 Task: Find connections with filter location Bretten with filter topic #sharktankwith filter profile language French with filter current company Instant Info Solutions - IIS INDIA with filter school Jitesh Vlog  with filter industry Writing and Editing with filter service category Writing with filter keywords title Financial Analyst
Action: Mouse moved to (704, 91)
Screenshot: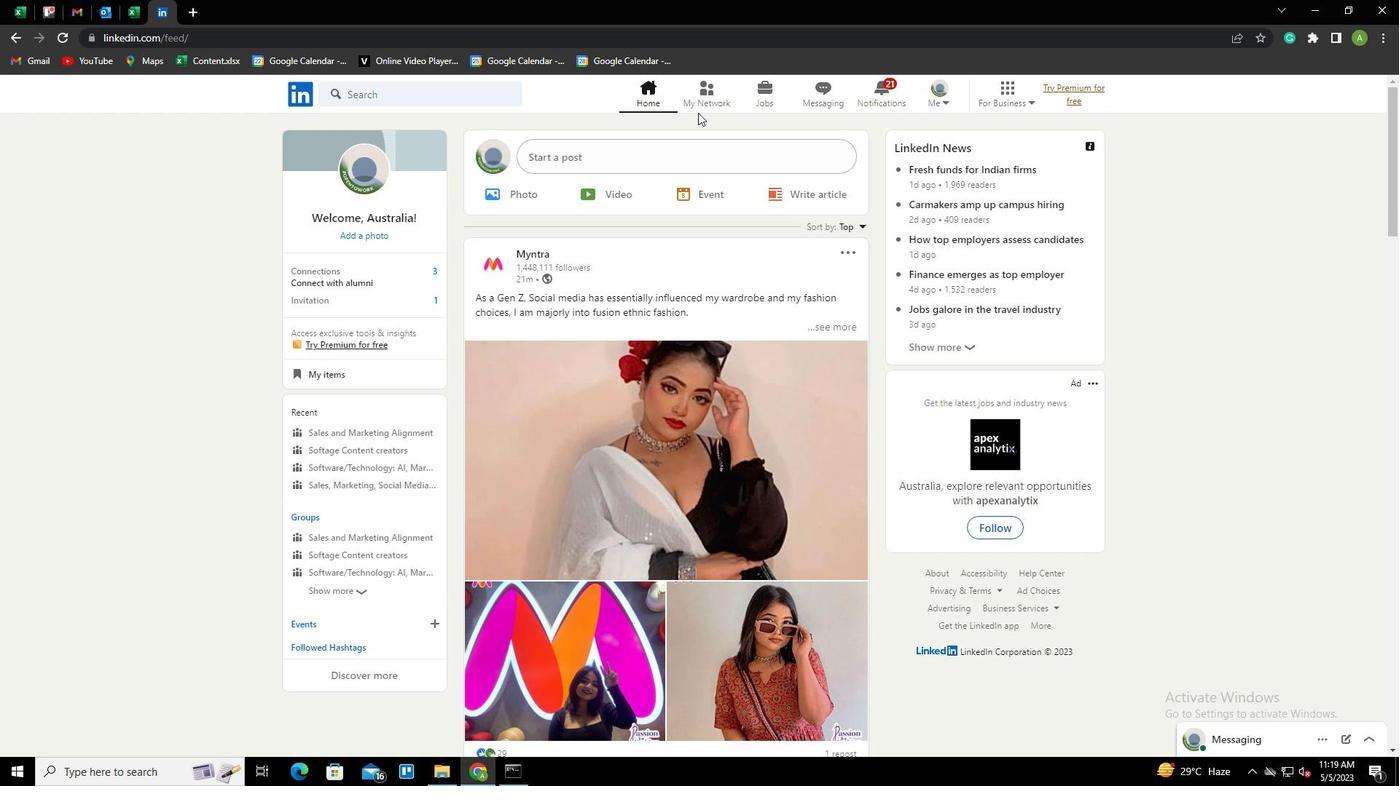 
Action: Mouse pressed left at (704, 91)
Screenshot: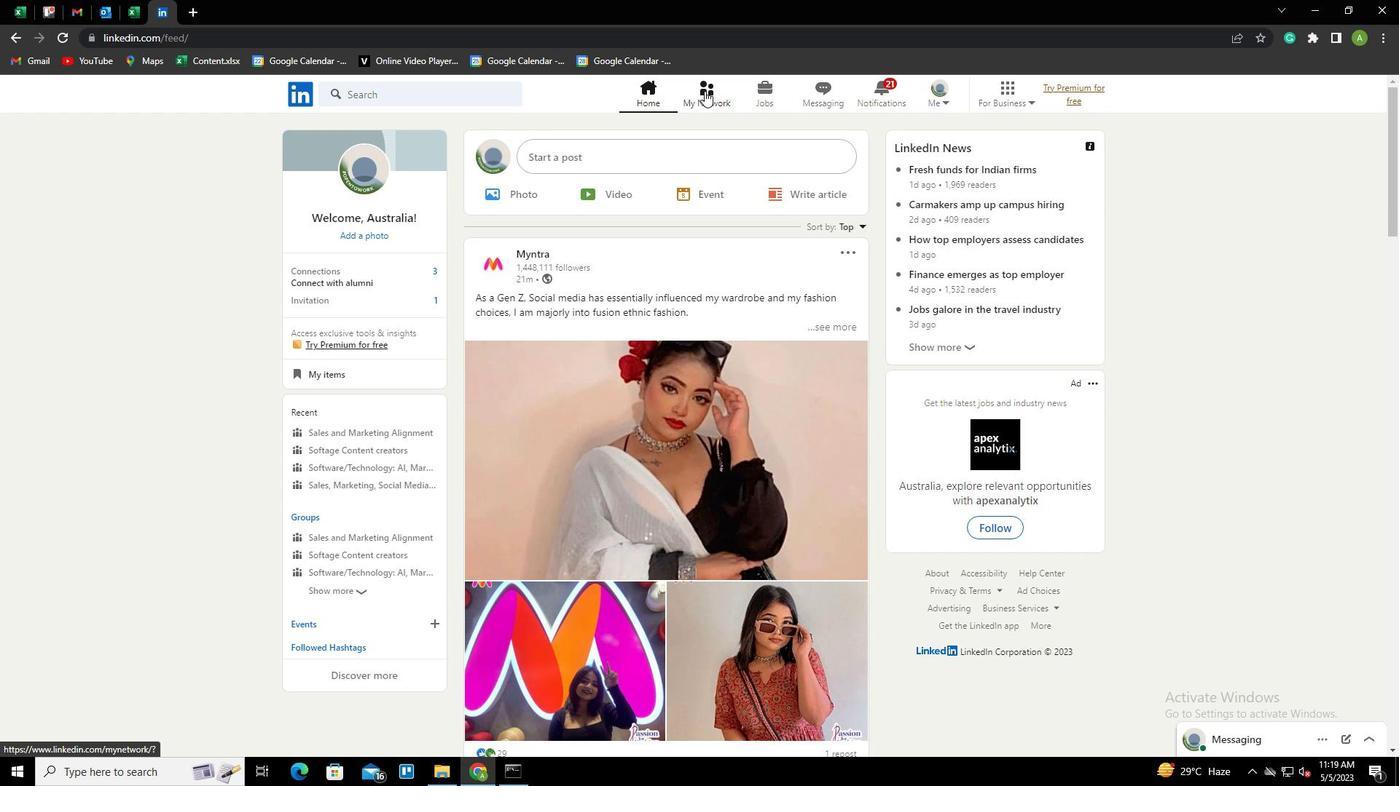 
Action: Mouse moved to (418, 174)
Screenshot: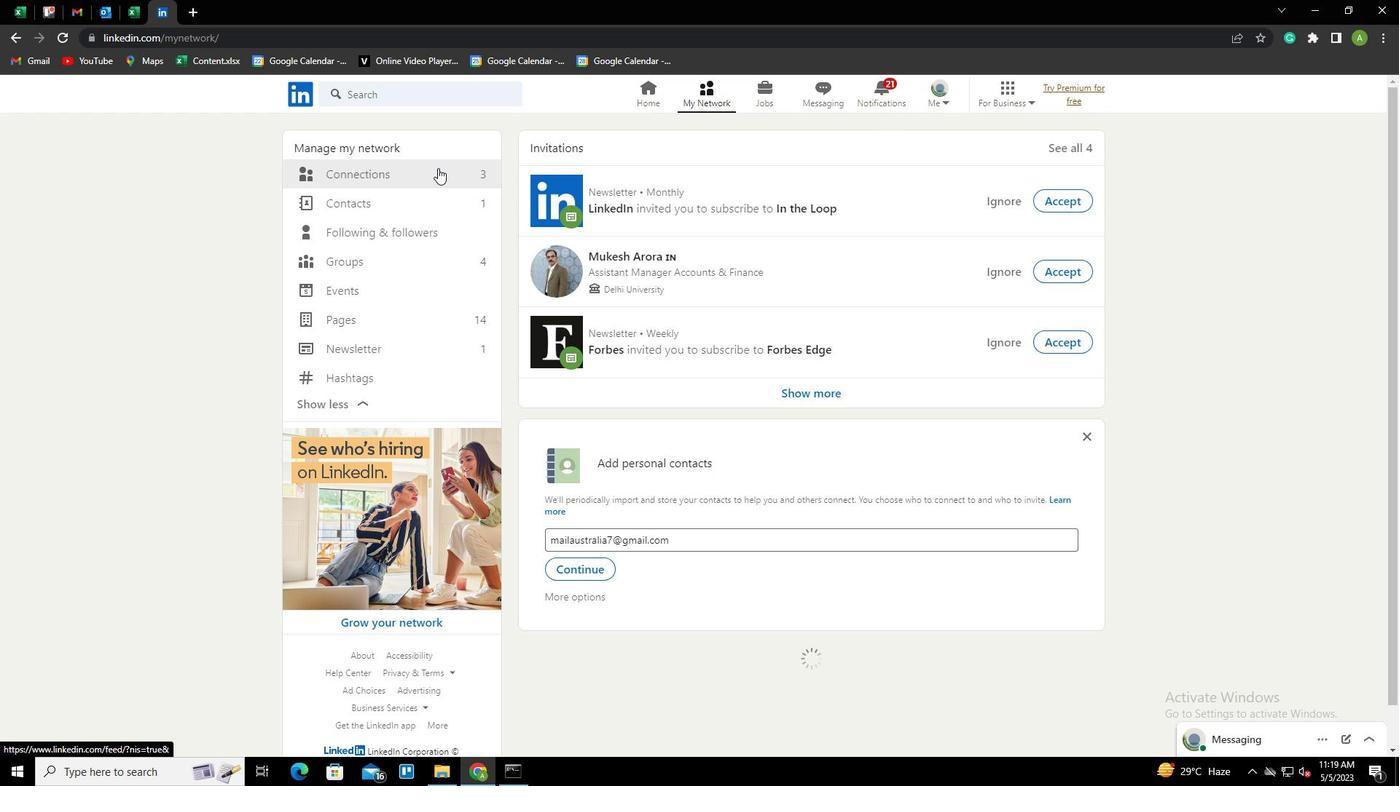 
Action: Mouse pressed left at (418, 174)
Screenshot: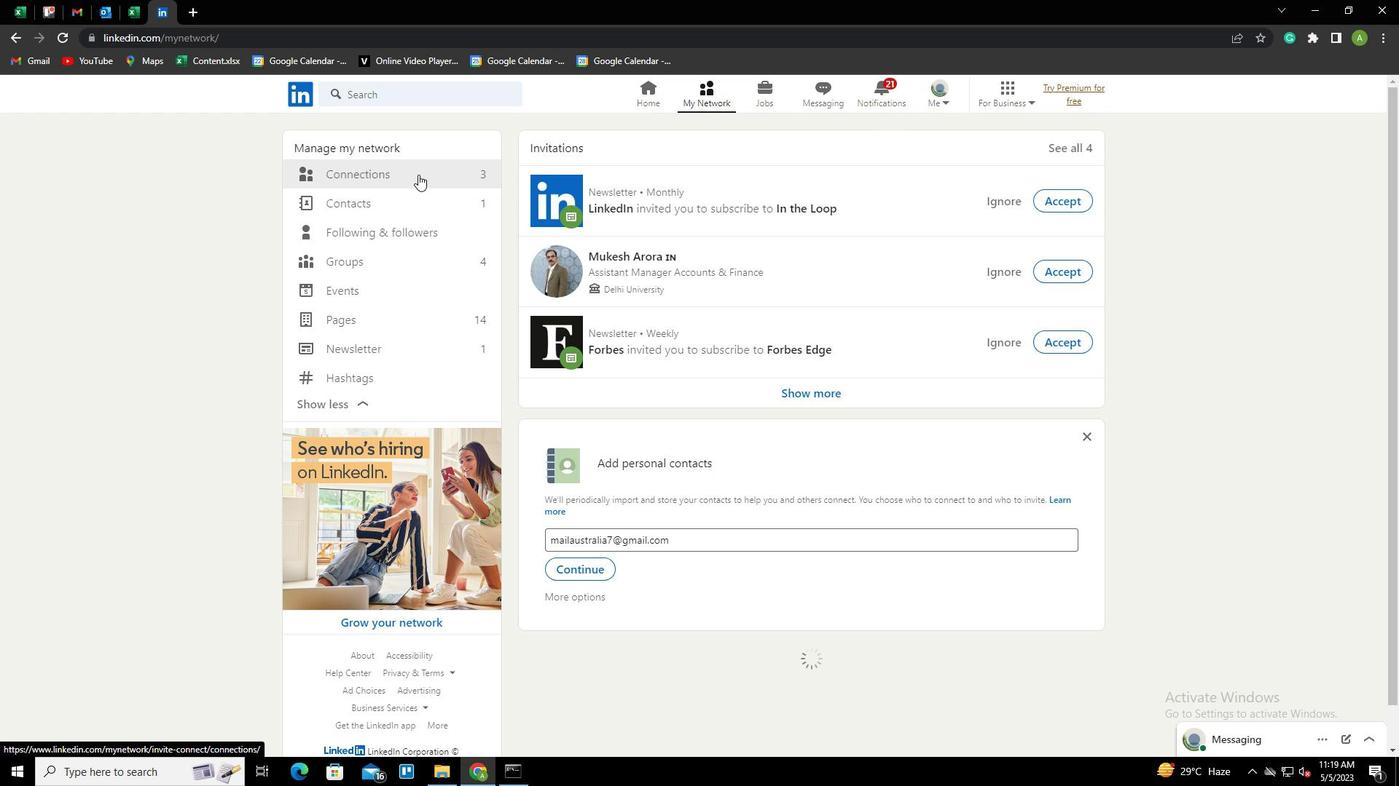 
Action: Mouse moved to (813, 177)
Screenshot: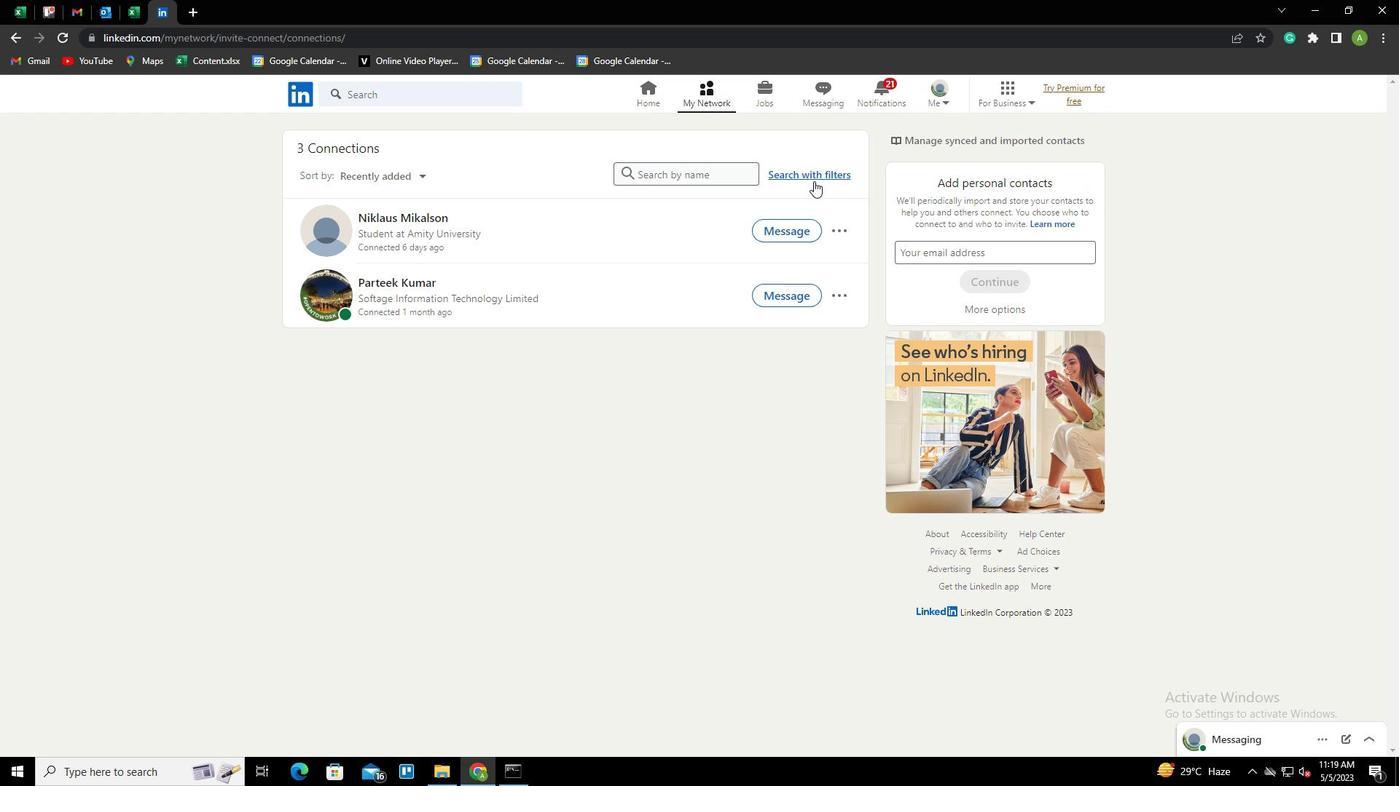 
Action: Mouse pressed left at (813, 177)
Screenshot: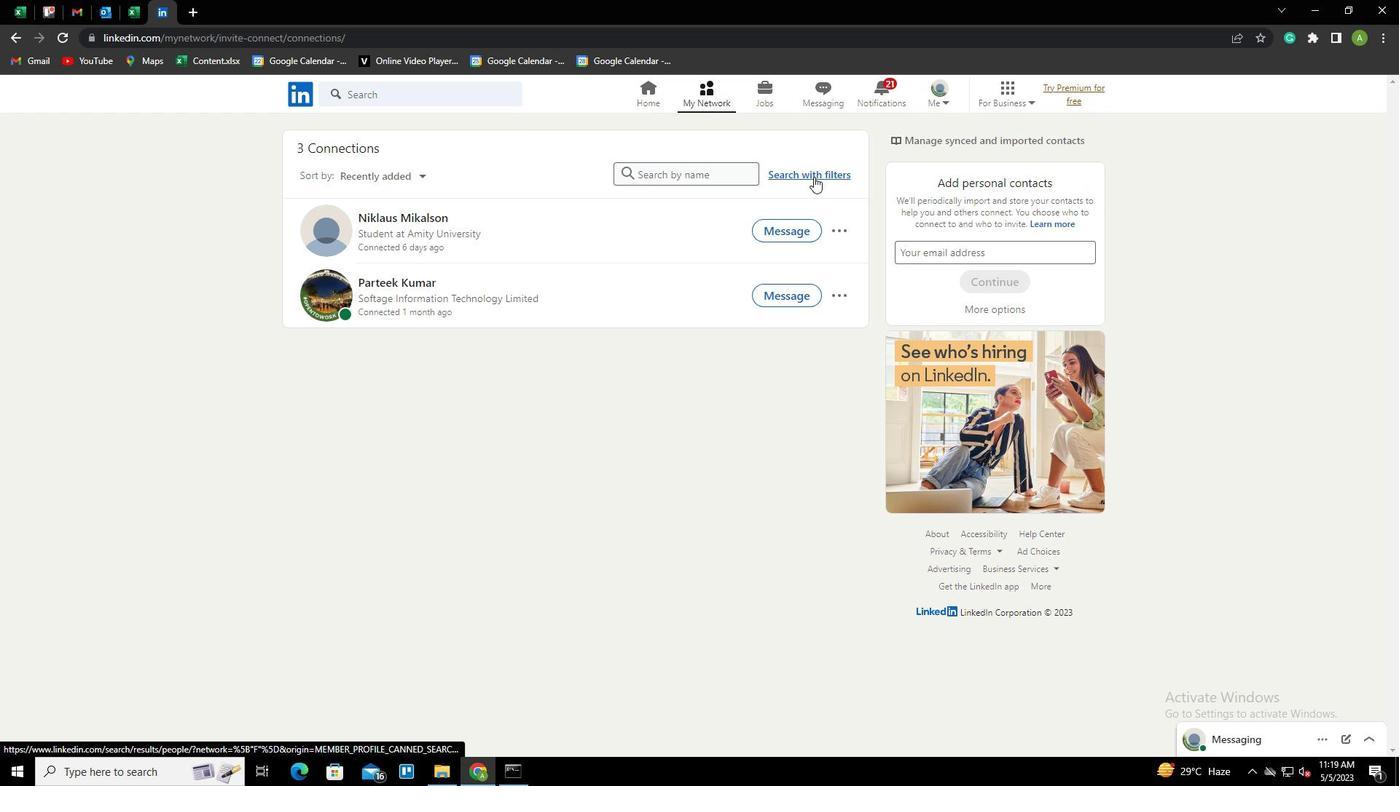 
Action: Mouse moved to (744, 136)
Screenshot: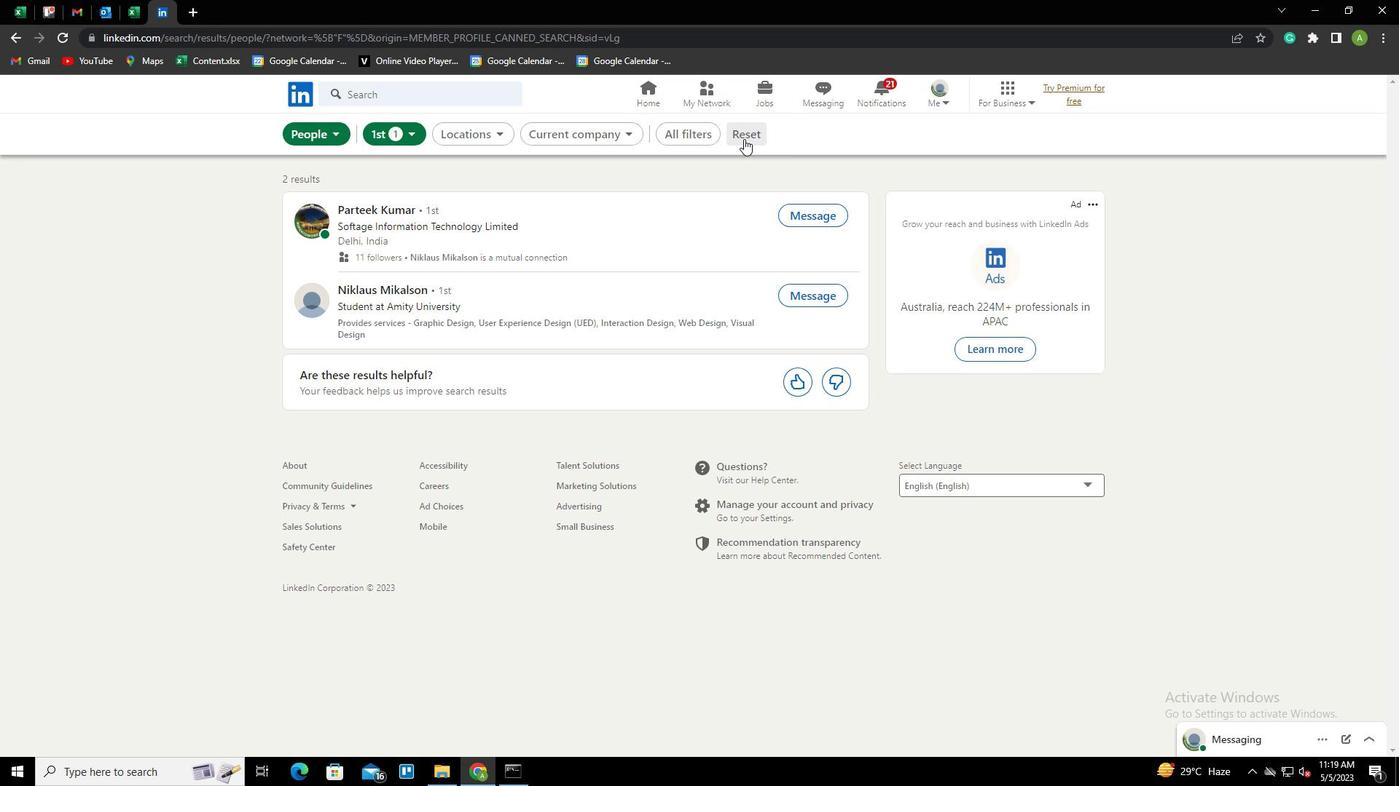
Action: Mouse pressed left at (744, 136)
Screenshot: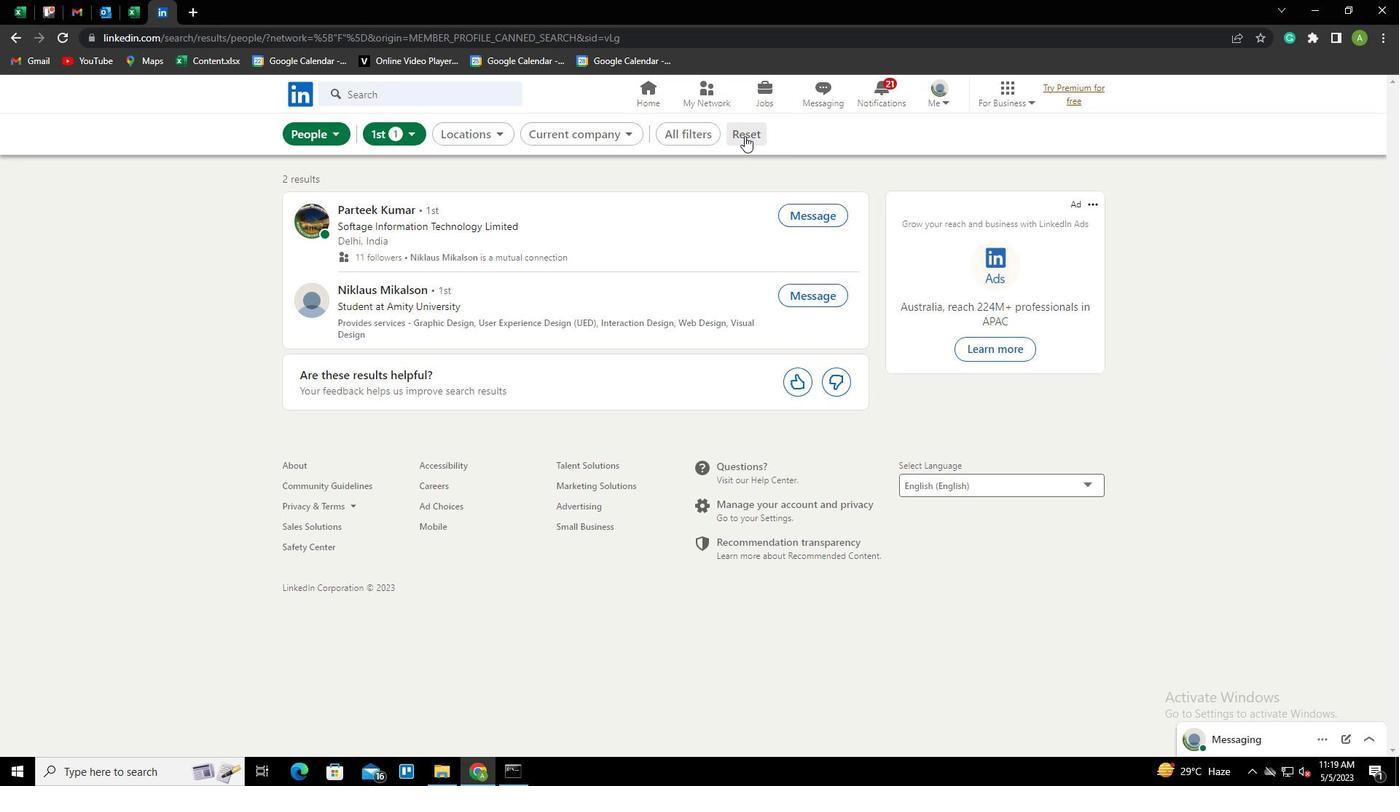 
Action: Mouse pressed left at (744, 136)
Screenshot: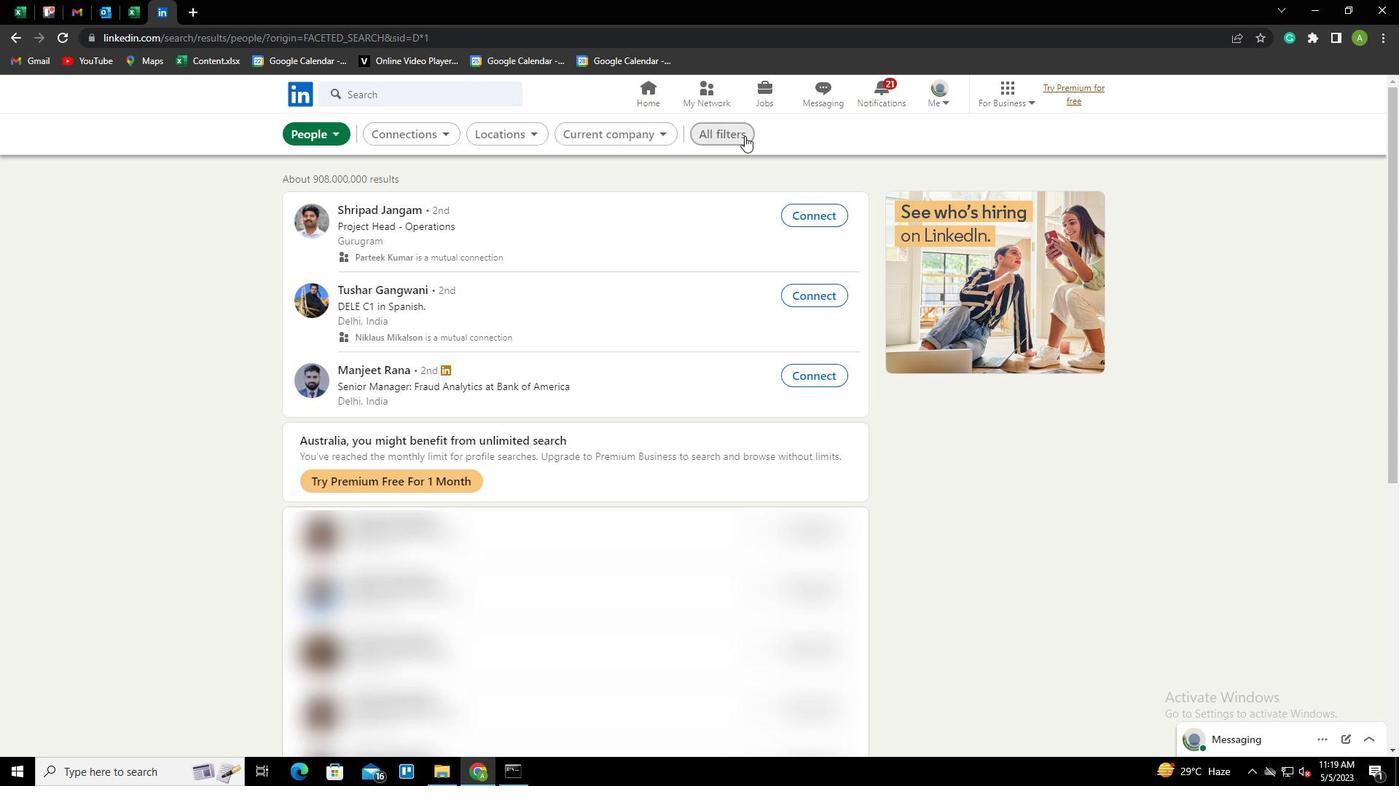 
Action: Mouse moved to (1111, 434)
Screenshot: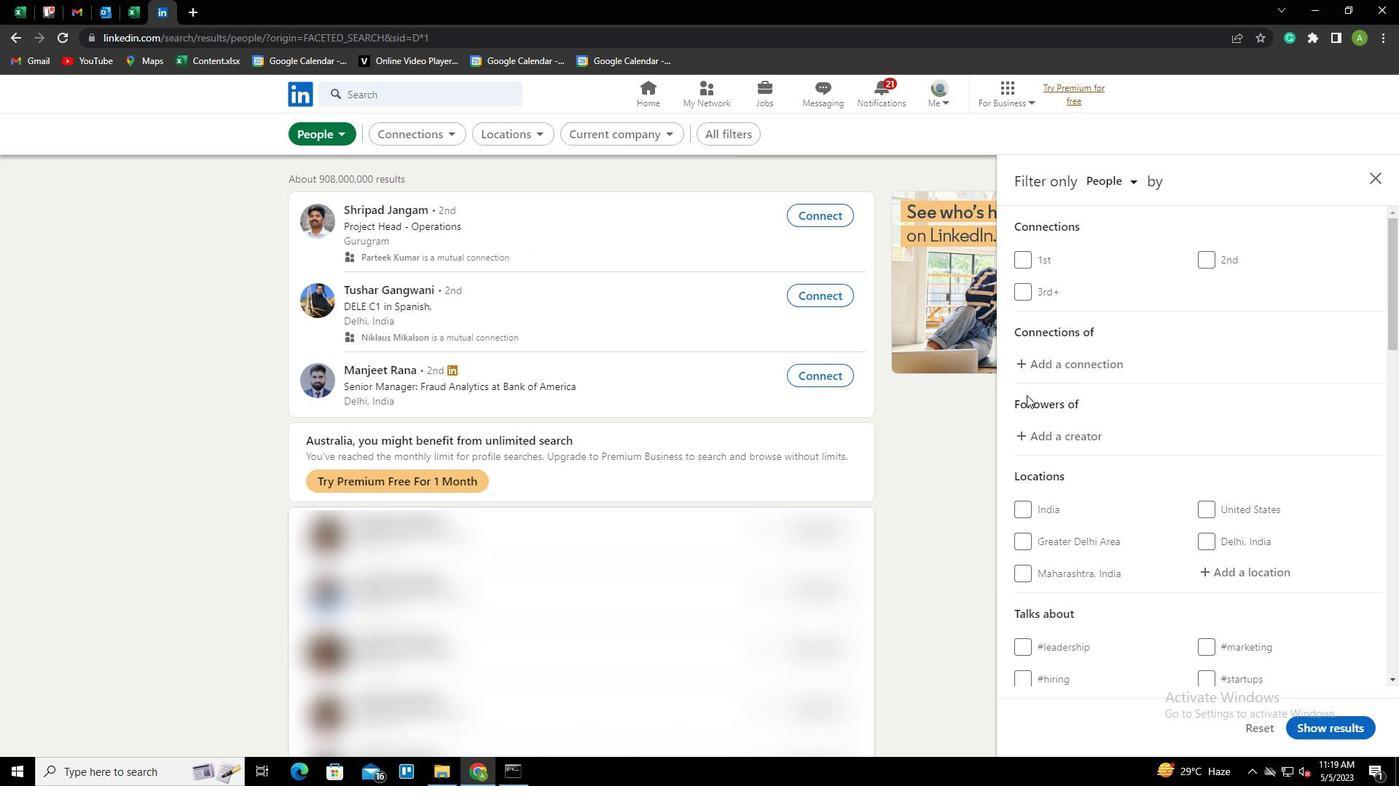 
Action: Mouse scrolled (1111, 433) with delta (0, 0)
Screenshot: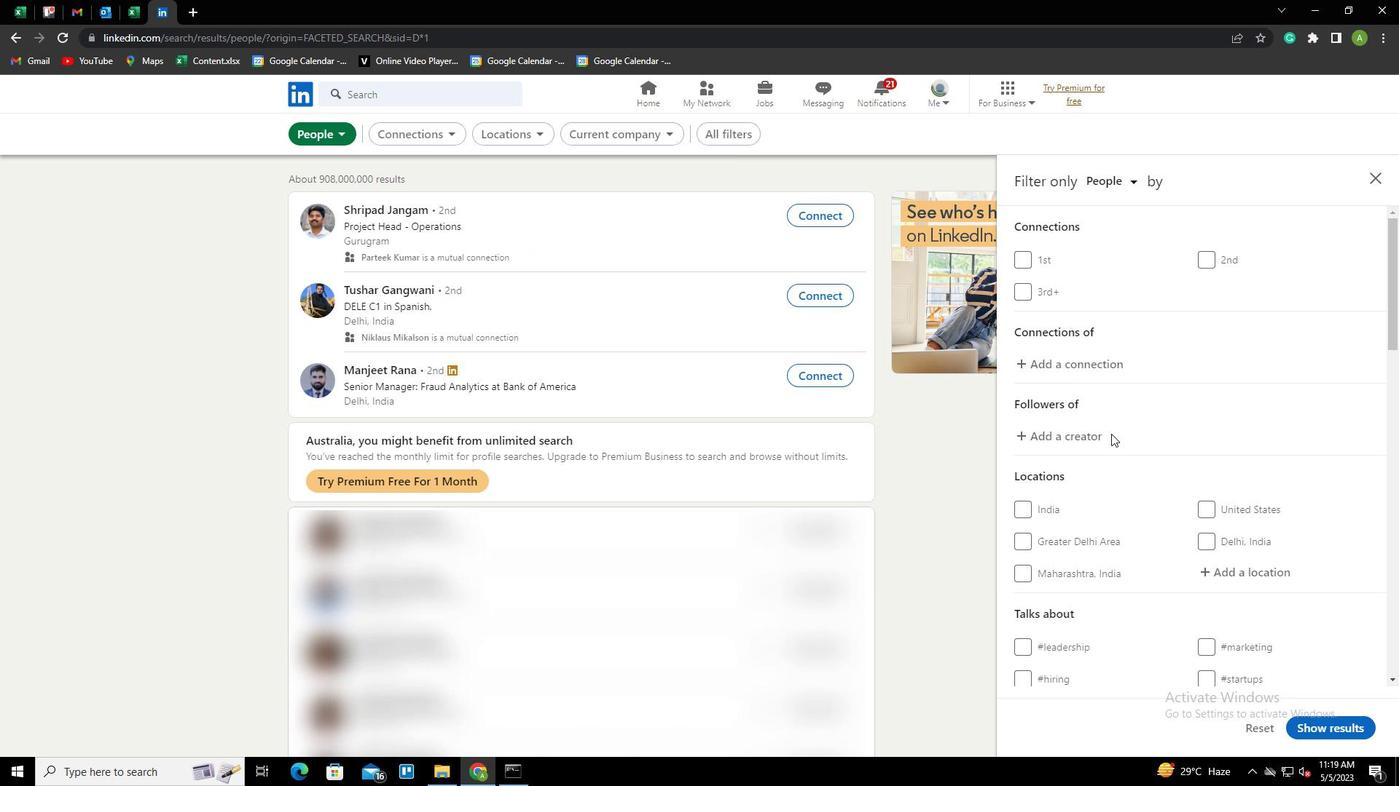 
Action: Mouse scrolled (1111, 433) with delta (0, 0)
Screenshot: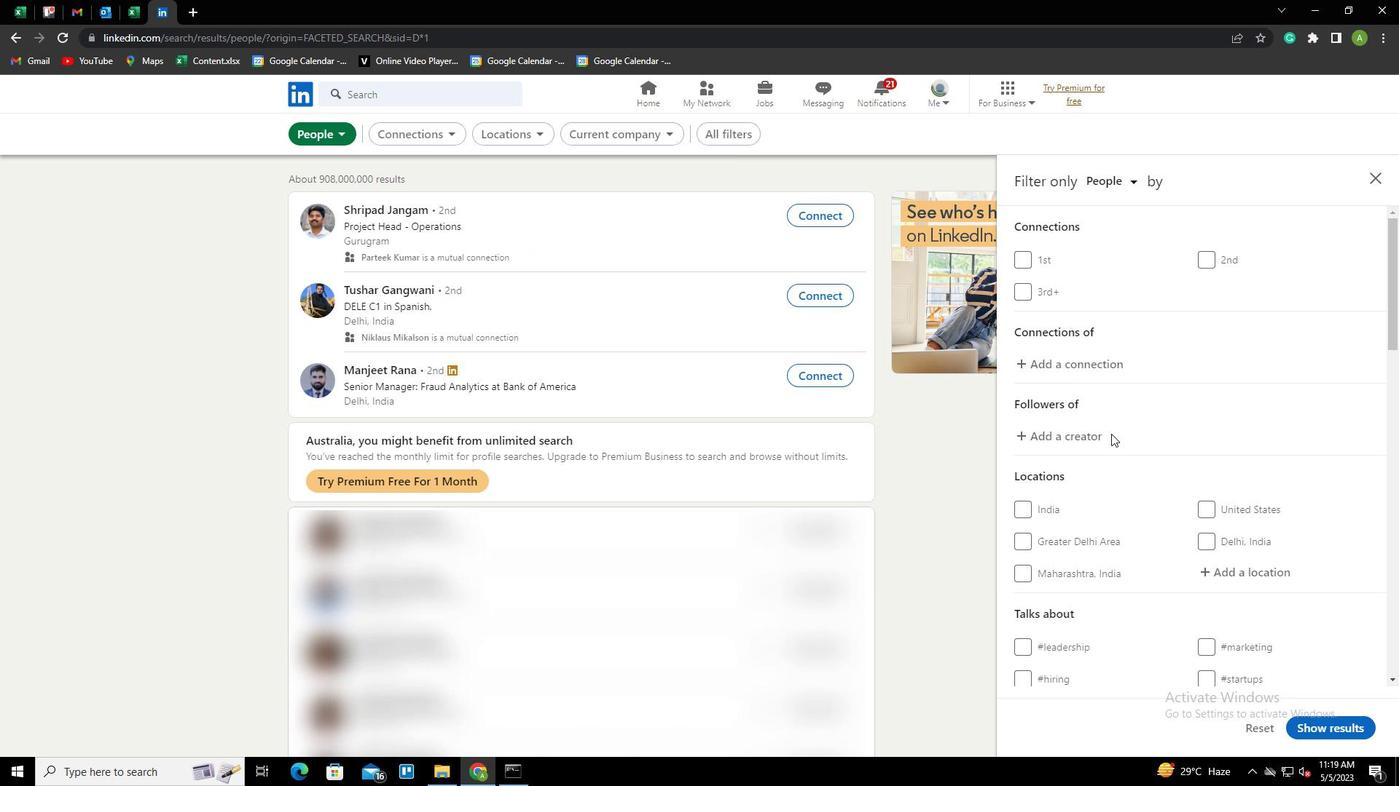
Action: Mouse moved to (1216, 426)
Screenshot: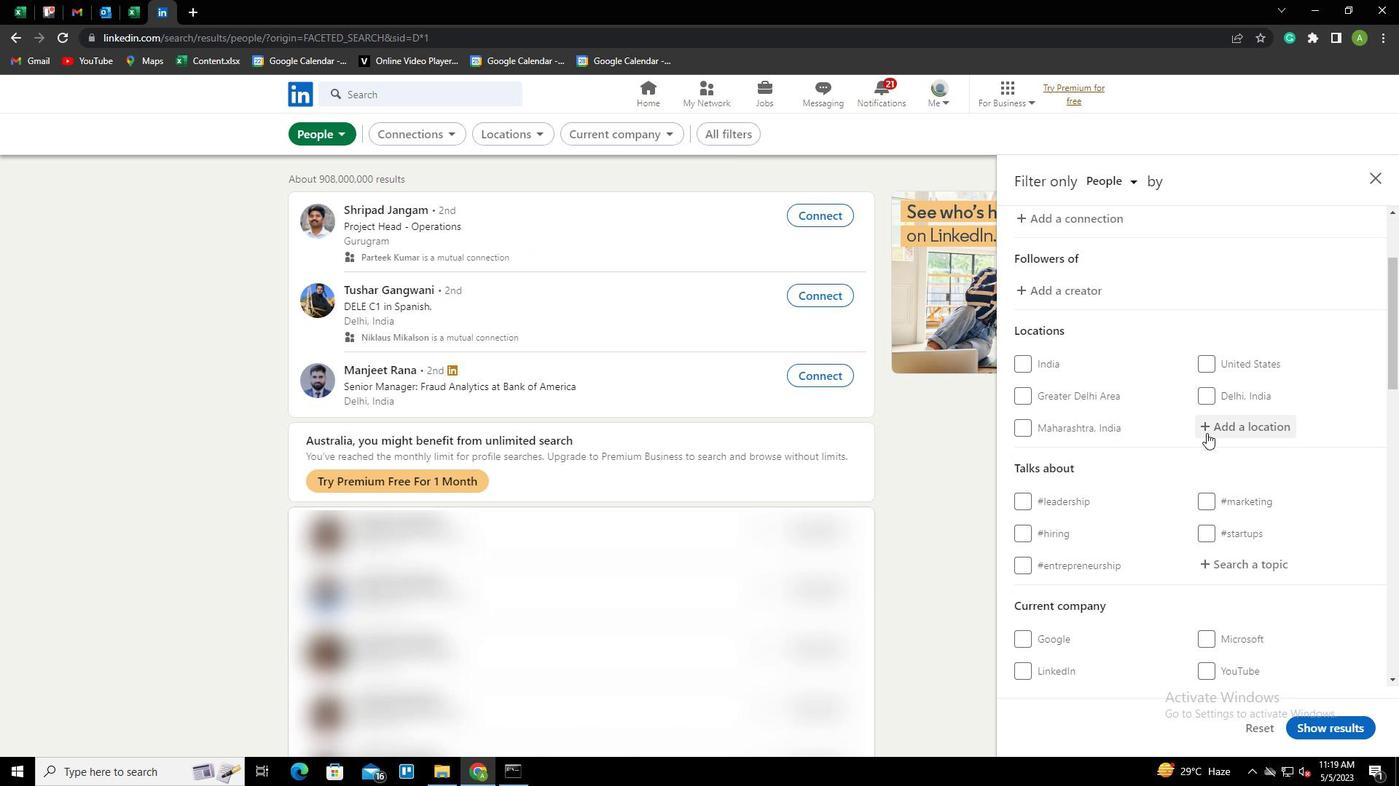 
Action: Mouse pressed left at (1216, 426)
Screenshot: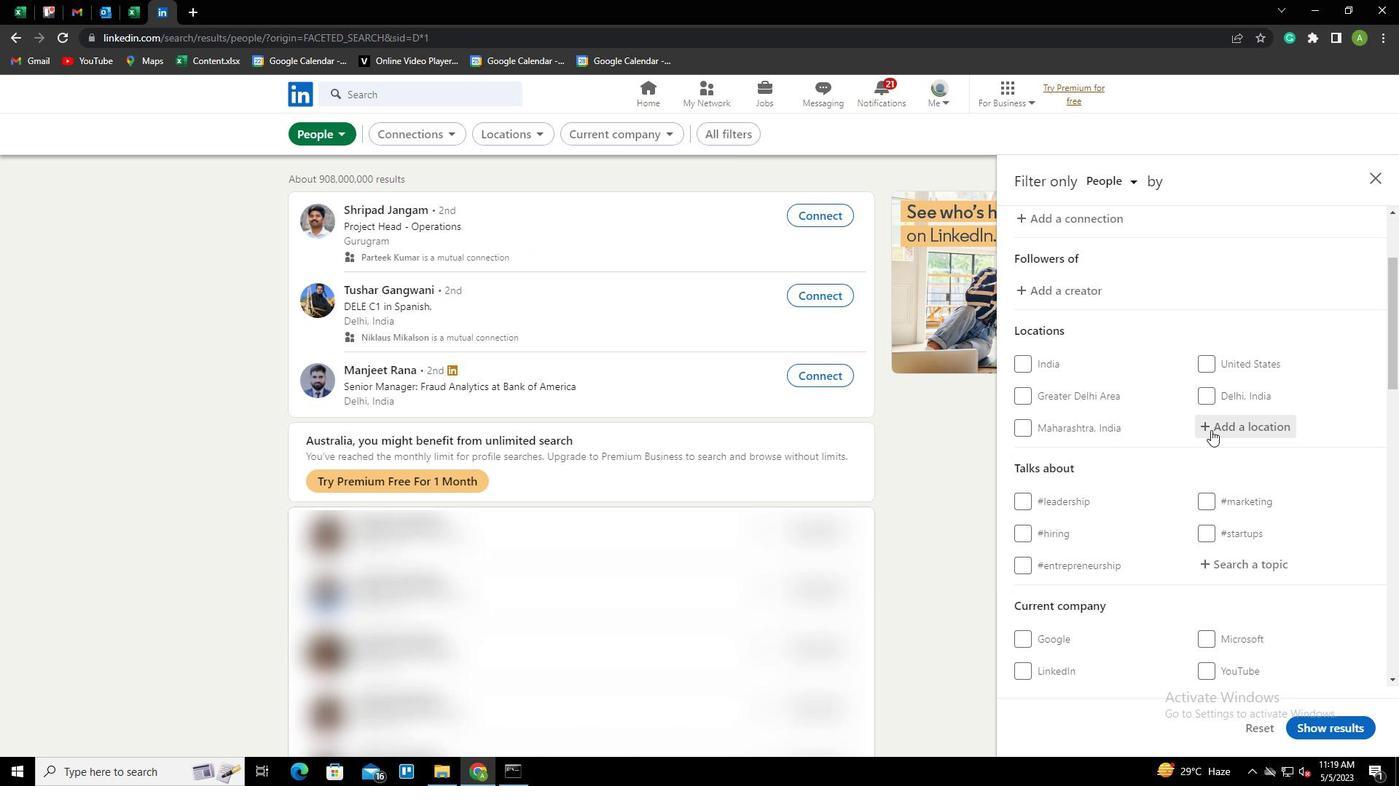 
Action: Key pressed <Key.shift>BRETTEN<Key.down><Key.enter>
Screenshot: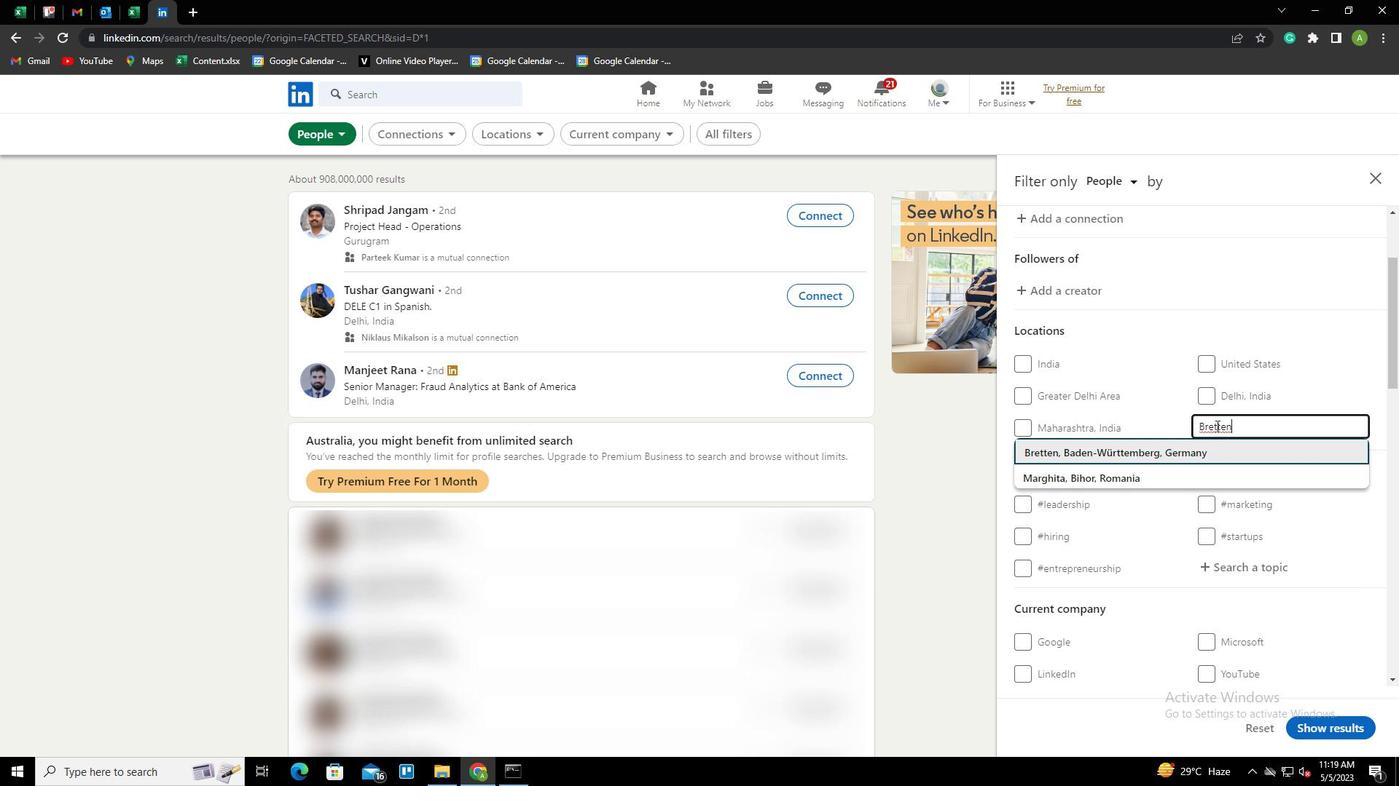 
Action: Mouse scrolled (1216, 425) with delta (0, 0)
Screenshot: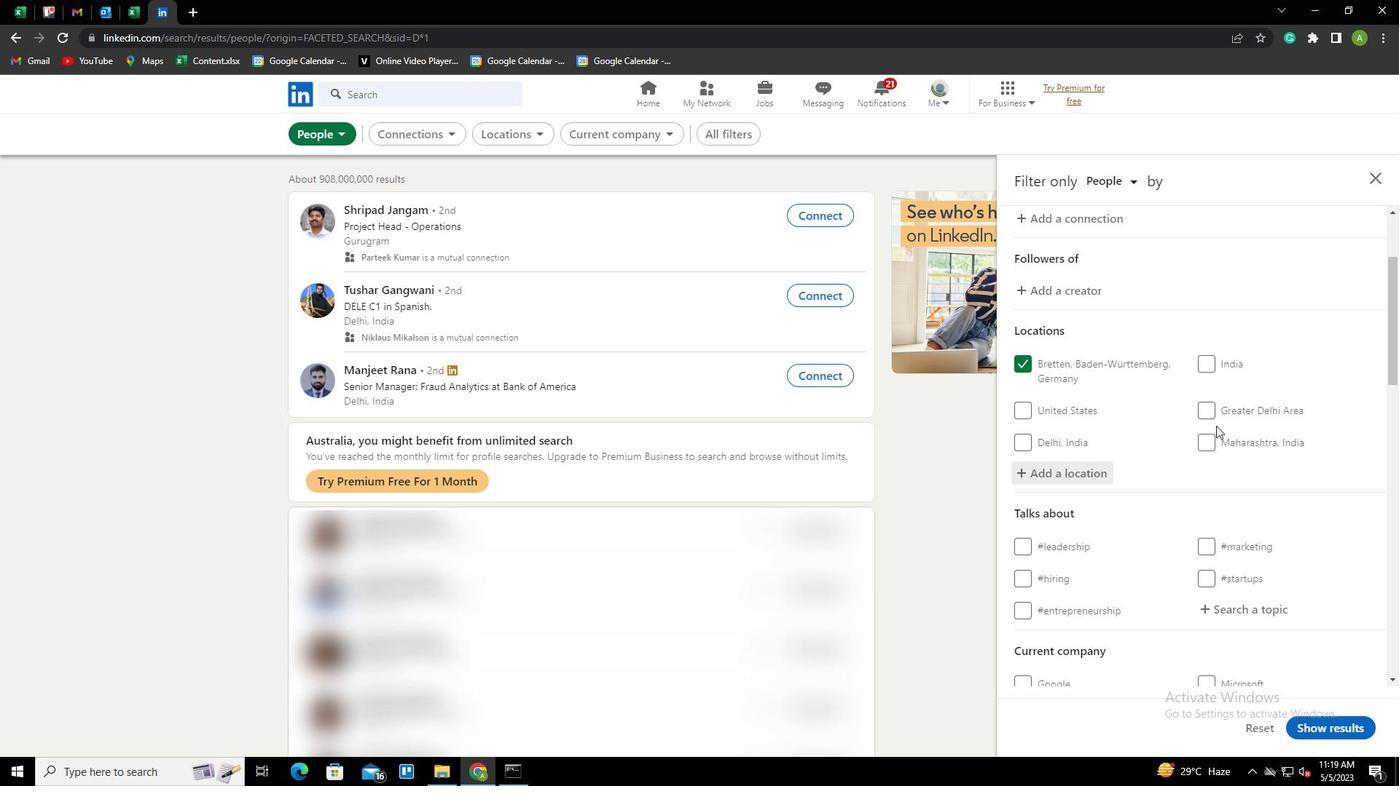
Action: Mouse scrolled (1216, 425) with delta (0, 0)
Screenshot: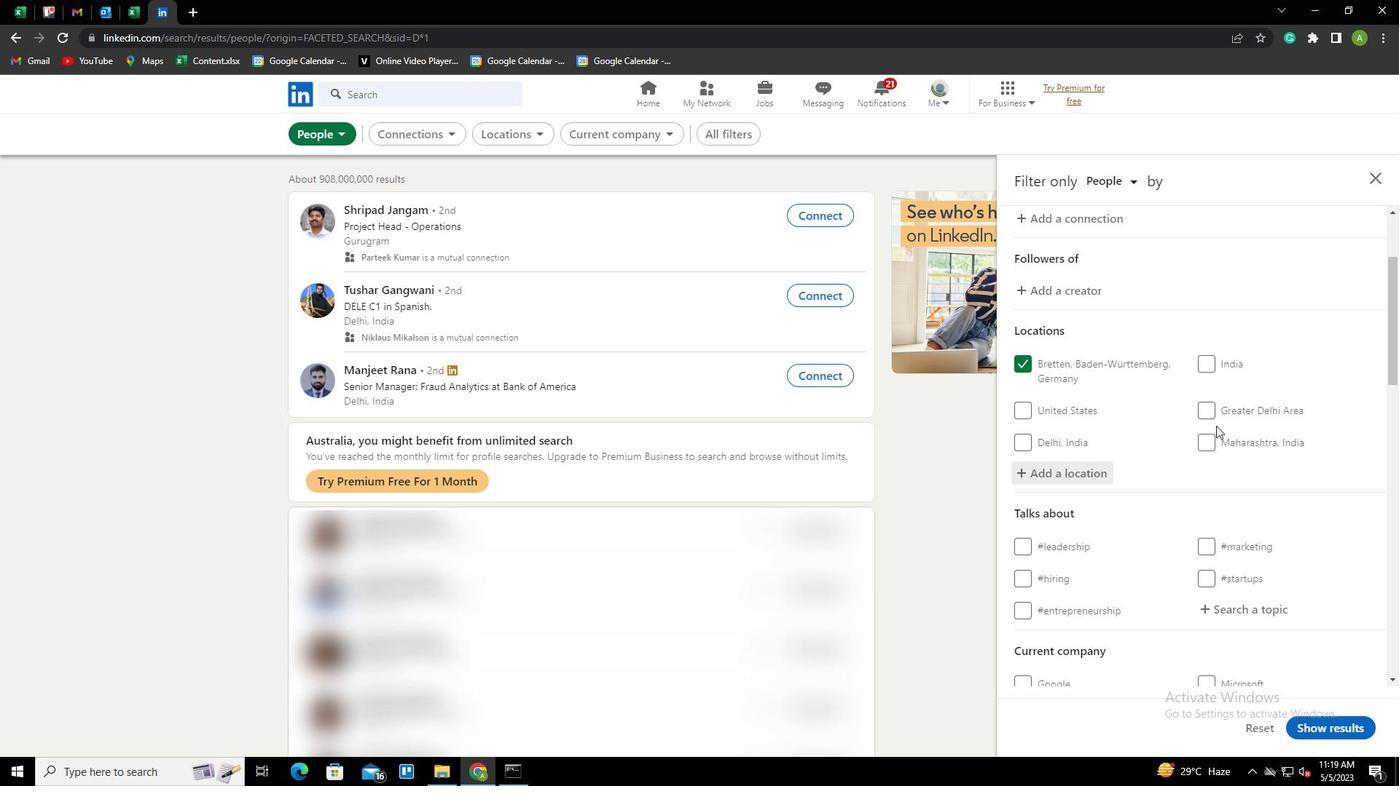 
Action: Mouse scrolled (1216, 425) with delta (0, 0)
Screenshot: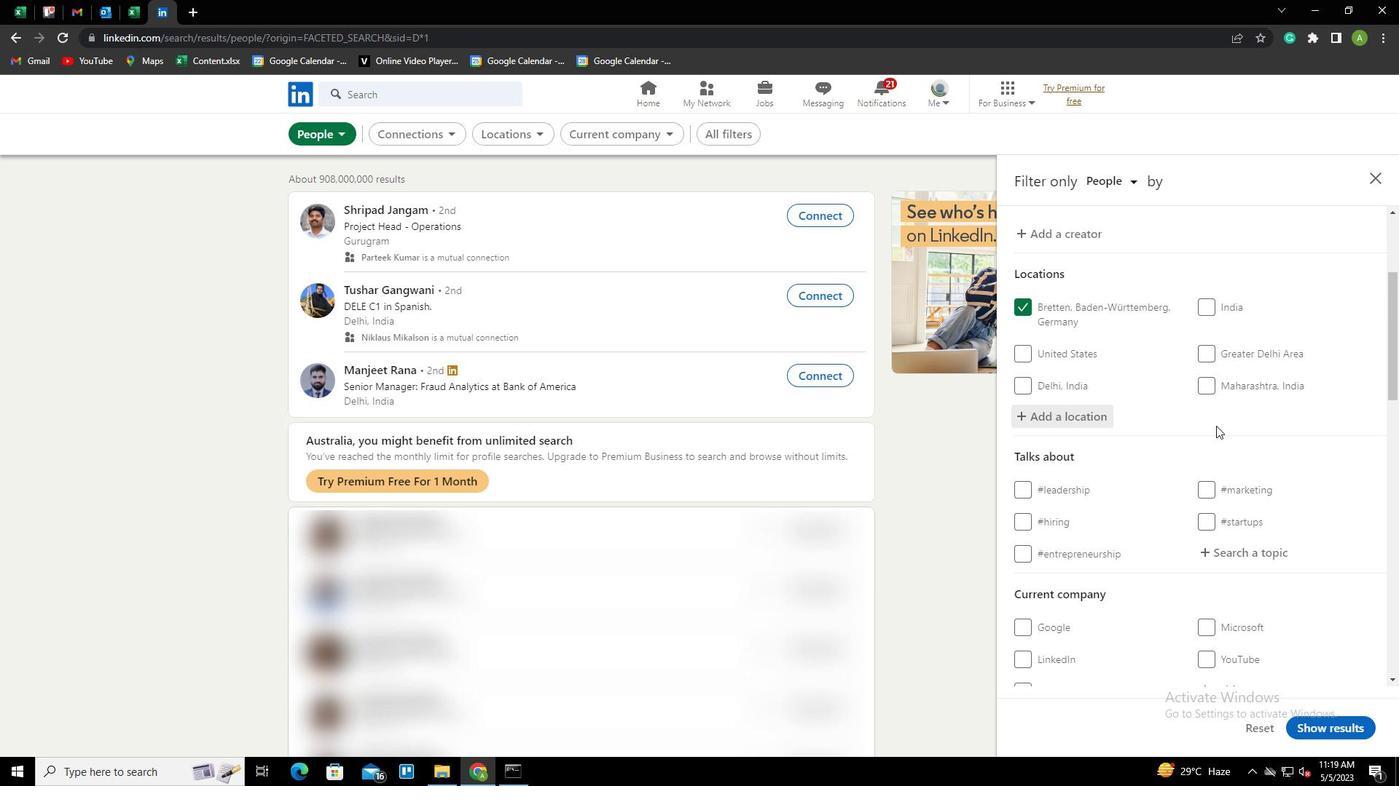 
Action: Mouse moved to (1218, 399)
Screenshot: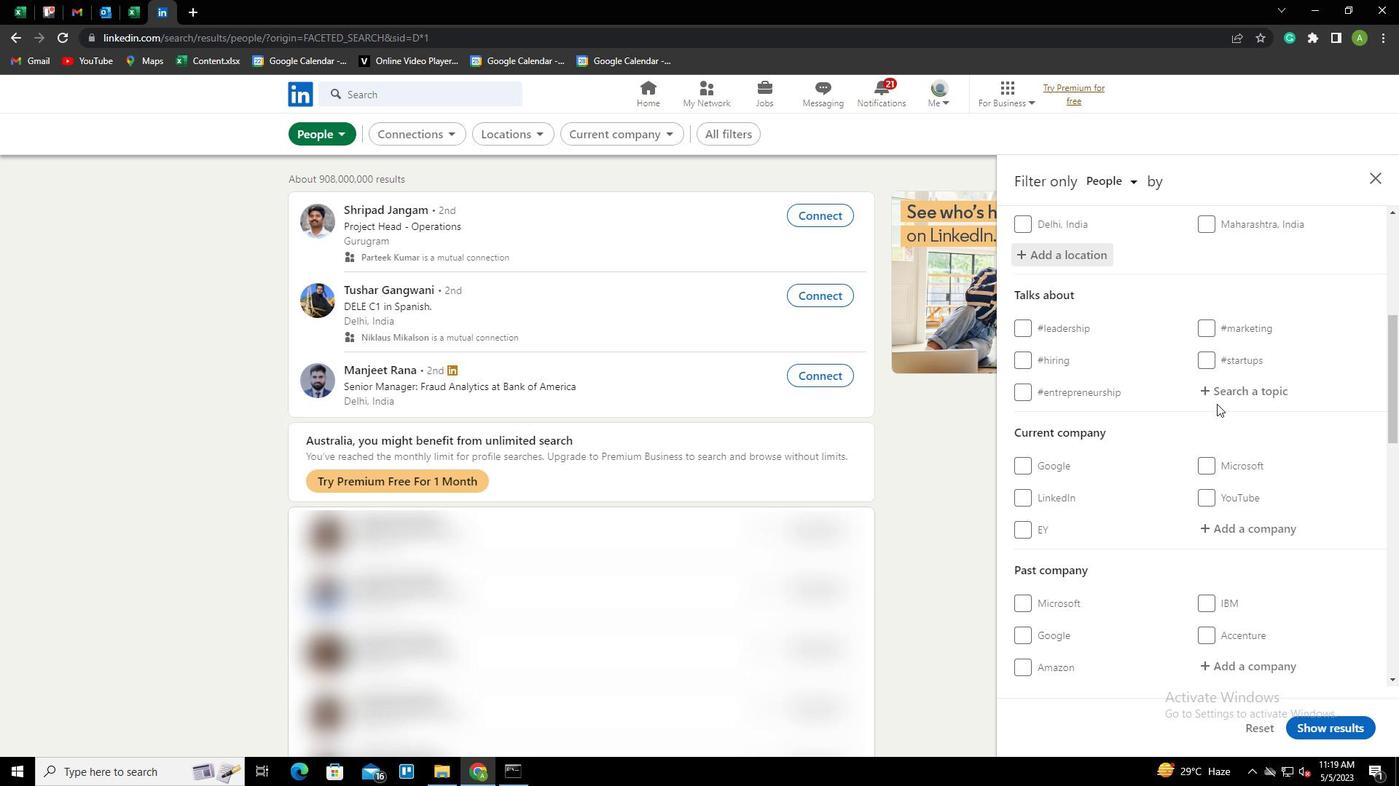 
Action: Mouse pressed left at (1218, 399)
Screenshot: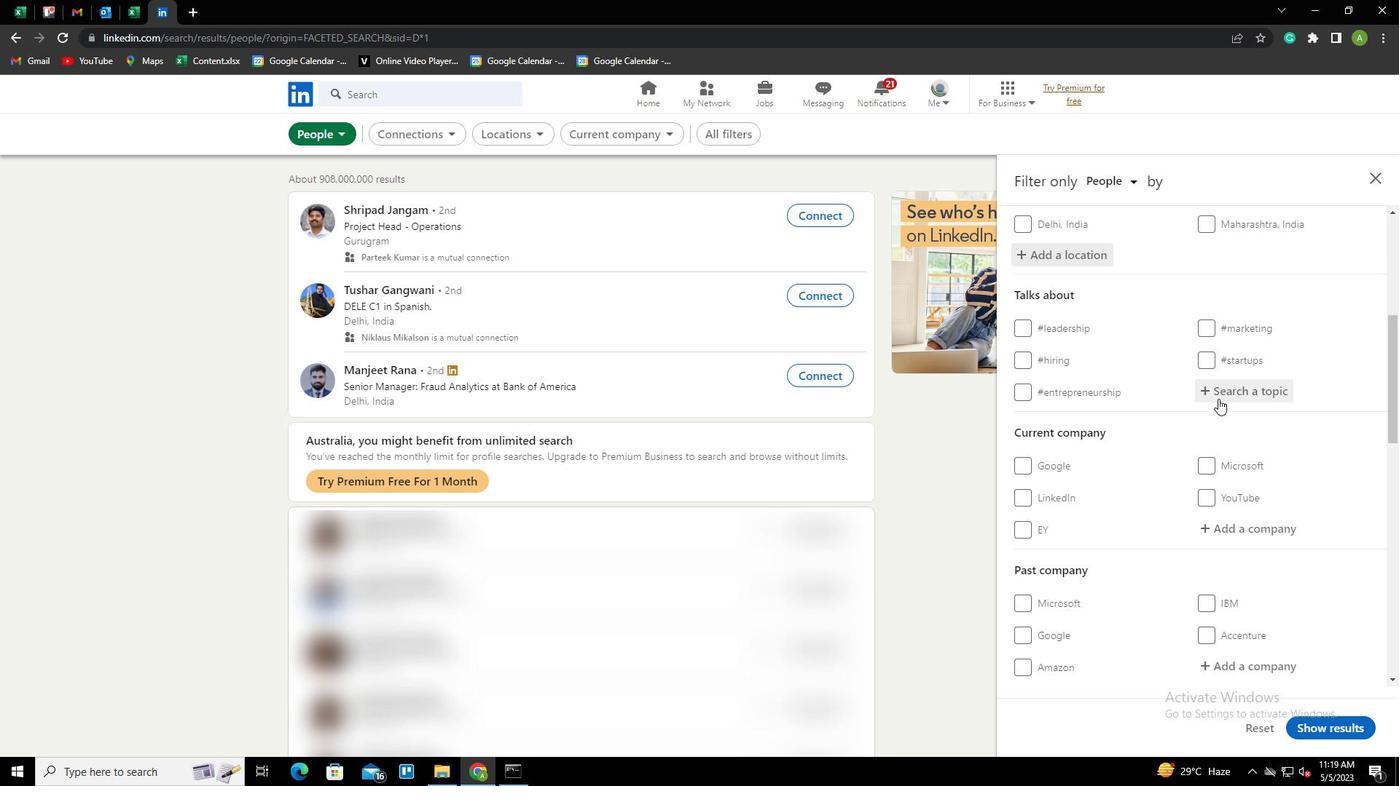 
Action: Key pressed SHARKTANK<Key.down><Key.enter>
Screenshot: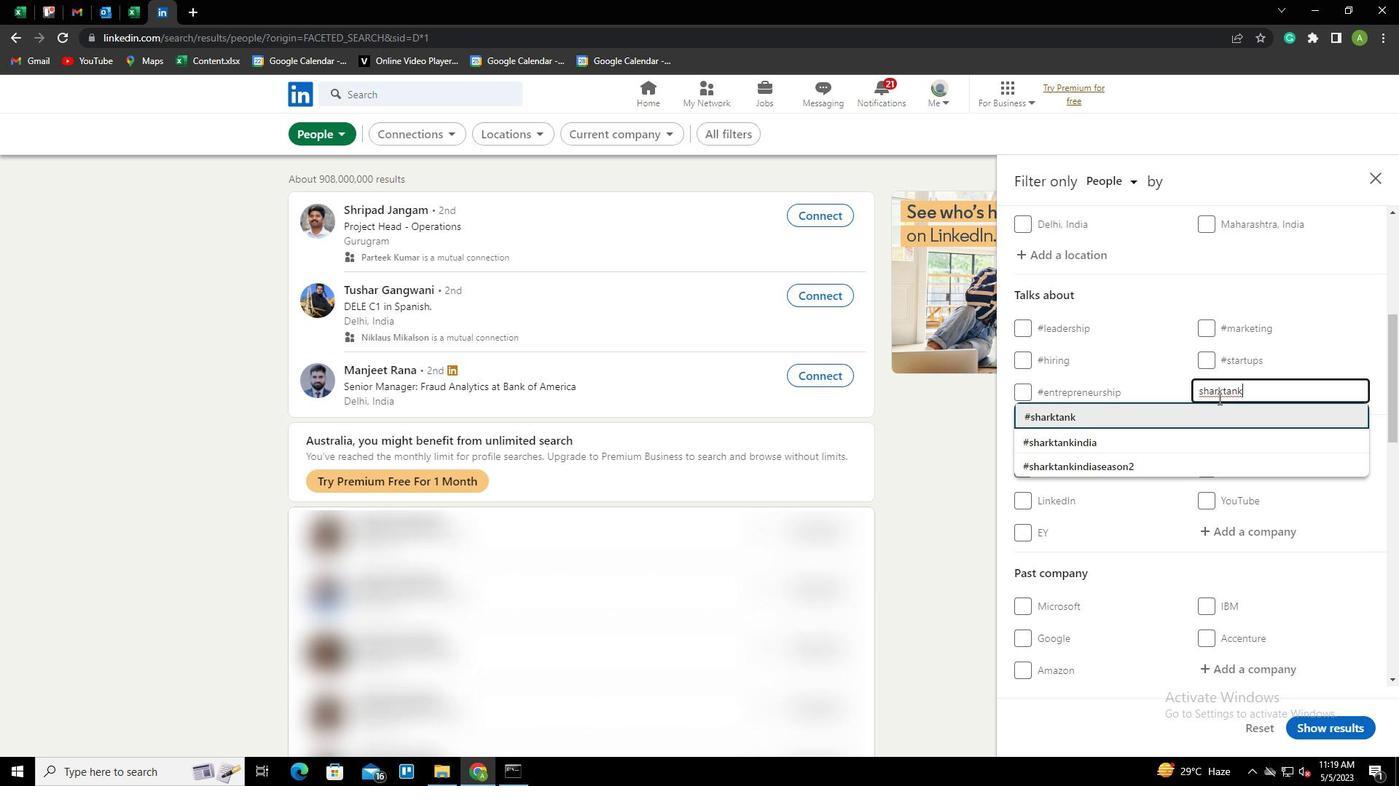 
Action: Mouse scrolled (1218, 398) with delta (0, 0)
Screenshot: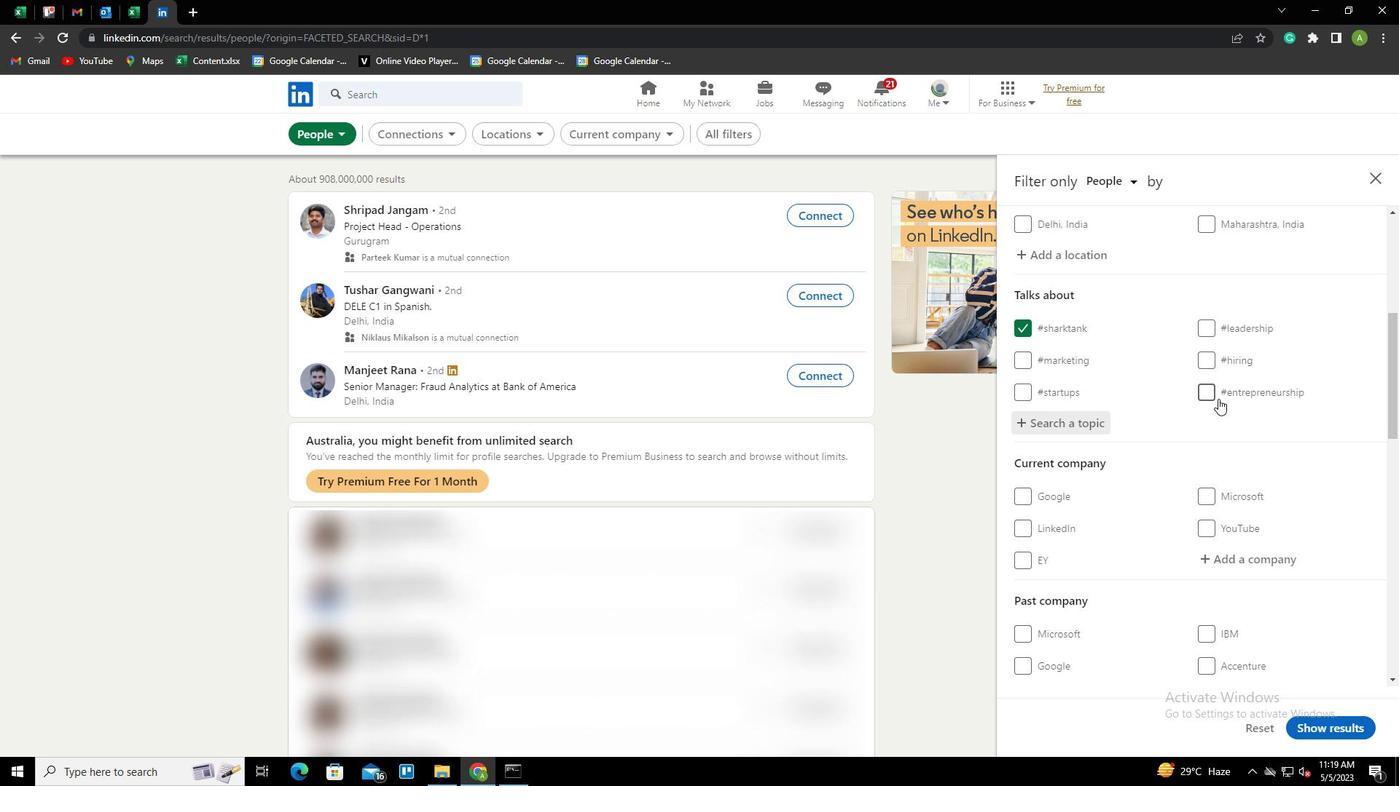 
Action: Mouse scrolled (1218, 398) with delta (0, 0)
Screenshot: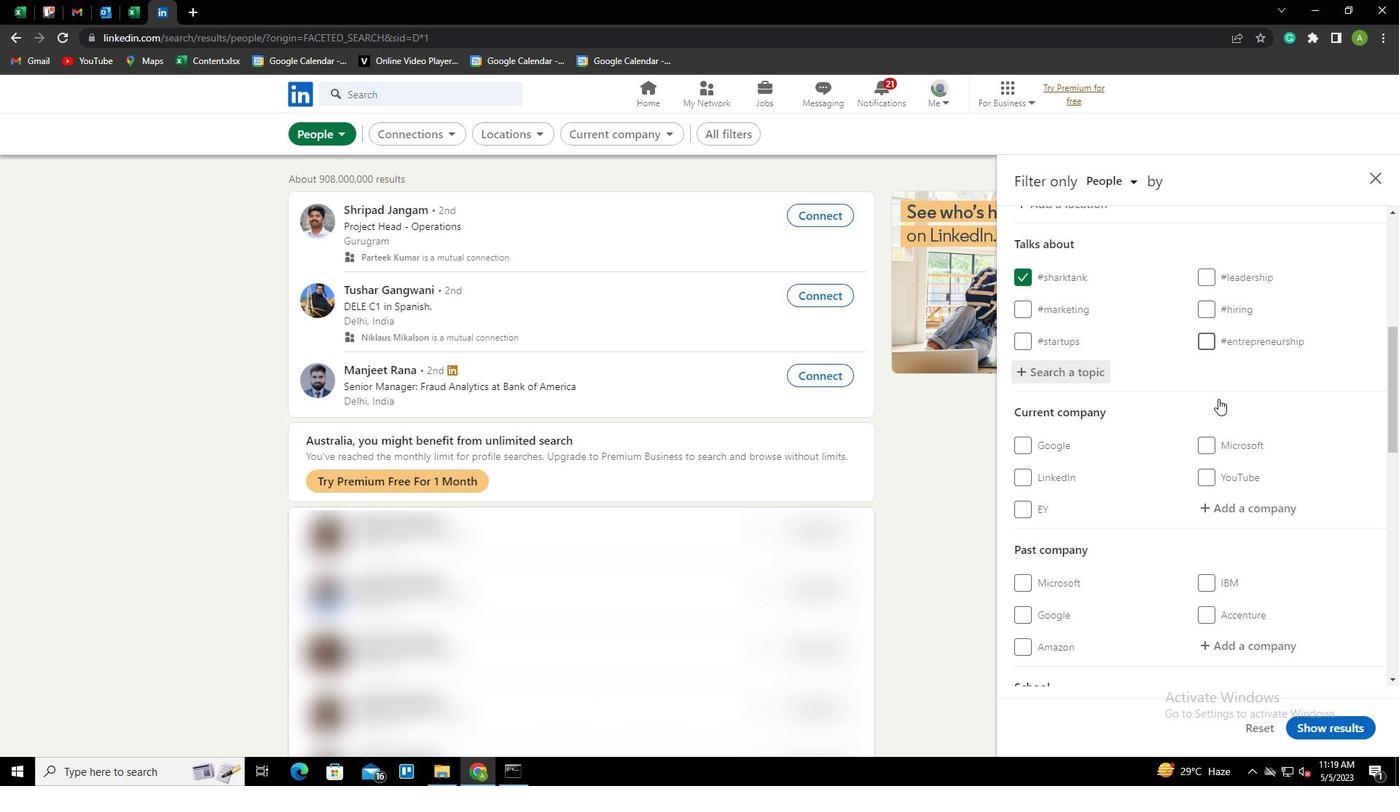 
Action: Mouse scrolled (1218, 398) with delta (0, 0)
Screenshot: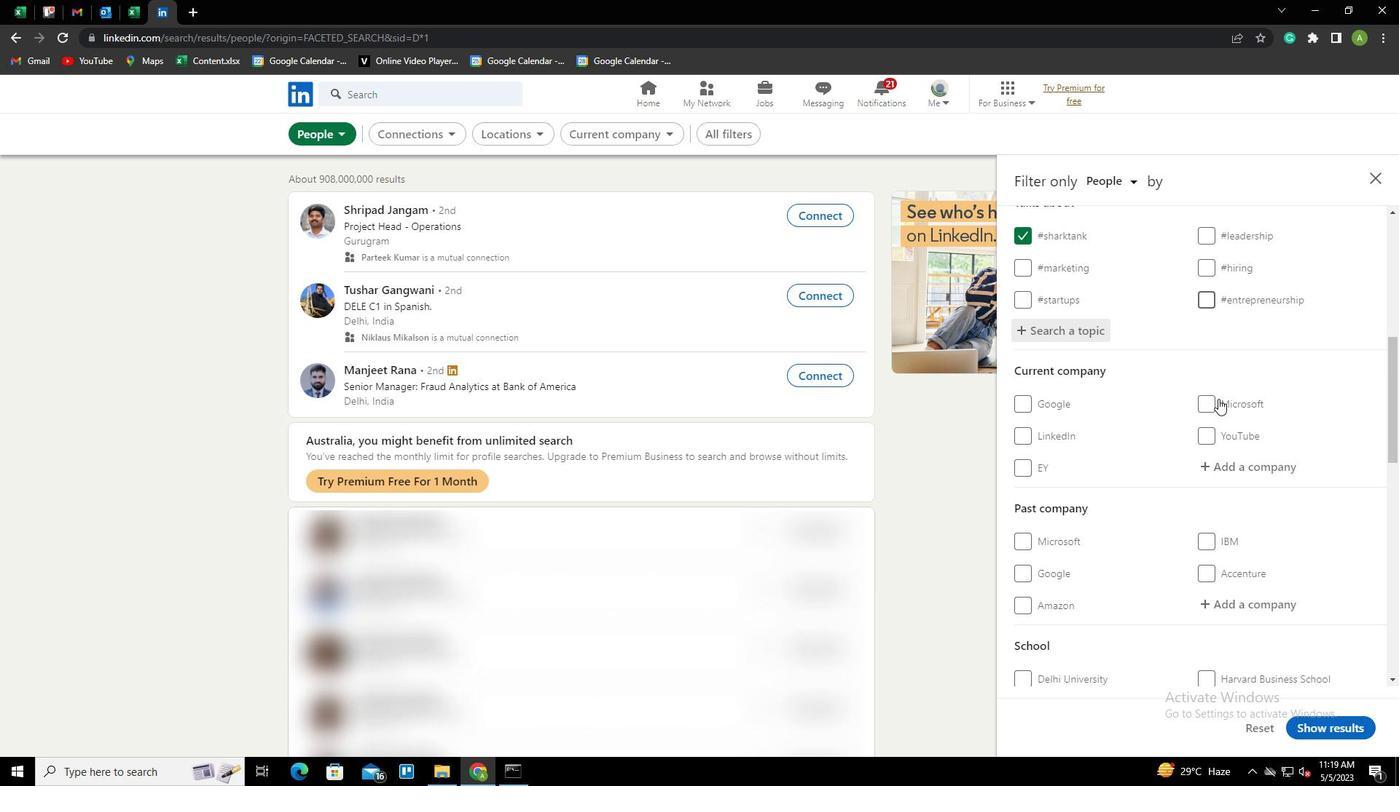 
Action: Mouse scrolled (1218, 398) with delta (0, 0)
Screenshot: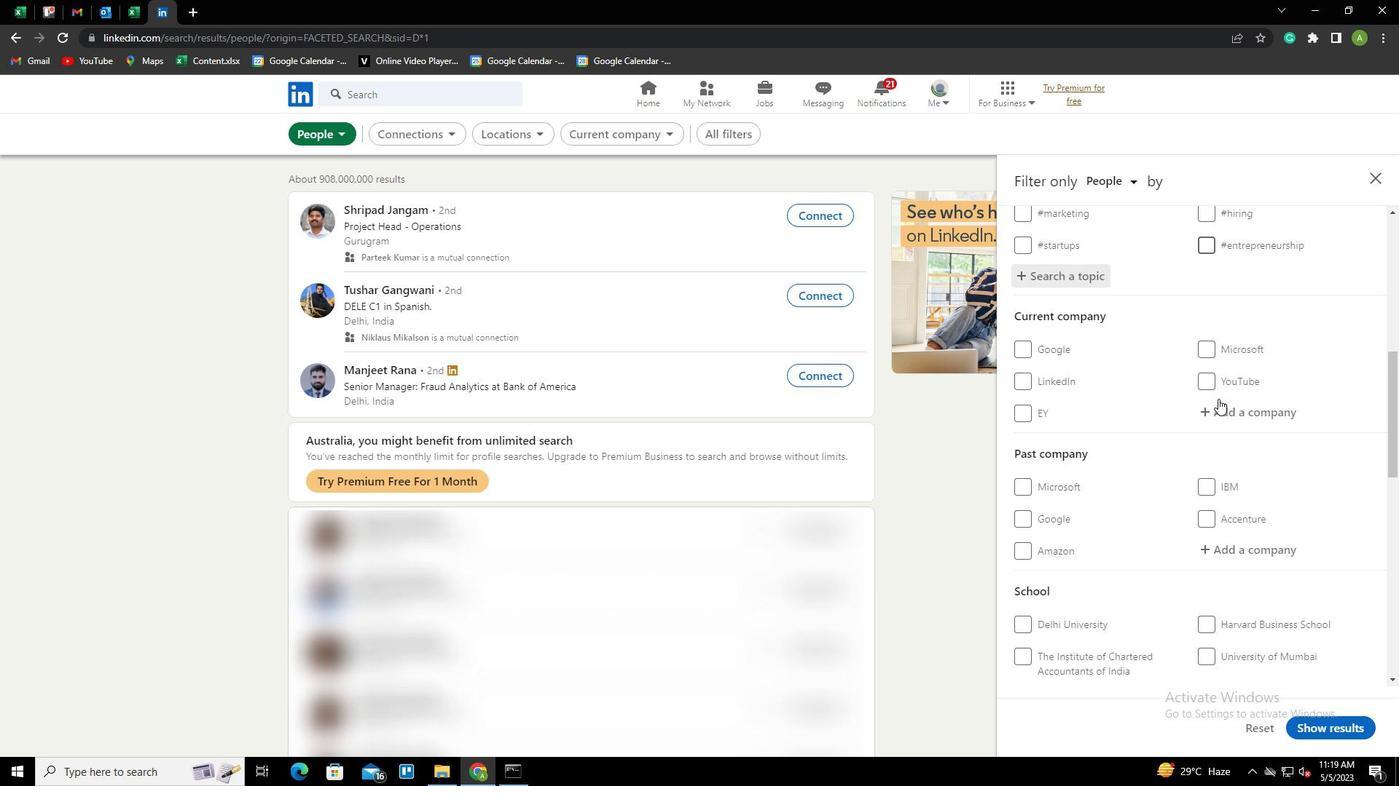 
Action: Mouse scrolled (1218, 398) with delta (0, 0)
Screenshot: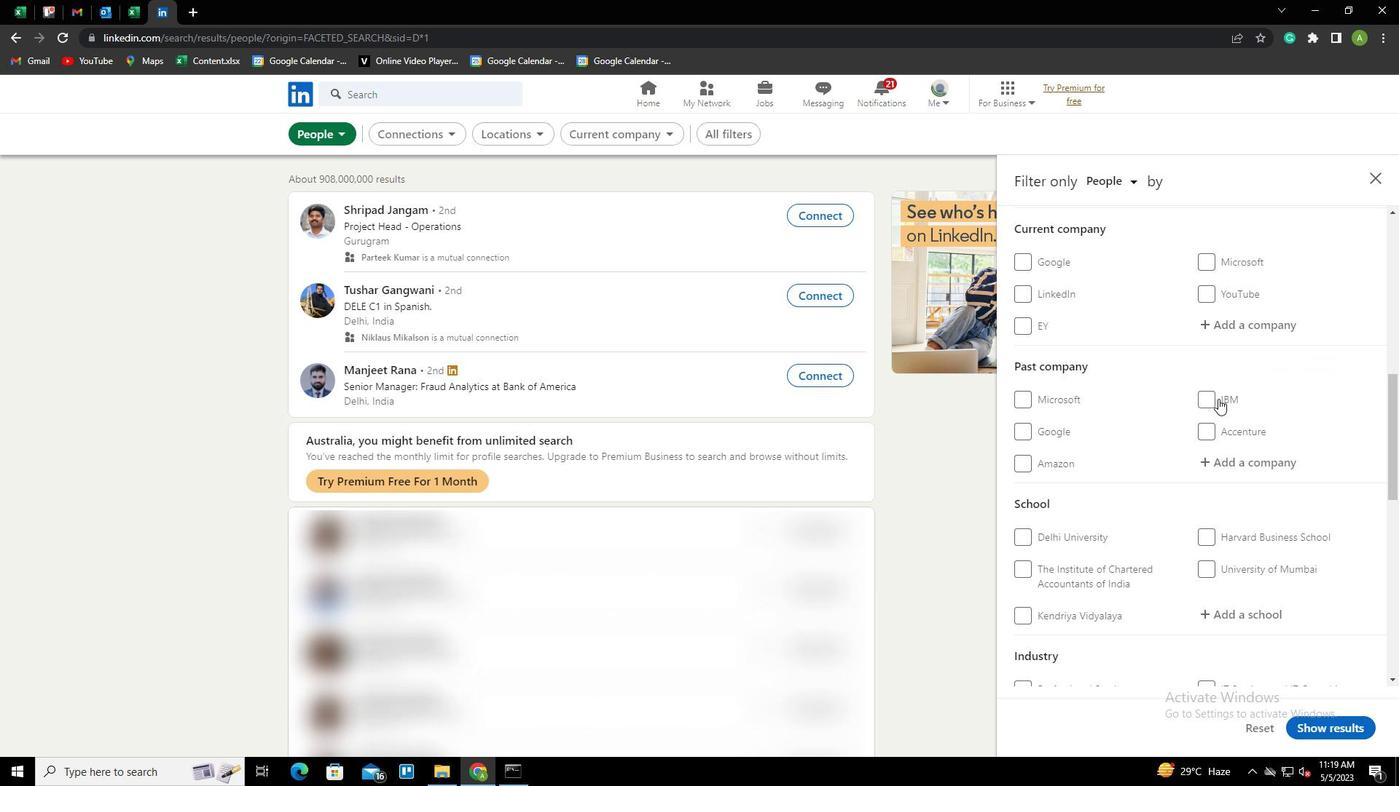 
Action: Mouse scrolled (1218, 398) with delta (0, 0)
Screenshot: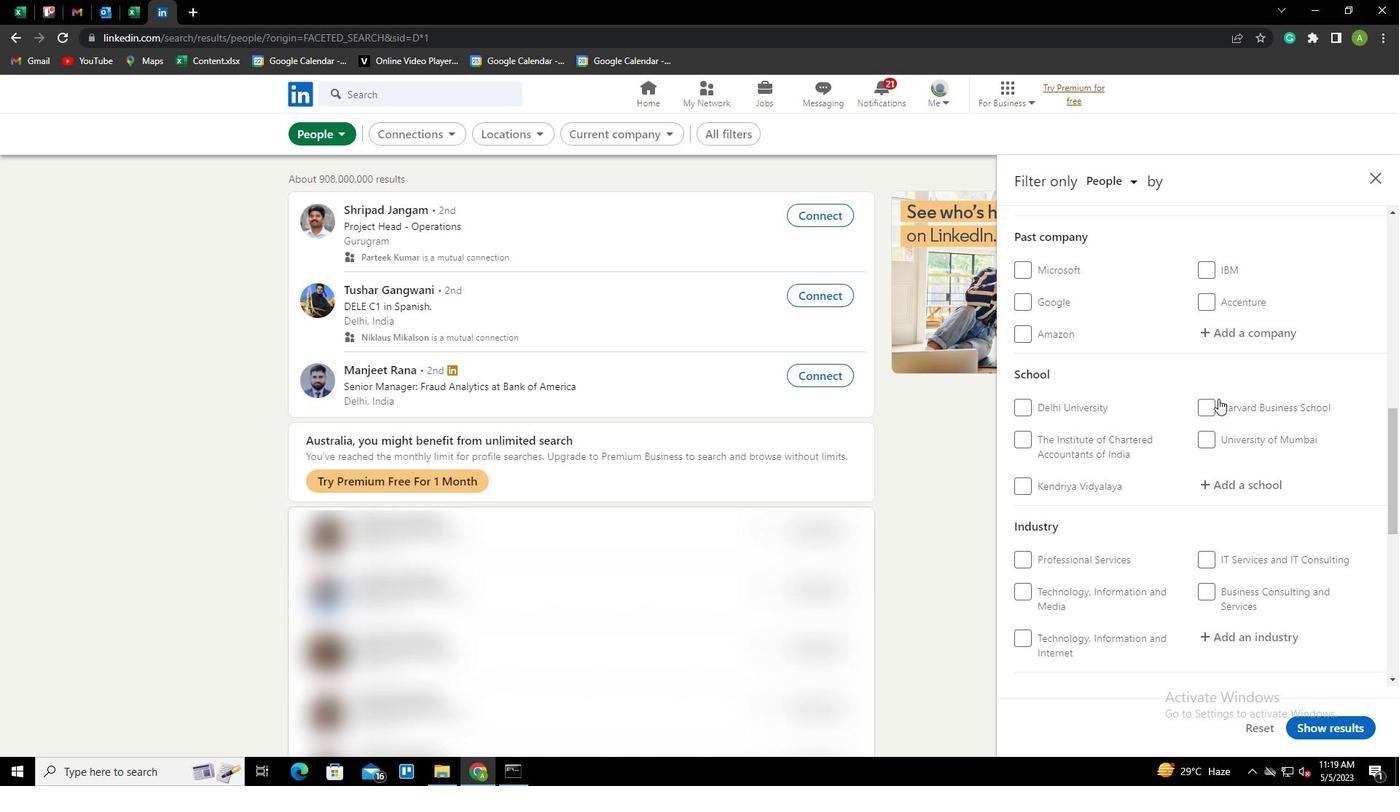 
Action: Mouse scrolled (1218, 398) with delta (0, 0)
Screenshot: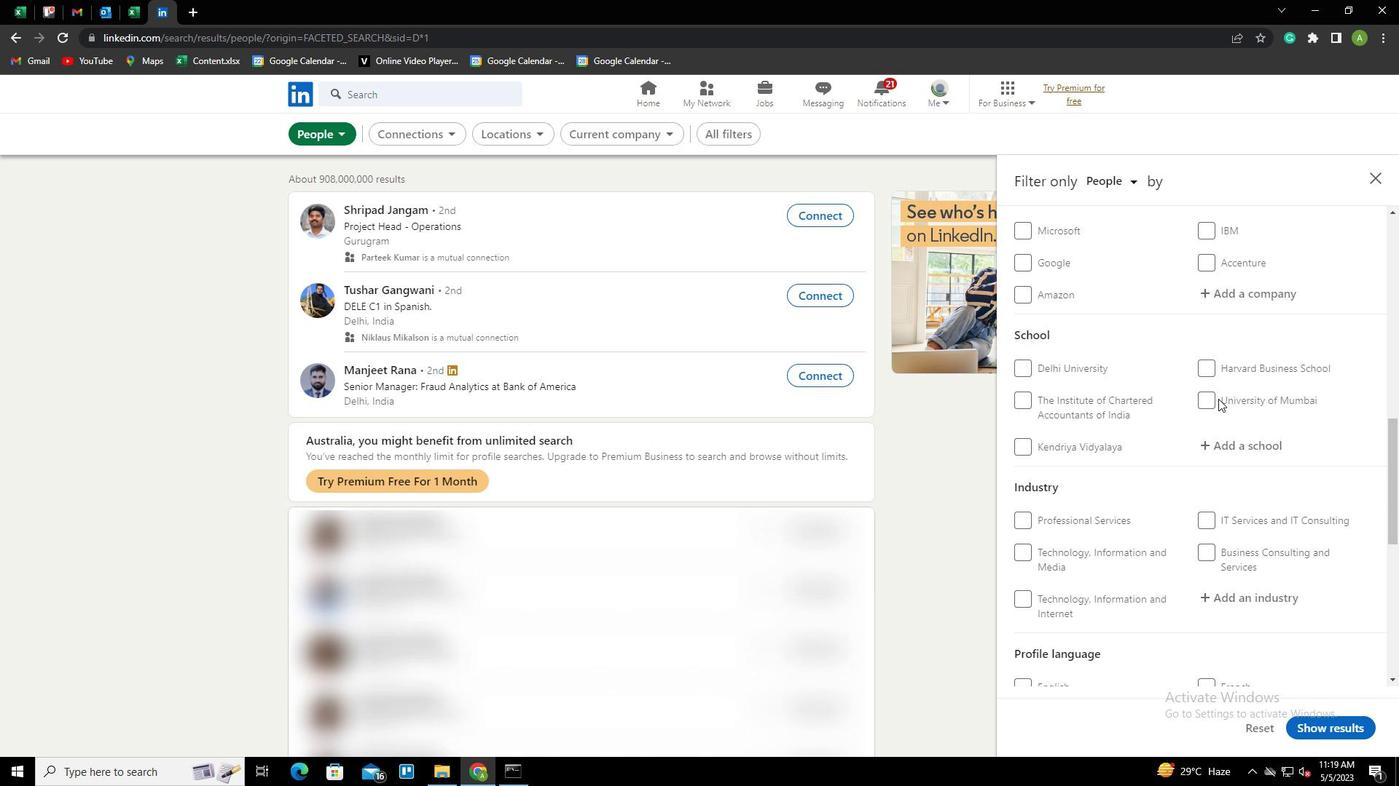 
Action: Mouse scrolled (1218, 398) with delta (0, 0)
Screenshot: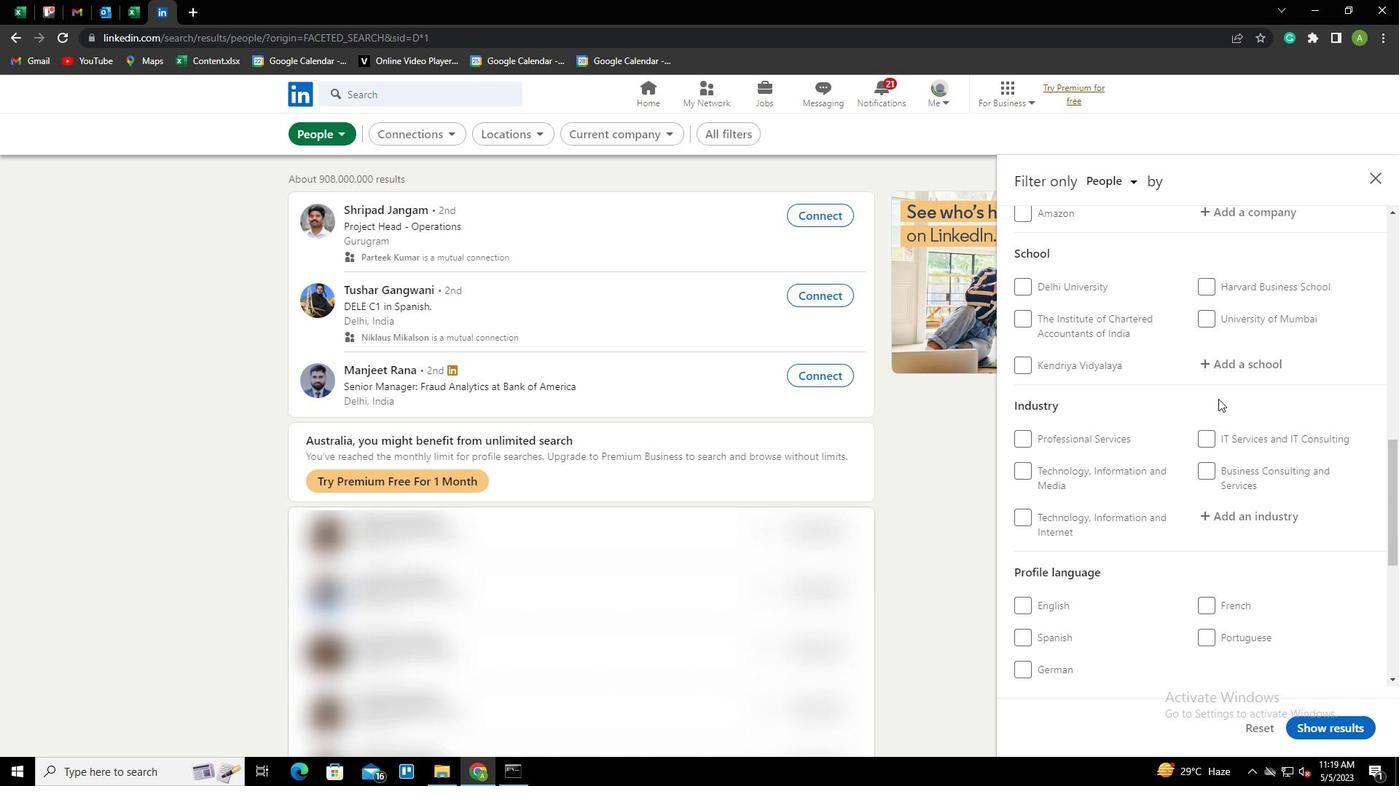 
Action: Mouse moved to (1214, 511)
Screenshot: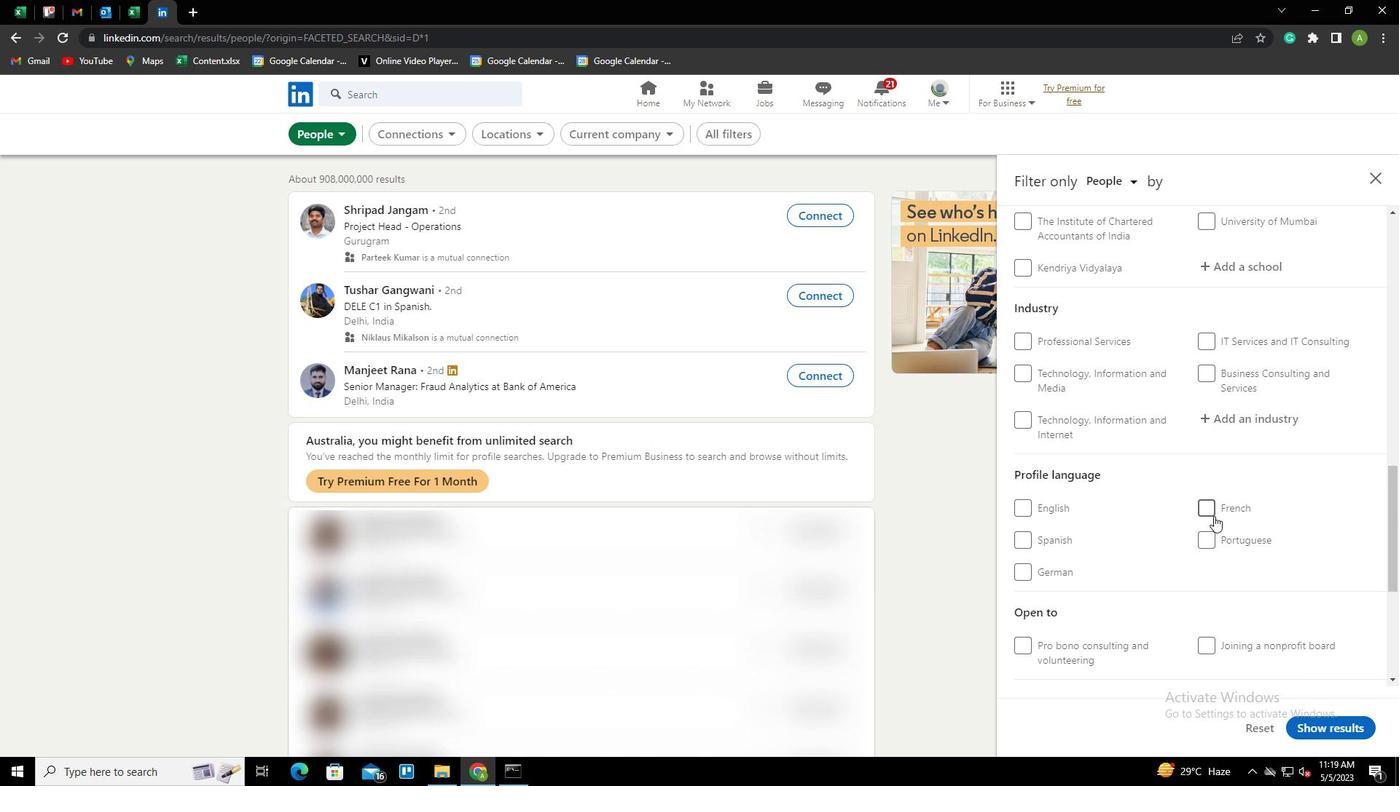 
Action: Mouse pressed left at (1214, 511)
Screenshot: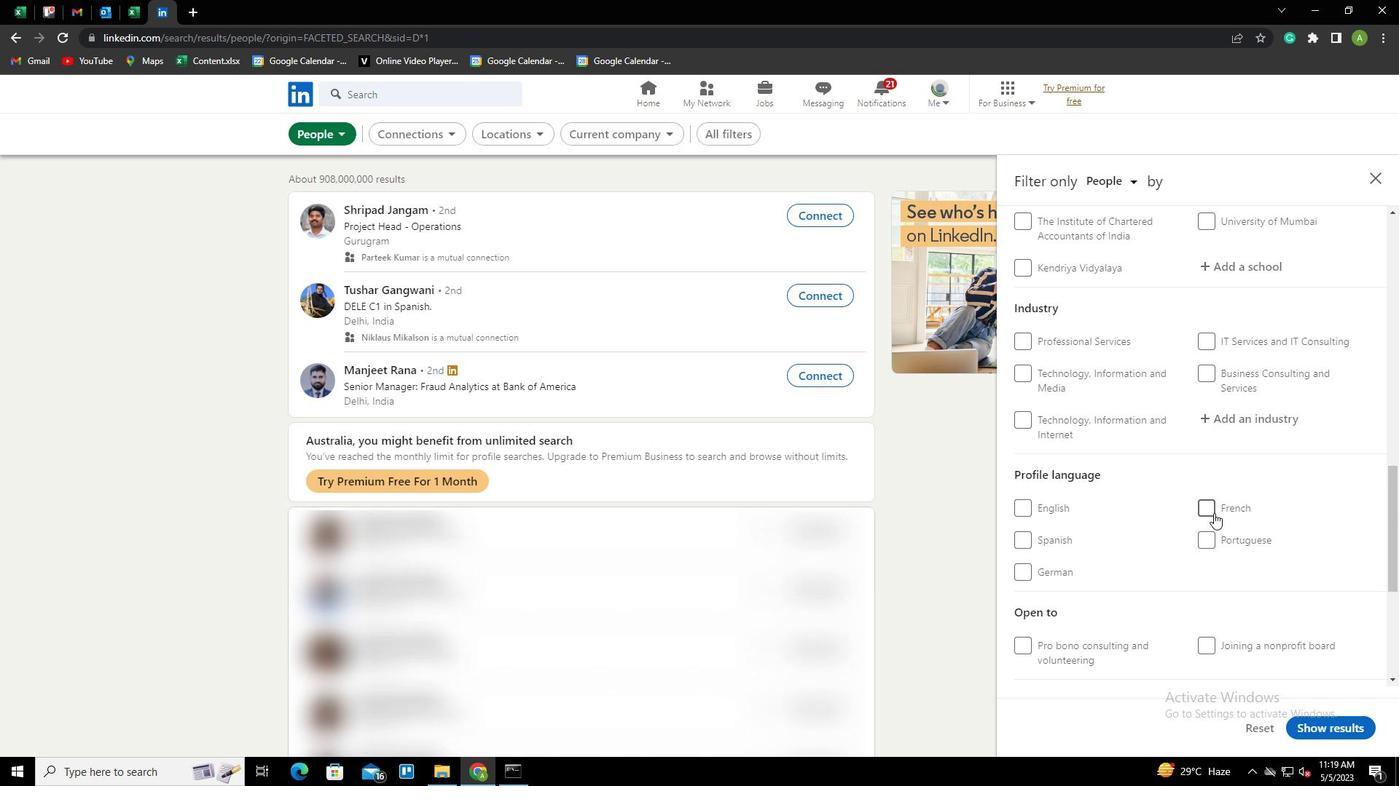 
Action: Mouse moved to (1247, 494)
Screenshot: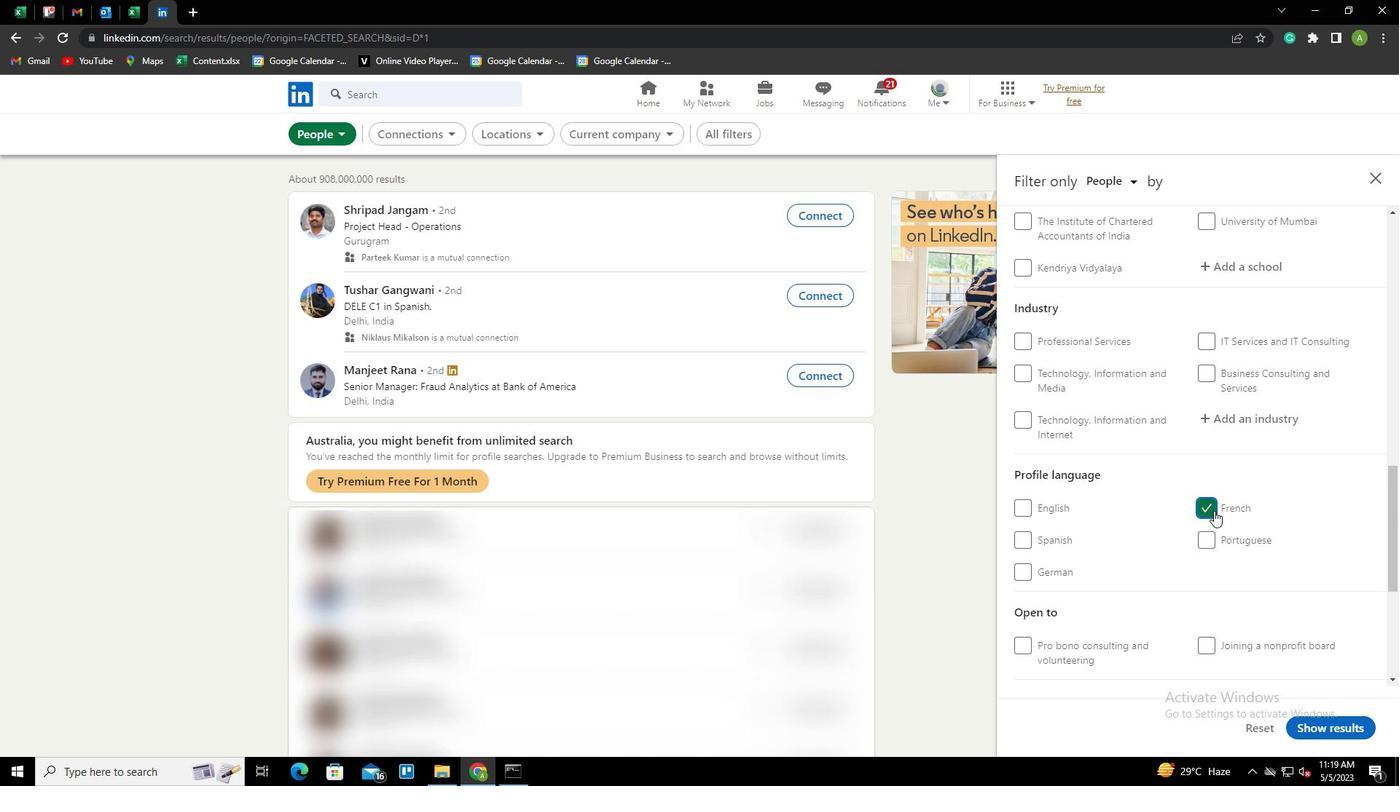 
Action: Mouse scrolled (1247, 494) with delta (0, 0)
Screenshot: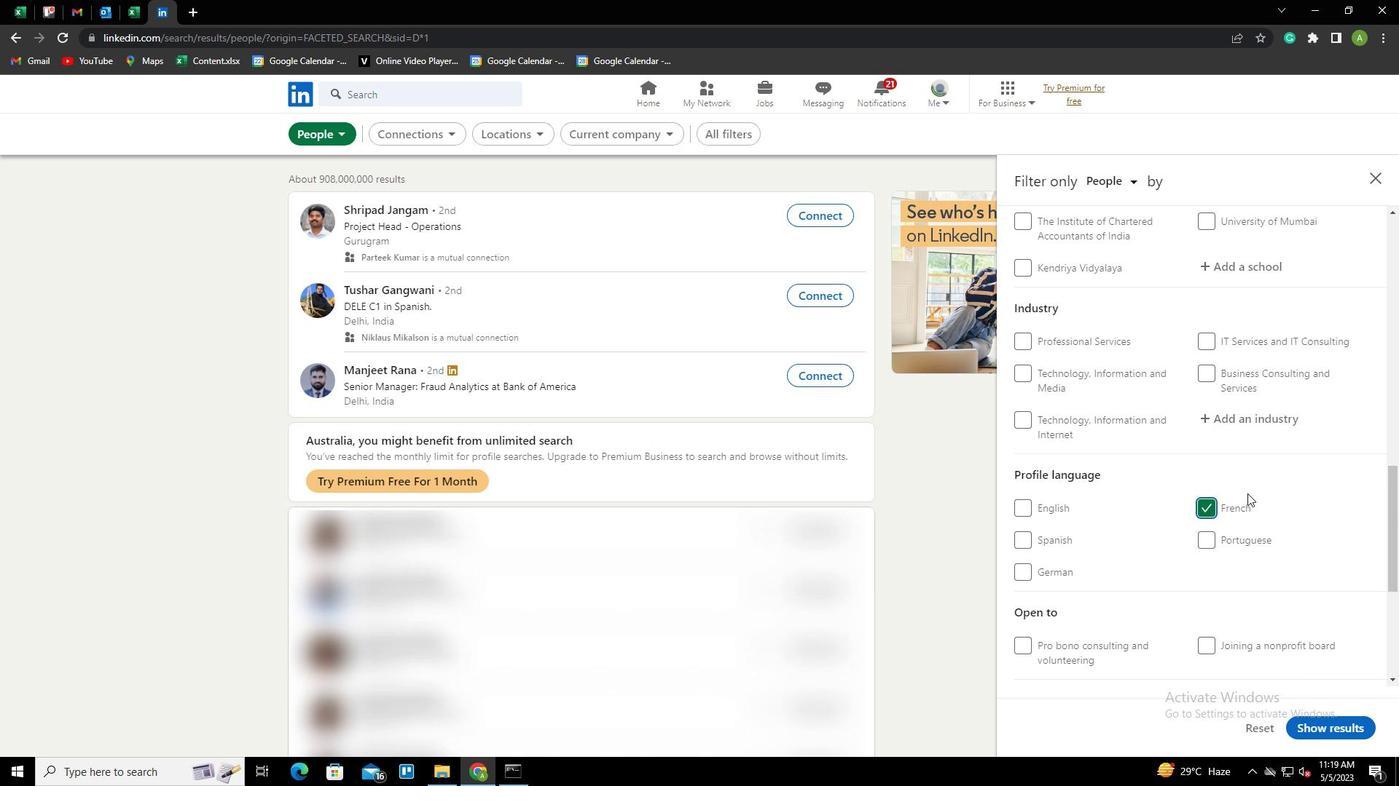 
Action: Mouse scrolled (1247, 494) with delta (0, 0)
Screenshot: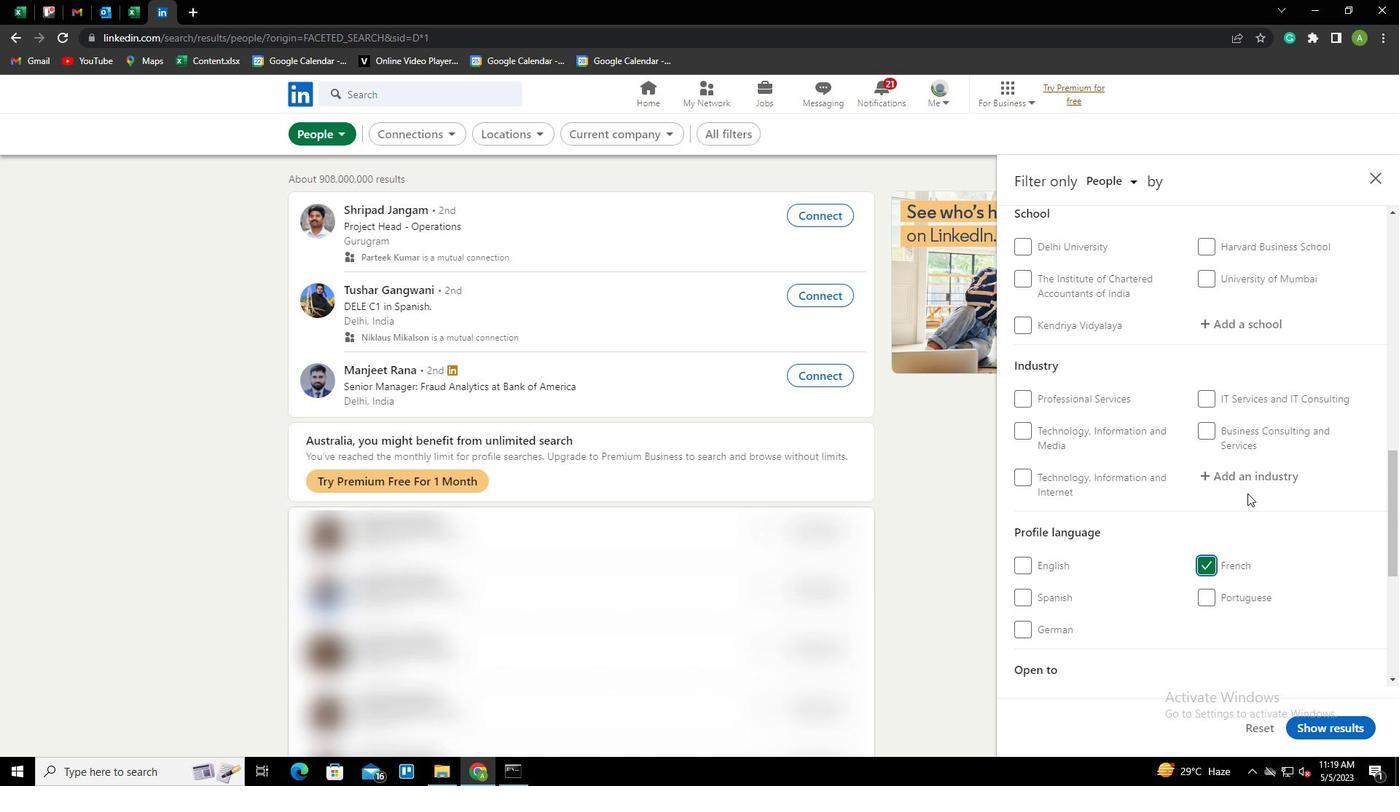
Action: Mouse scrolled (1247, 494) with delta (0, 0)
Screenshot: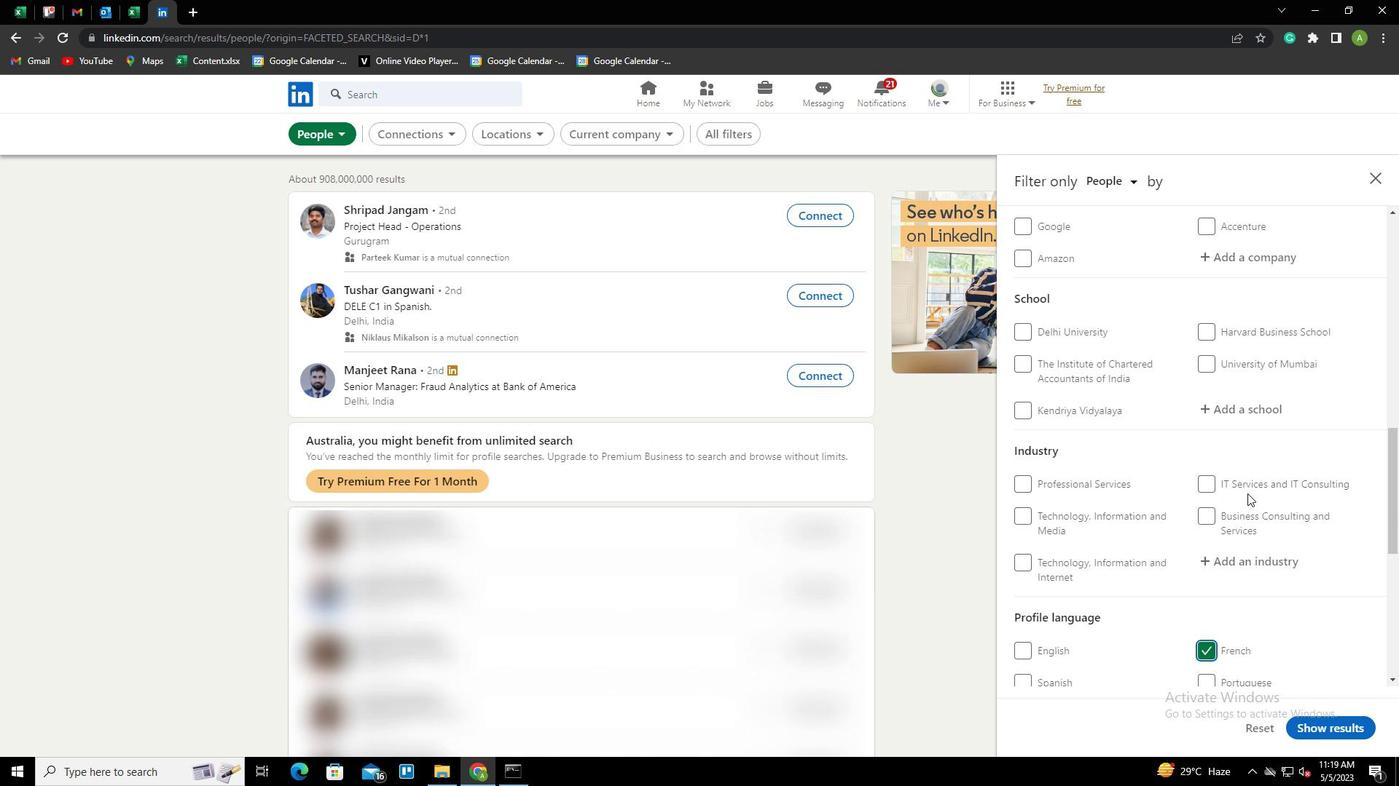 
Action: Mouse scrolled (1247, 494) with delta (0, 0)
Screenshot: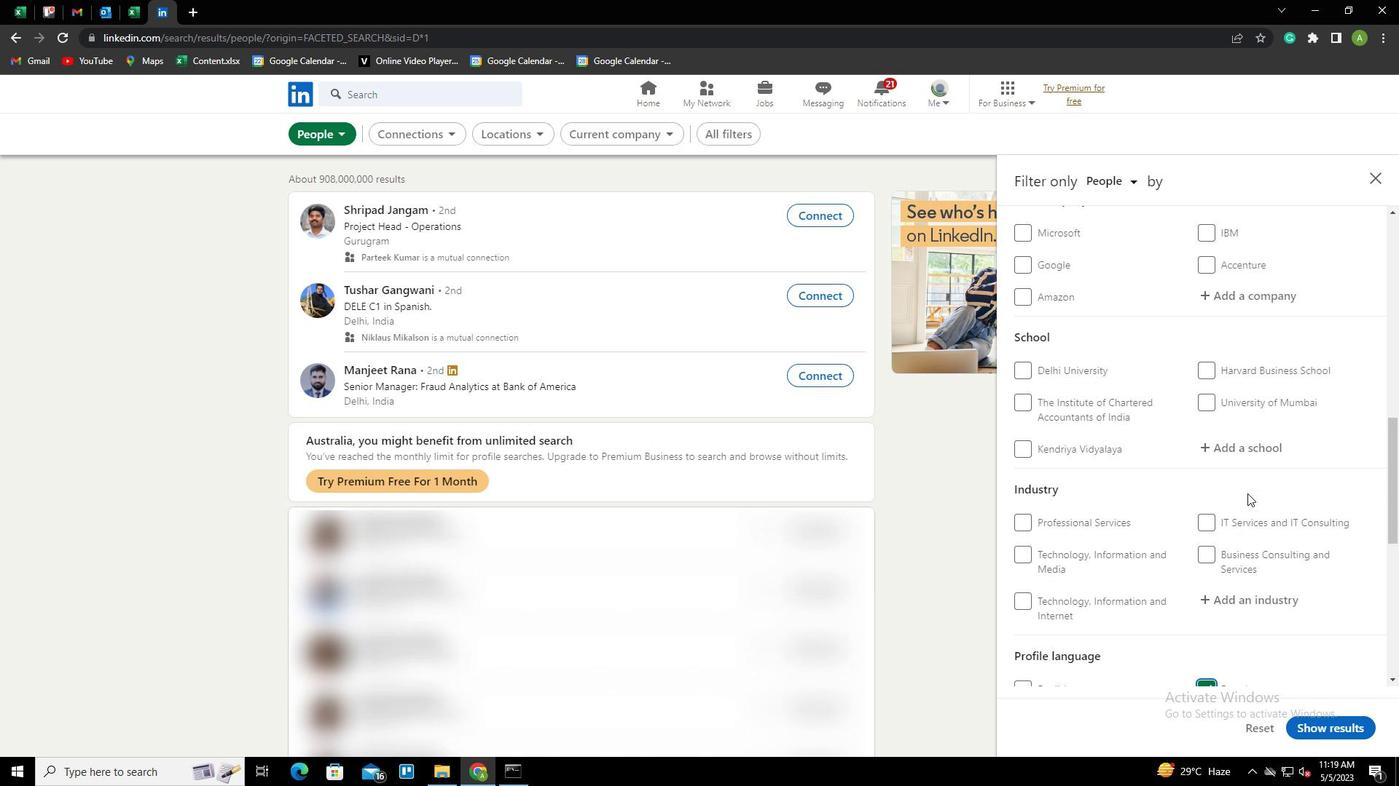 
Action: Mouse scrolled (1247, 494) with delta (0, 0)
Screenshot: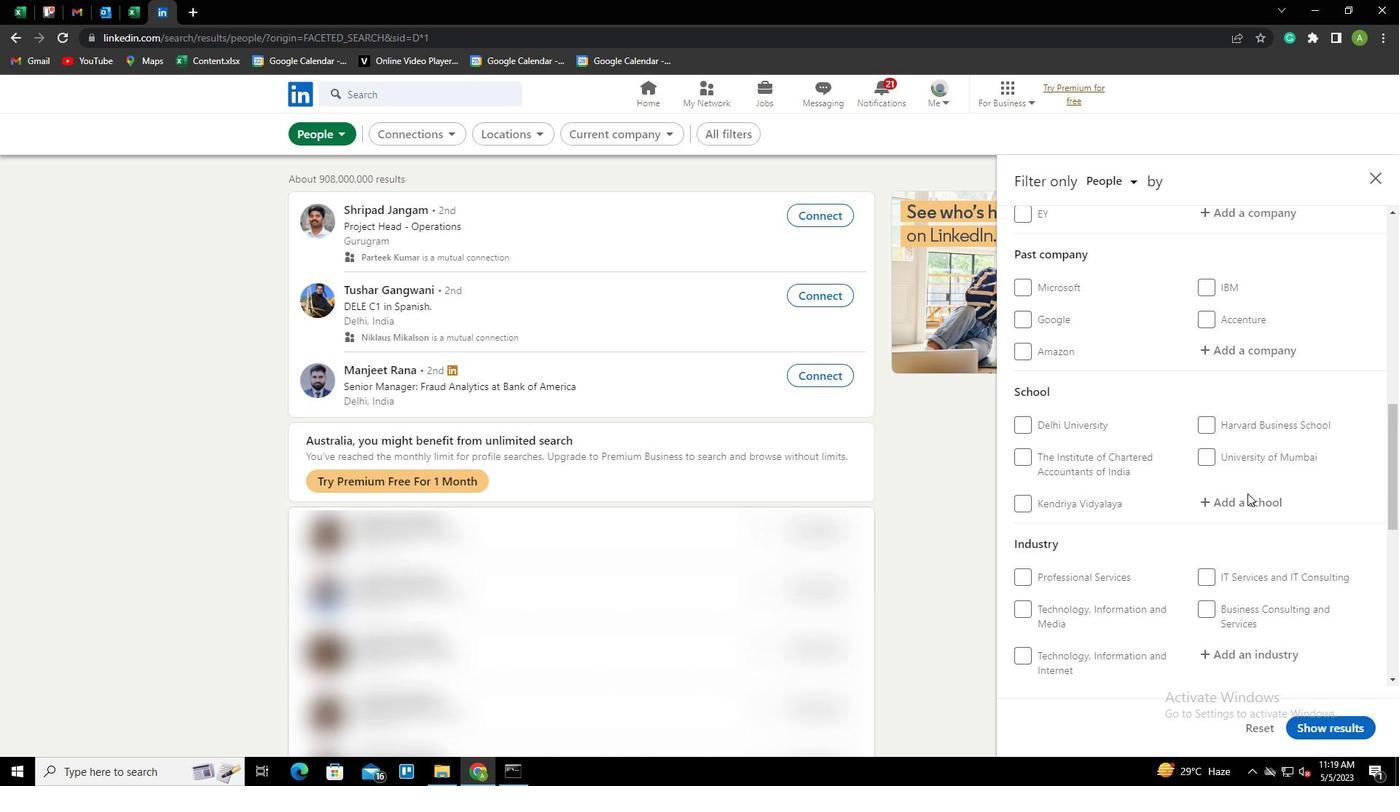 
Action: Mouse scrolled (1247, 494) with delta (0, 0)
Screenshot: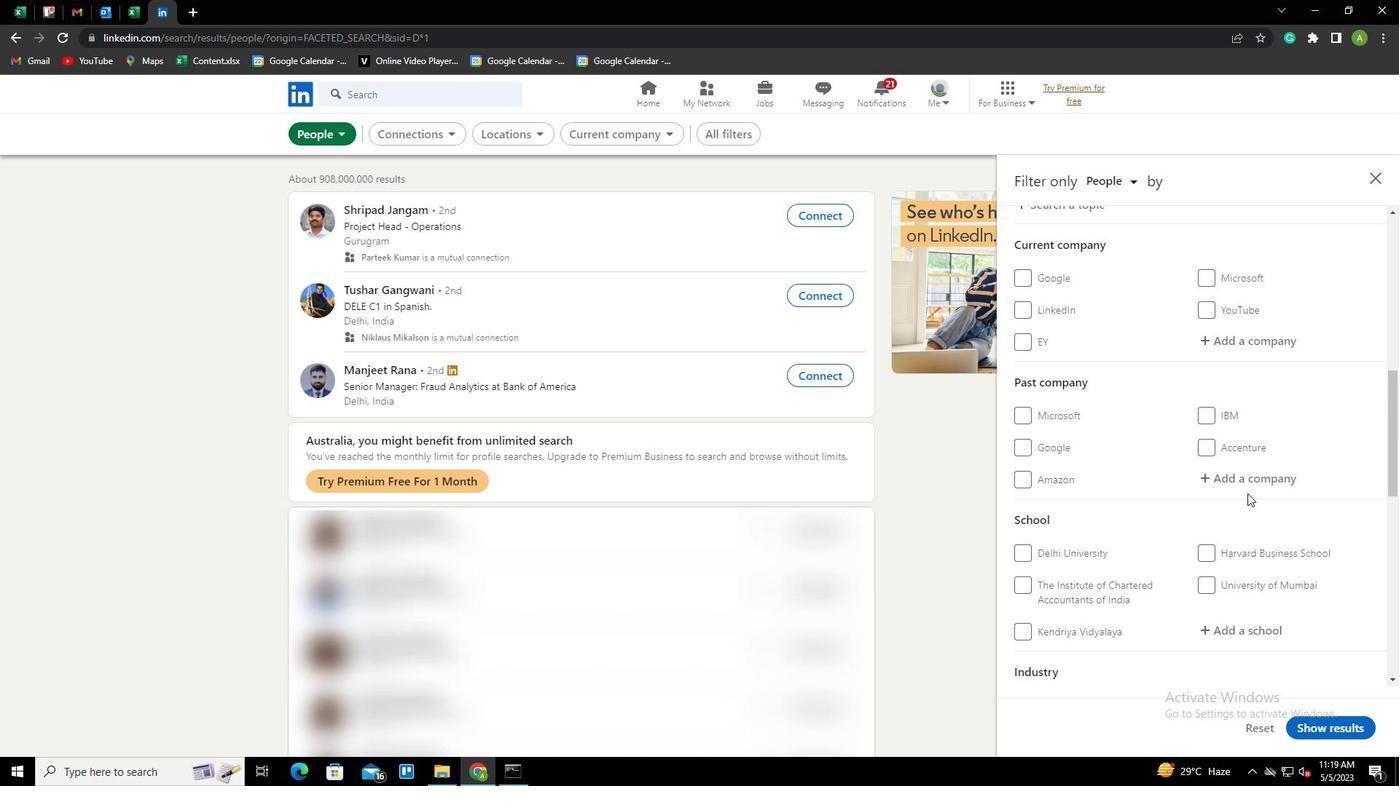 
Action: Mouse moved to (1236, 415)
Screenshot: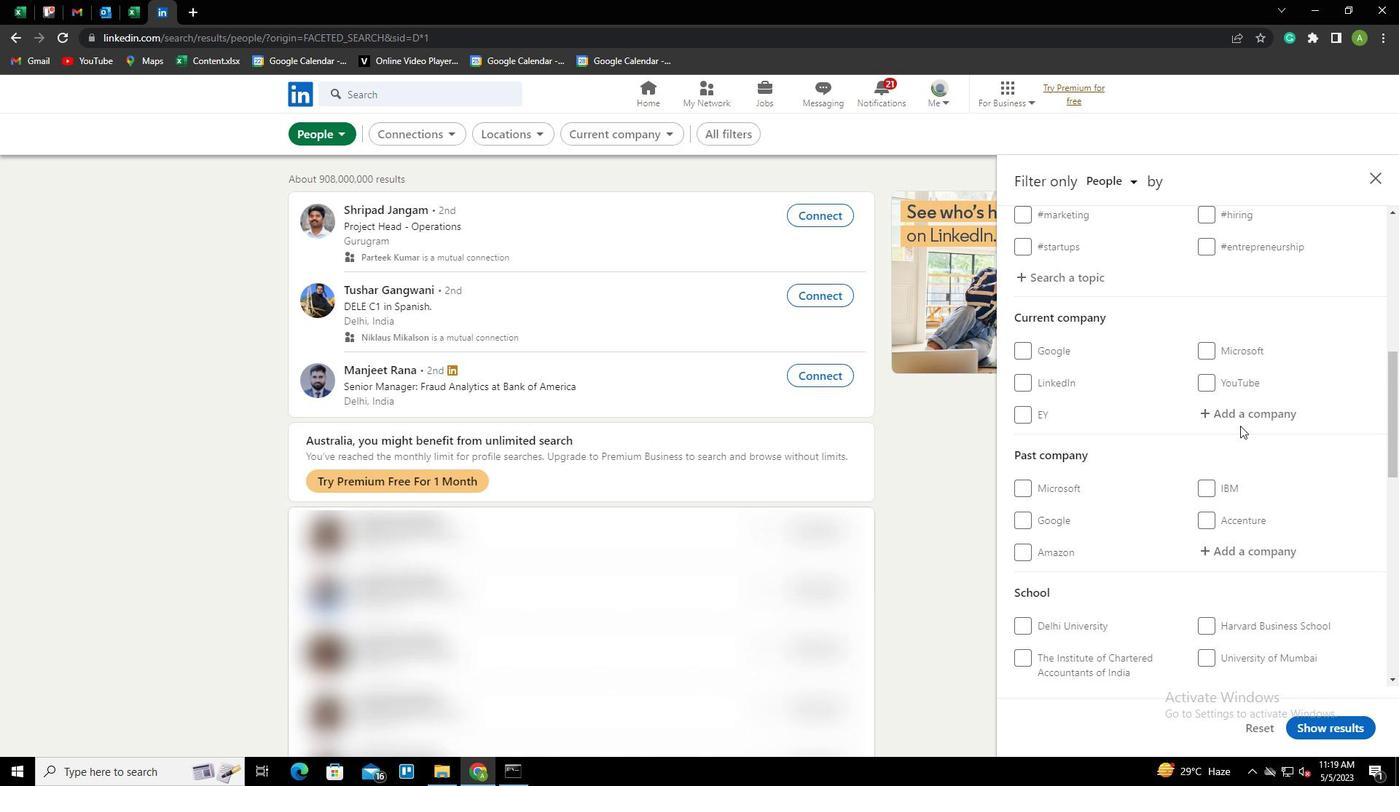 
Action: Mouse pressed left at (1236, 415)
Screenshot: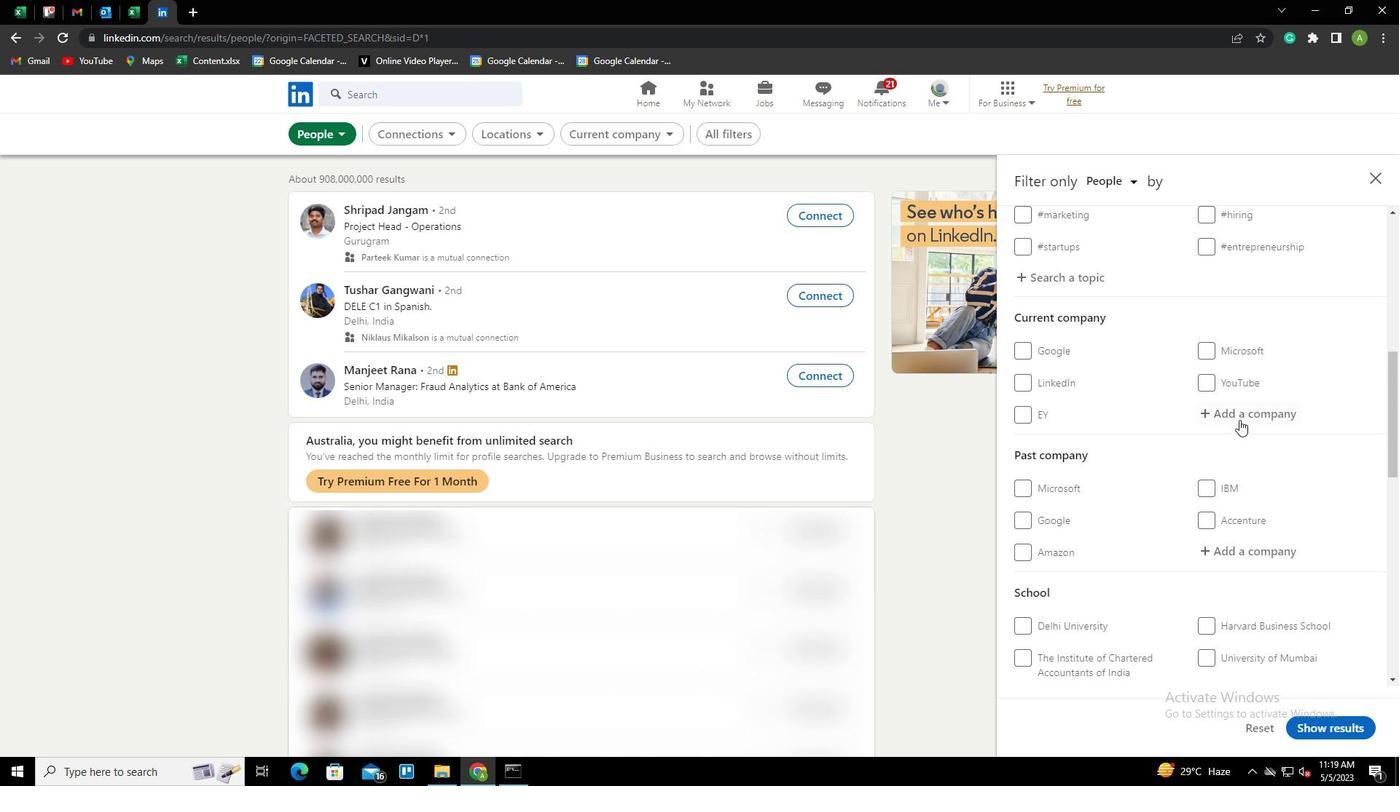 
Action: Key pressed <Key.shift>INSTANT<Key.space><Key.shift>INFO<Key.space><Key.shift>SOLUTIONS<Key.down><Key.enter>
Screenshot: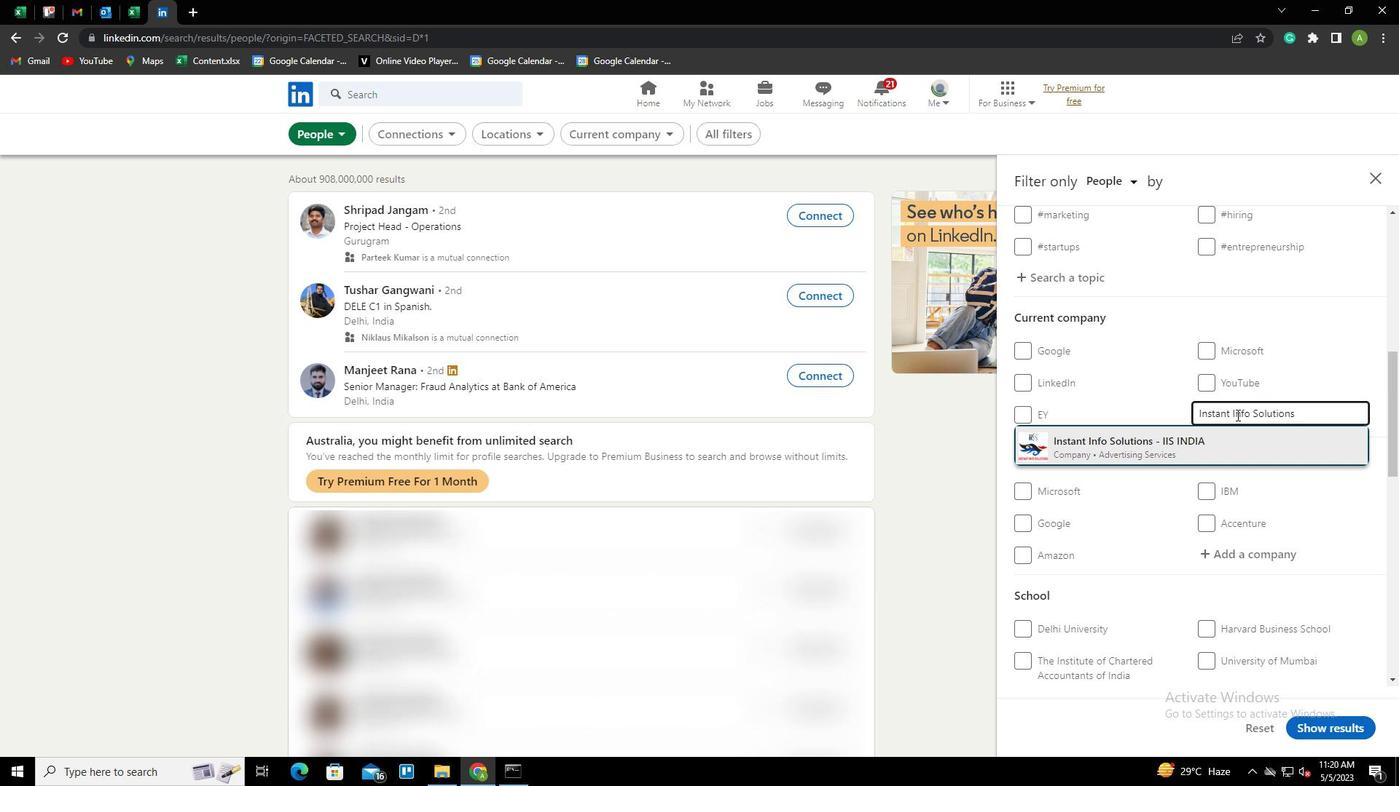 
Action: Mouse scrolled (1236, 414) with delta (0, 0)
Screenshot: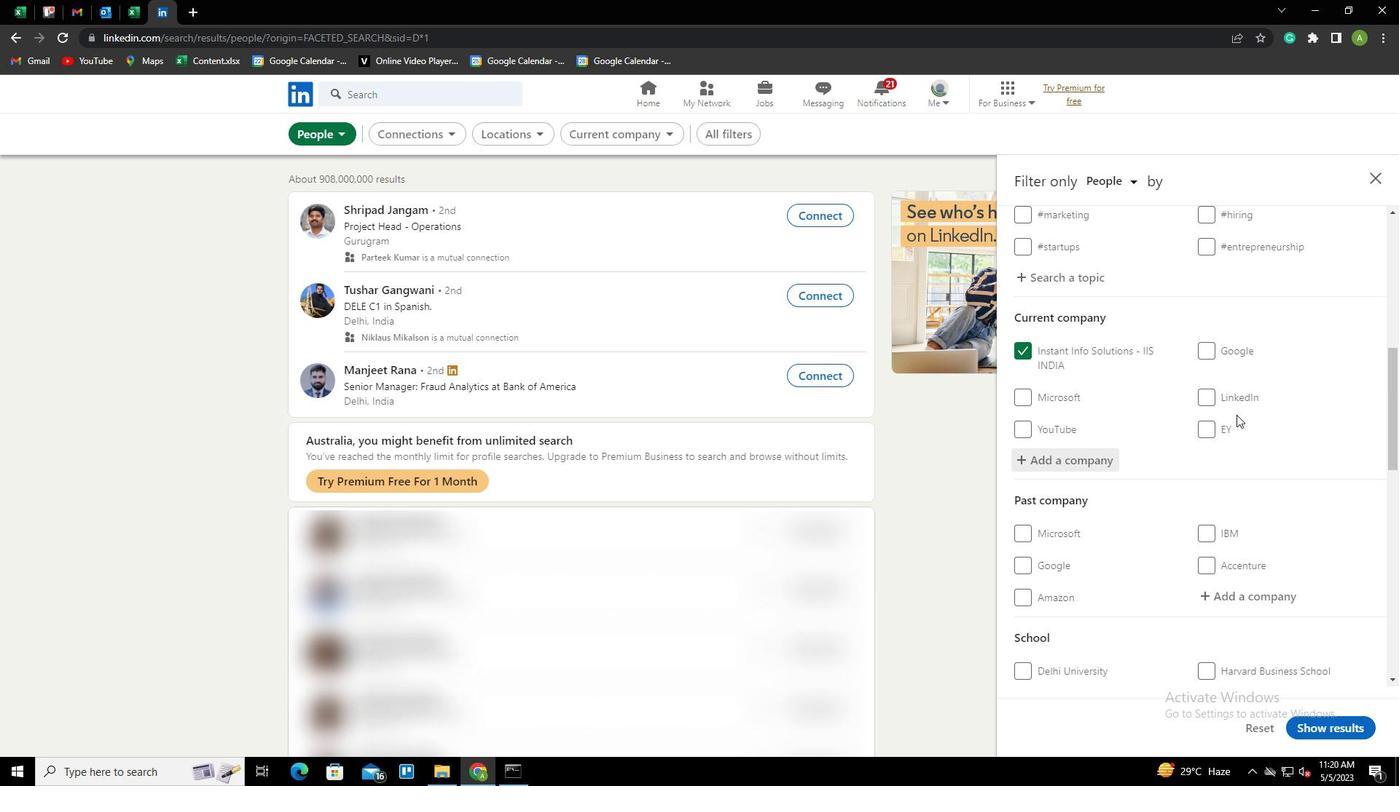 
Action: Mouse scrolled (1236, 414) with delta (0, 0)
Screenshot: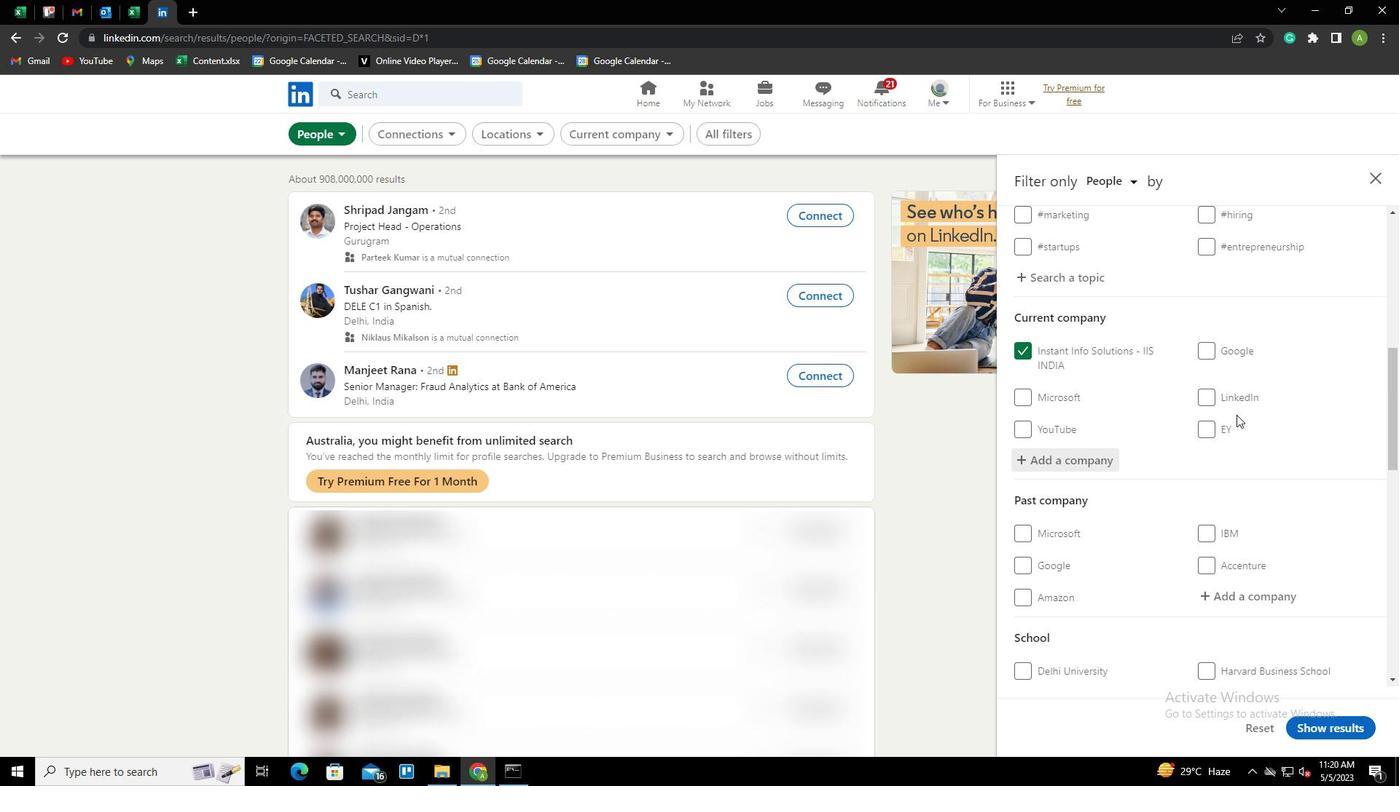 
Action: Mouse scrolled (1236, 414) with delta (0, 0)
Screenshot: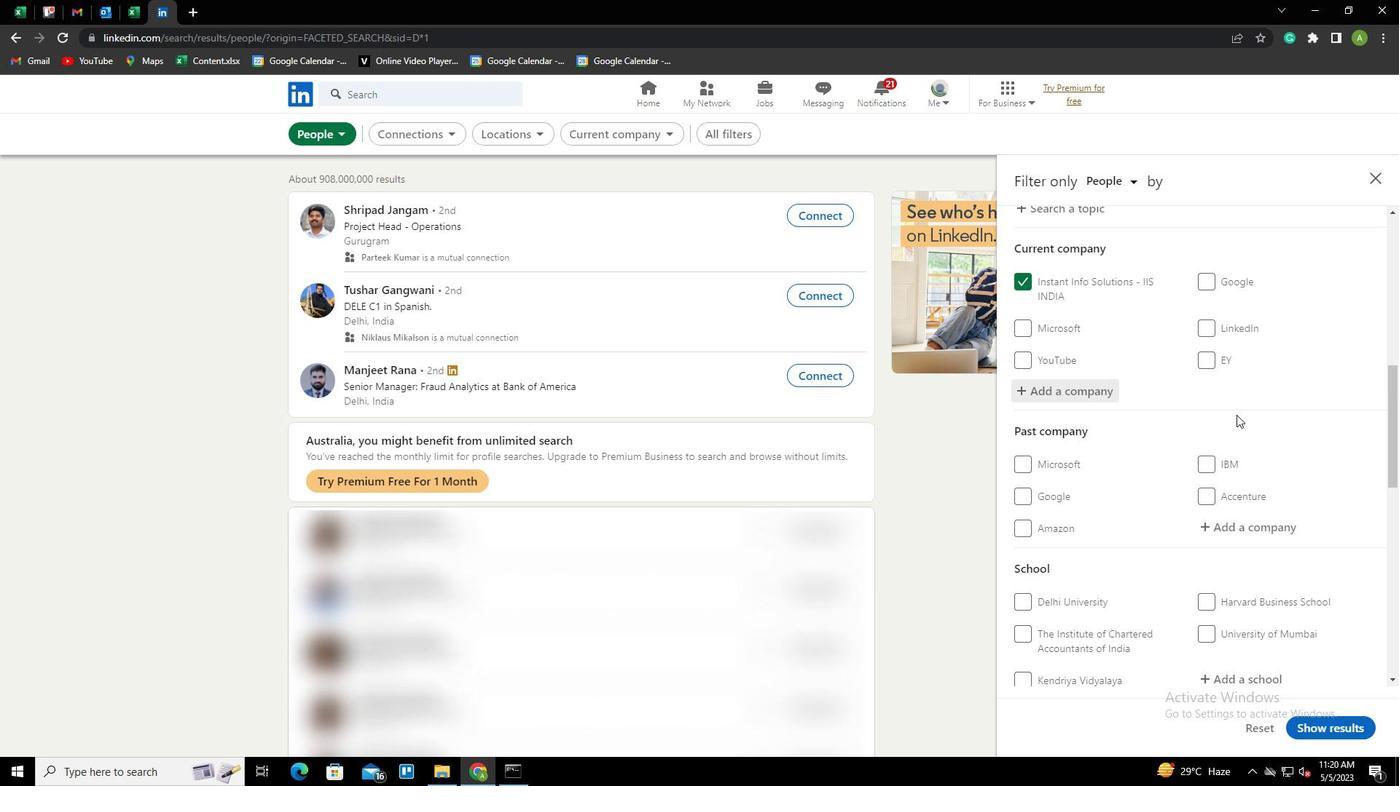 
Action: Mouse scrolled (1236, 414) with delta (0, 0)
Screenshot: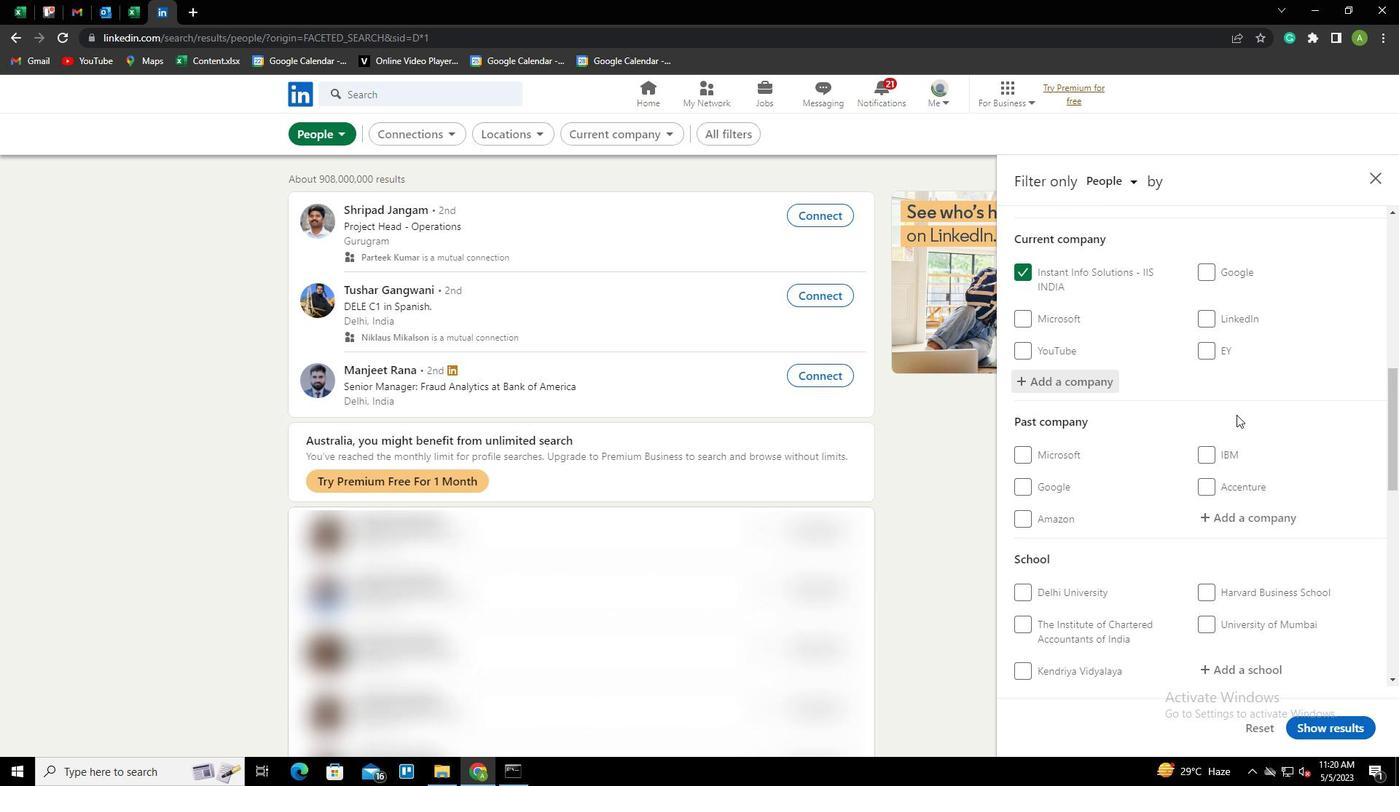 
Action: Mouse scrolled (1236, 414) with delta (0, 0)
Screenshot: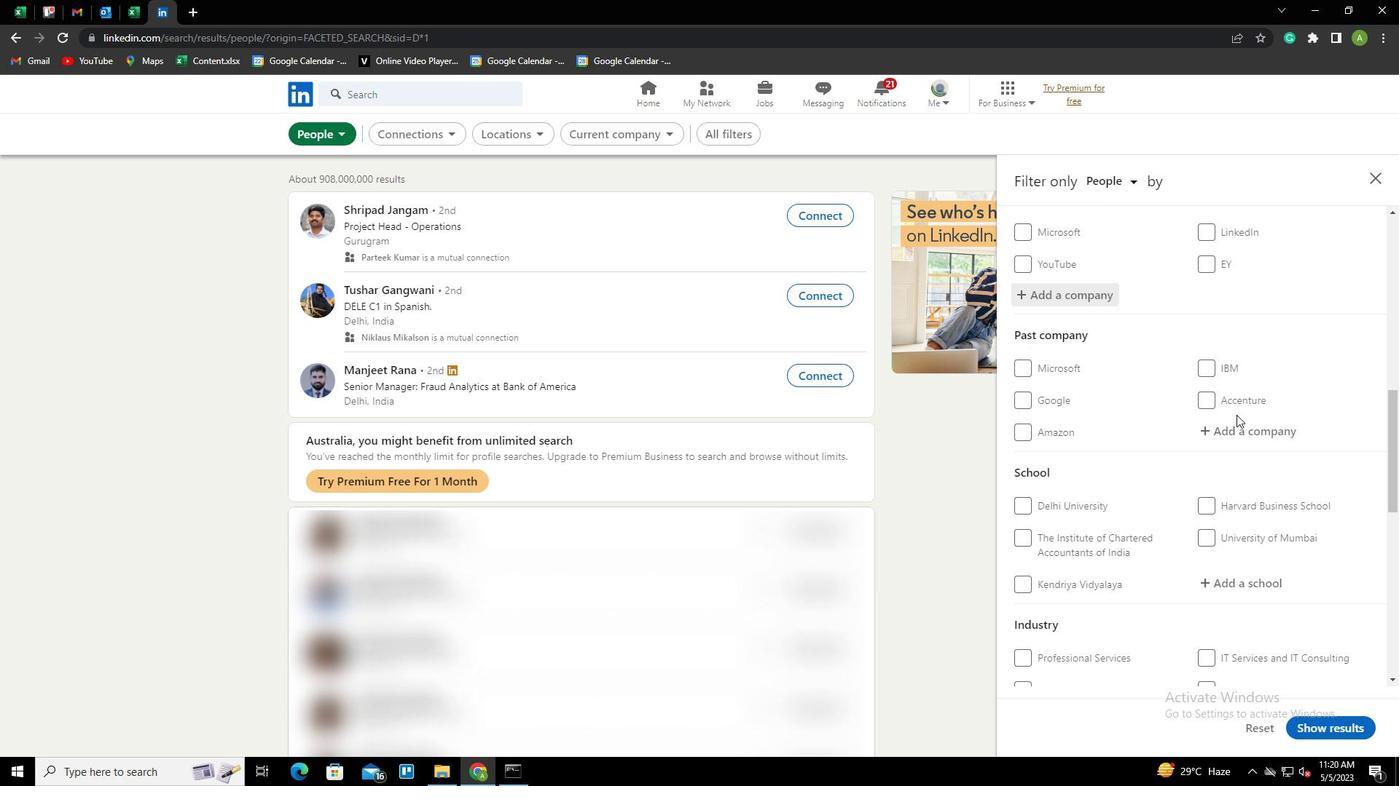 
Action: Mouse moved to (1233, 386)
Screenshot: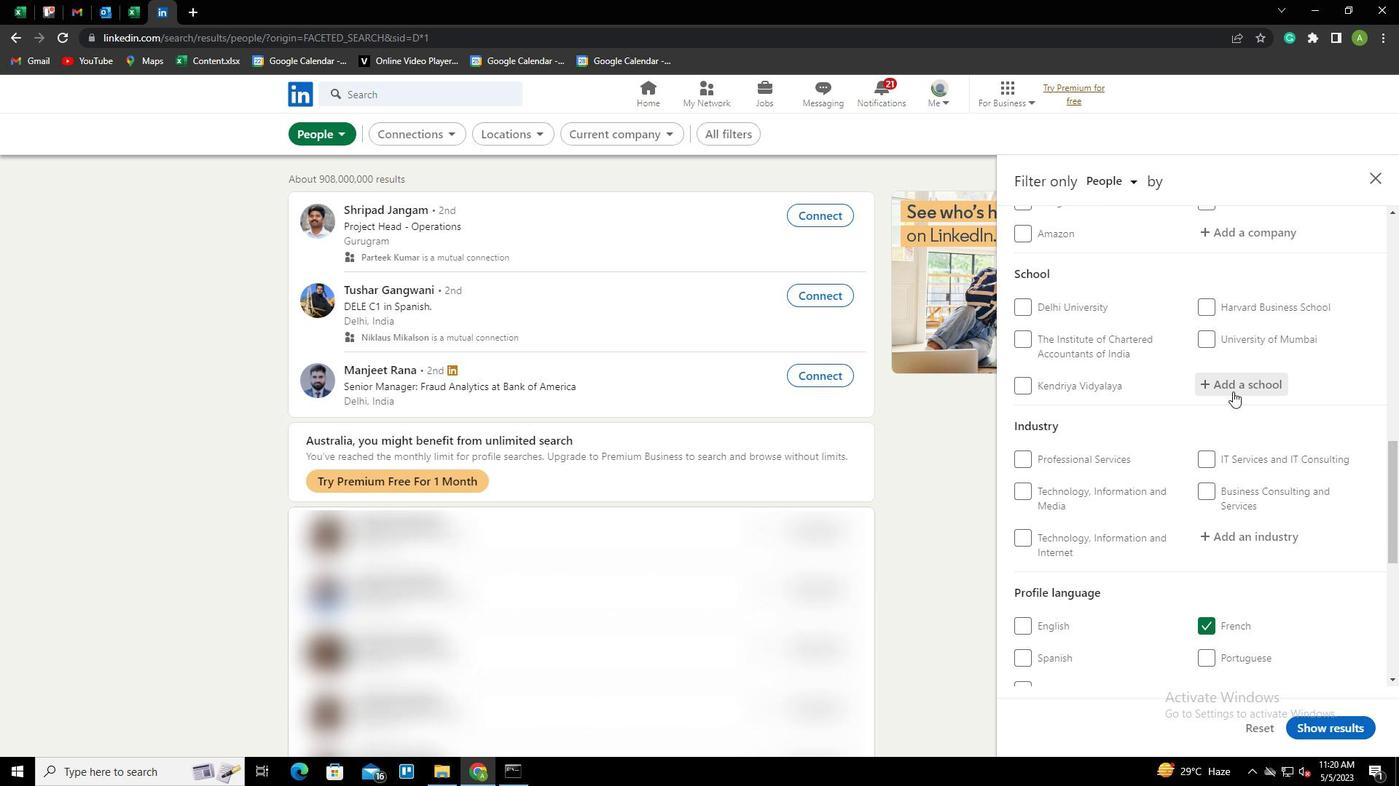 
Action: Mouse pressed left at (1233, 386)
Screenshot: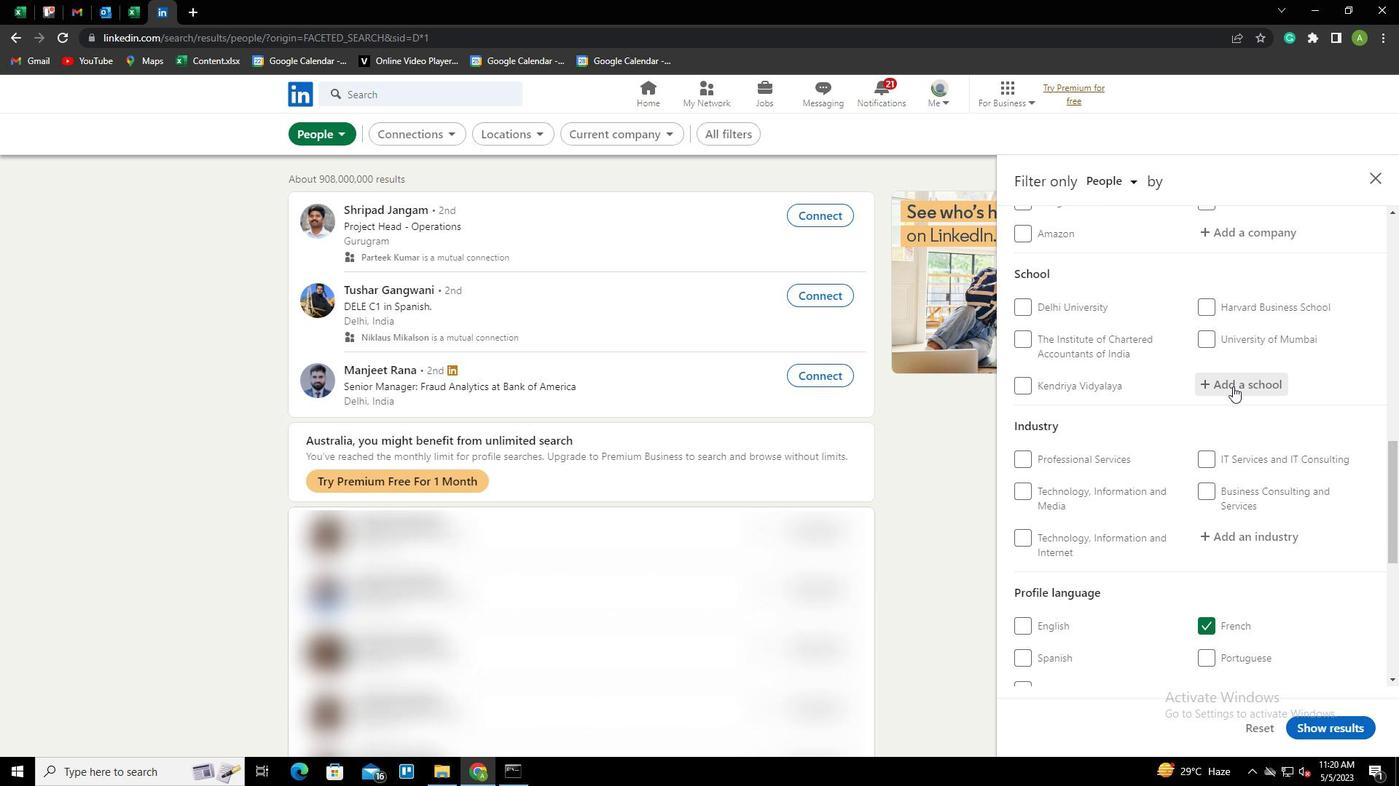 
Action: Key pressed <Key.shift><Key.shift><Key.shift><Key.shift><Key.shift><Key.shift><Key.shift><Key.shift><Key.shift><Key.shift><Key.shift><Key.shift><Key.shift><Key.shift><Key.shift><Key.shift>JITESH<Key.space><Key.shift><Key.shift><Key.shift><Key.shift><Key.shift><Key.shift><Key.shift><Key.shift><Key.shift><Key.shift><Key.shift><Key.shift><Key.shift><Key.shift><Key.shift><Key.shift><Key.shift><Key.shift><Key.shift><Key.shift><Key.shift><Key.shift><Key.shift><Key.shift><Key.shift><Key.shift><Key.shift><Key.shift><Key.shift><Key.shift><Key.shift><Key.shift><Key.shift><Key.shift><Key.shift><Key.shift><Key.shift><Key.shift><Key.shift><Key.shift><Key.shift><Key.shift><Key.shift><Key.shift><Key.shift><Key.shift><Key.shift><Key.shift><Key.shift><Key.shift><Key.shift><Key.shift><Key.shift><Key.shift><Key.shift><Key.shift><Key.shift>VLOG<Key.down><Key.enter>
Screenshot: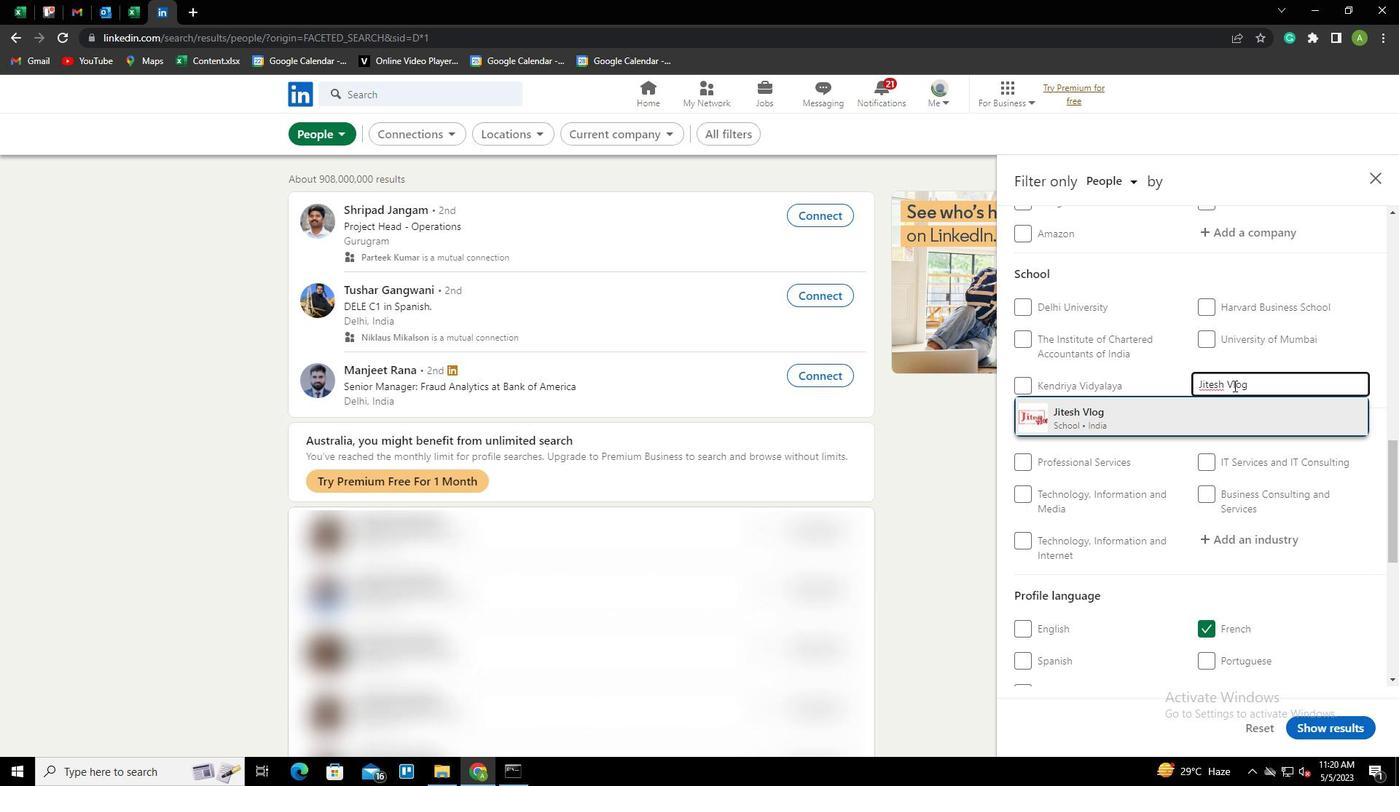 
Action: Mouse scrolled (1233, 385) with delta (0, 0)
Screenshot: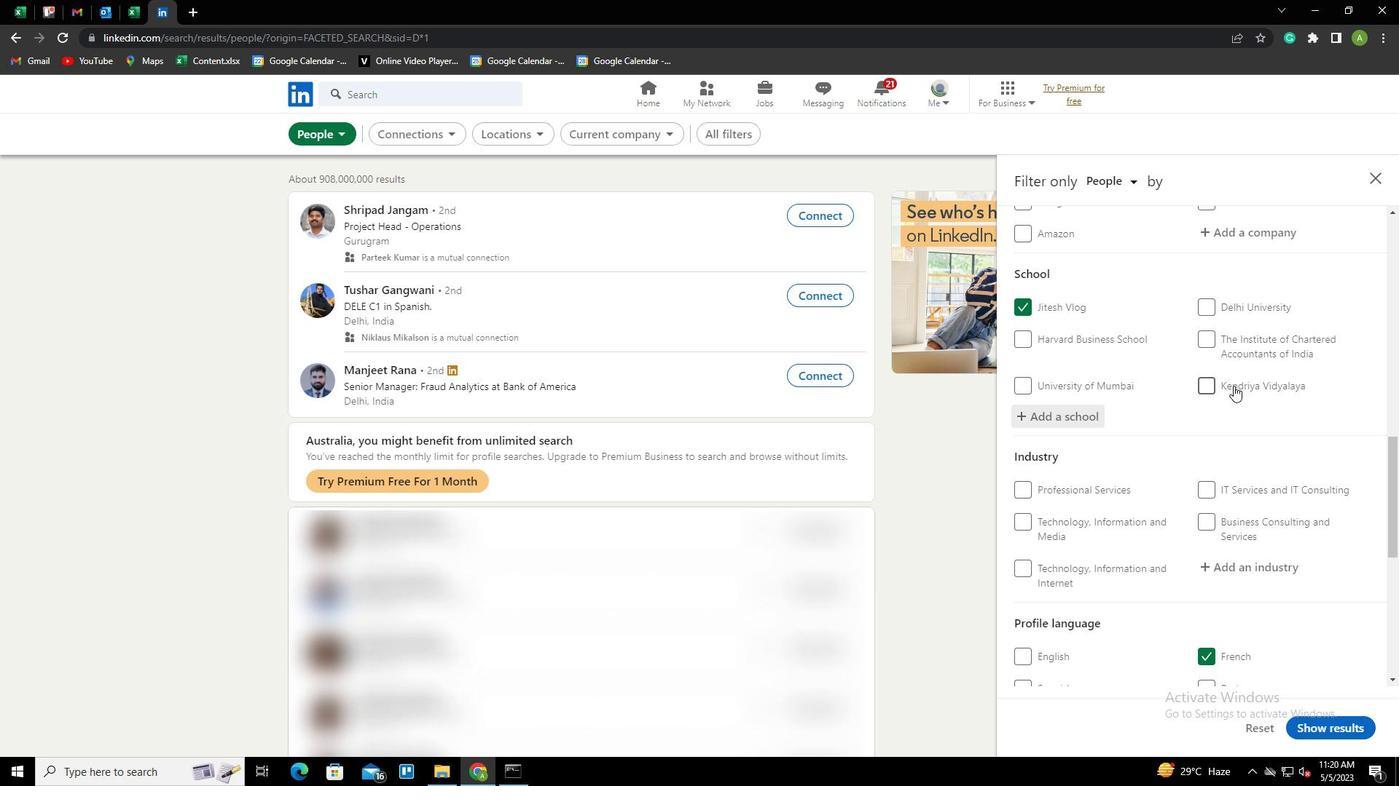 
Action: Mouse scrolled (1233, 385) with delta (0, 0)
Screenshot: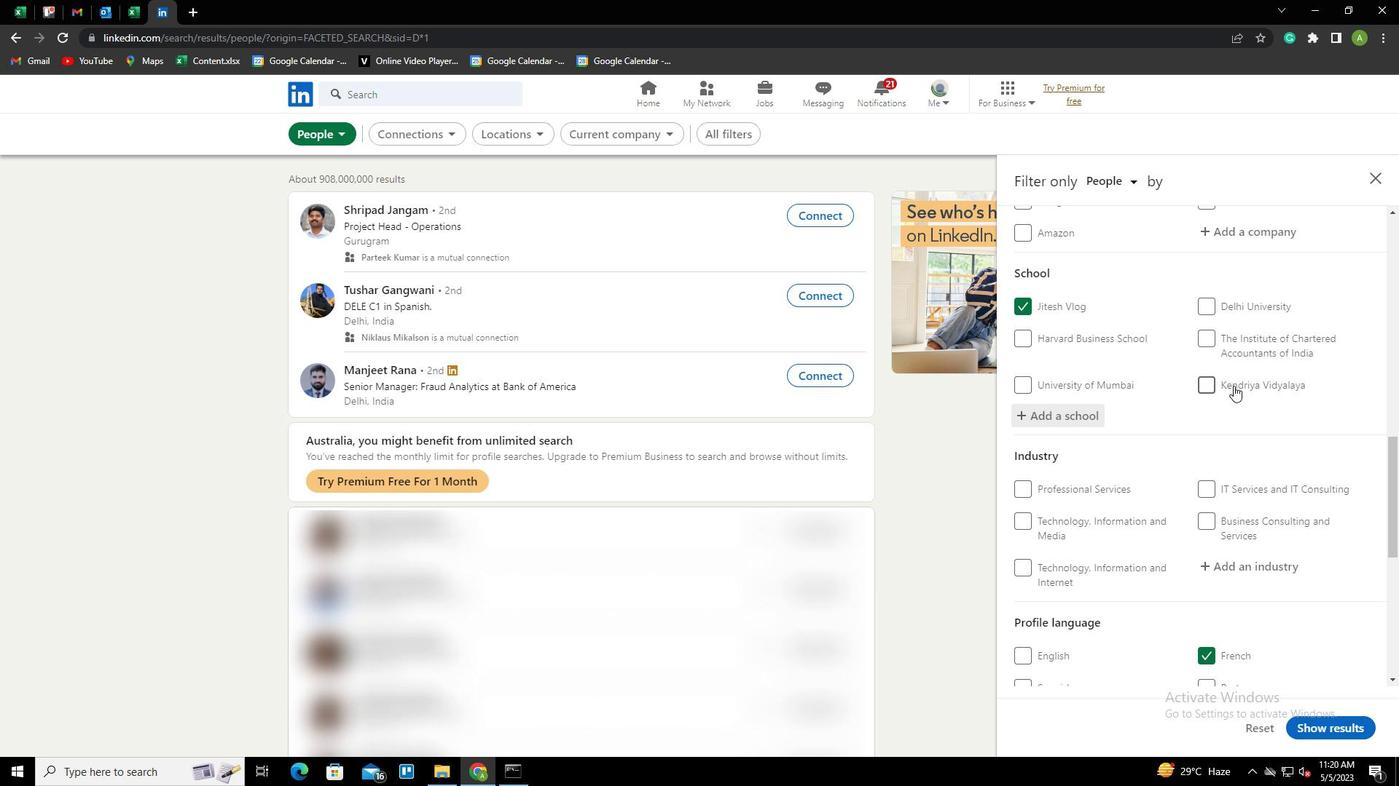 
Action: Mouse moved to (1232, 421)
Screenshot: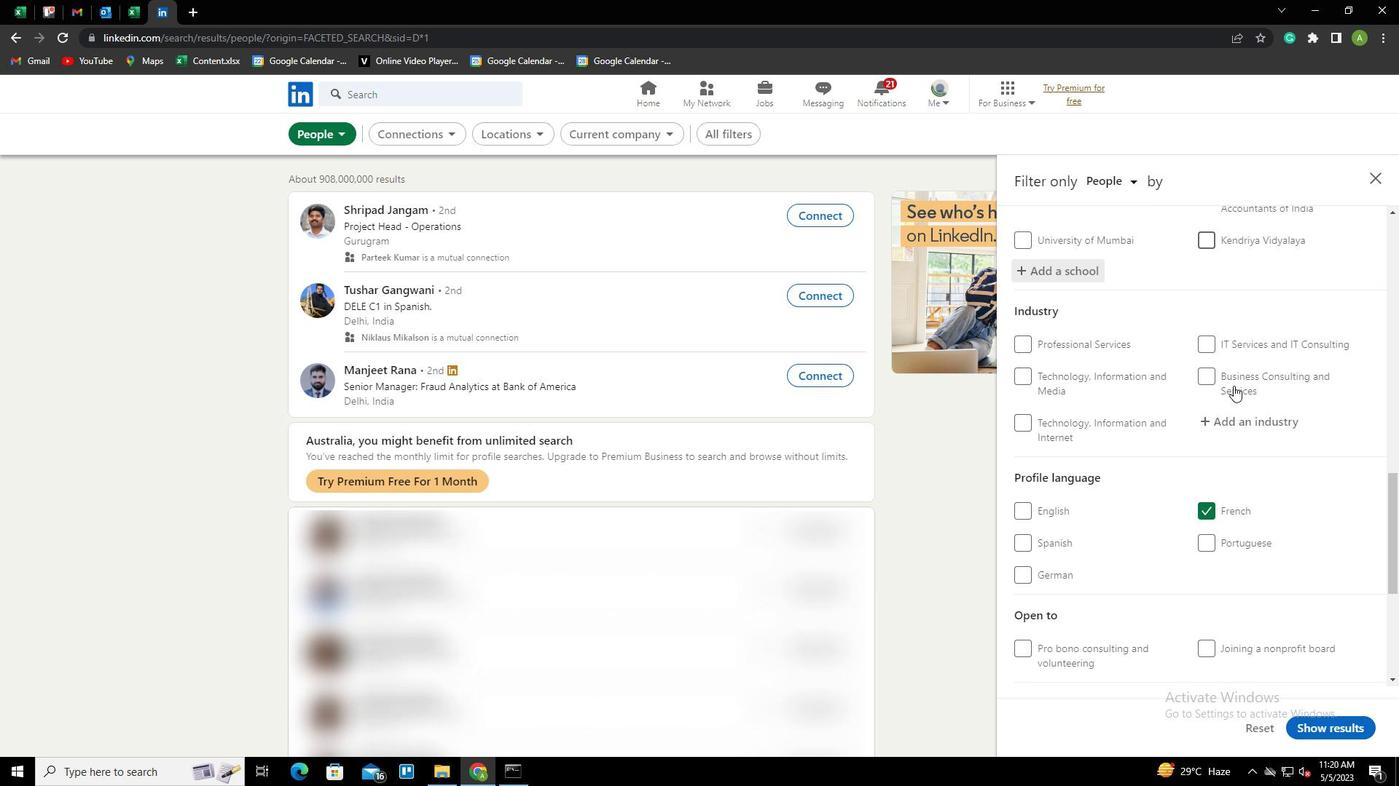 
Action: Mouse pressed left at (1232, 421)
Screenshot: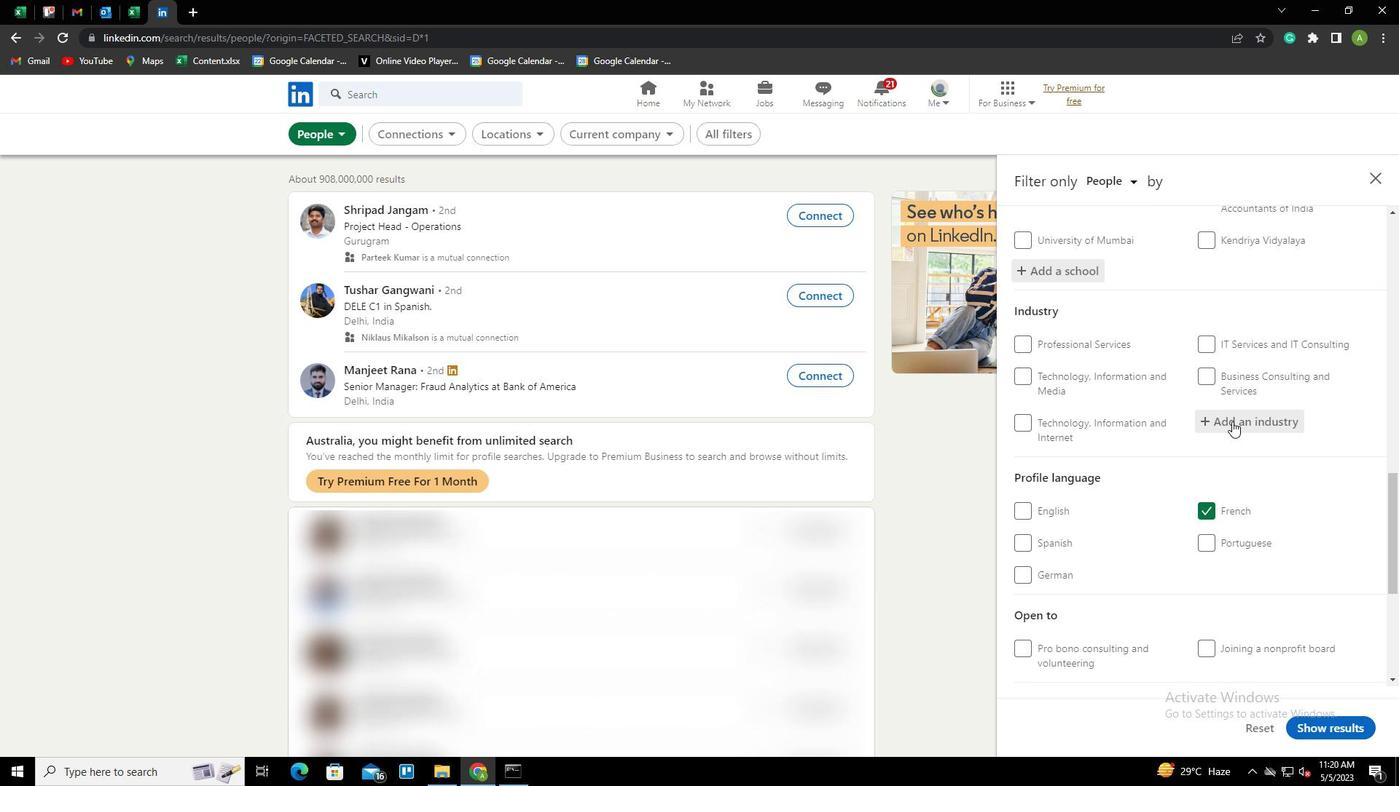 
Action: Key pressed <Key.shift>
Screenshot: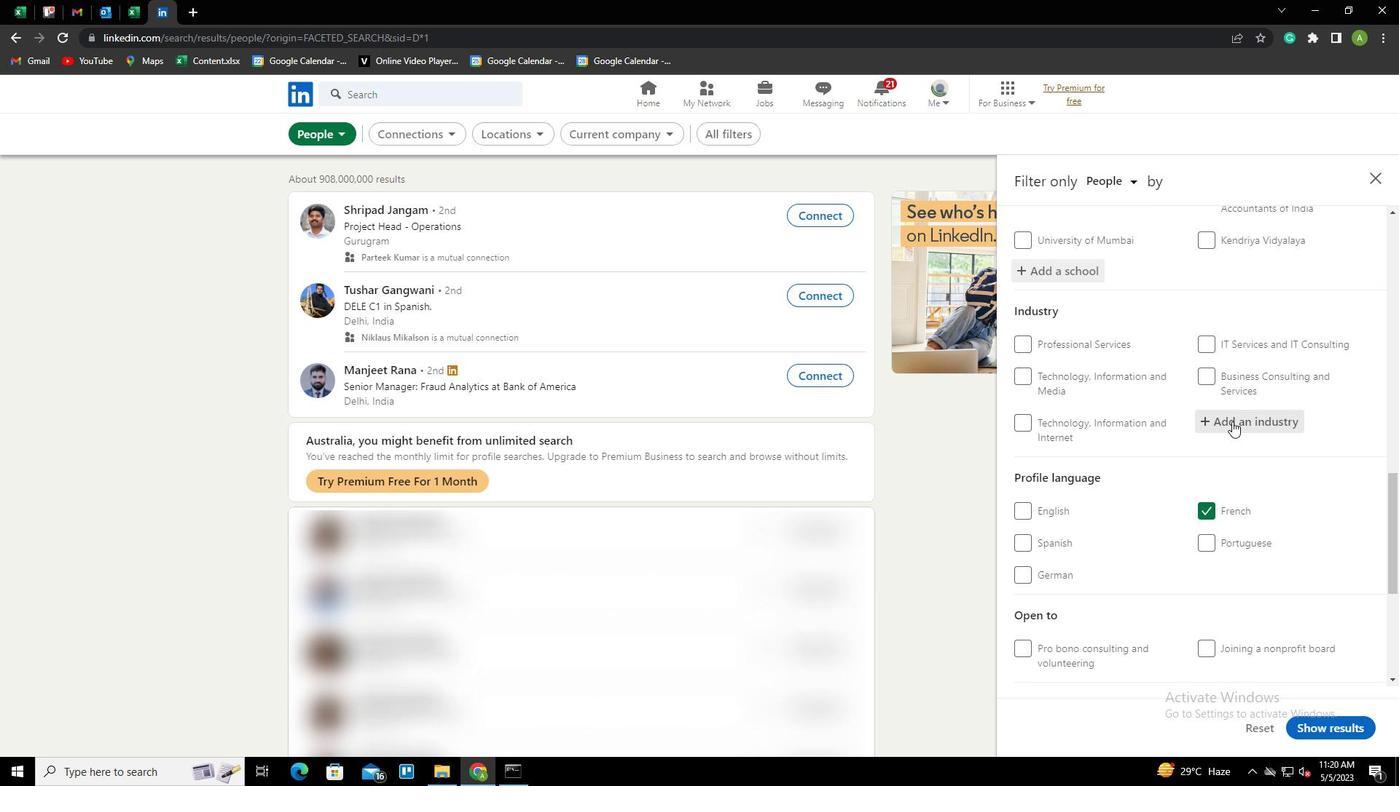 
Action: Mouse moved to (1232, 424)
Screenshot: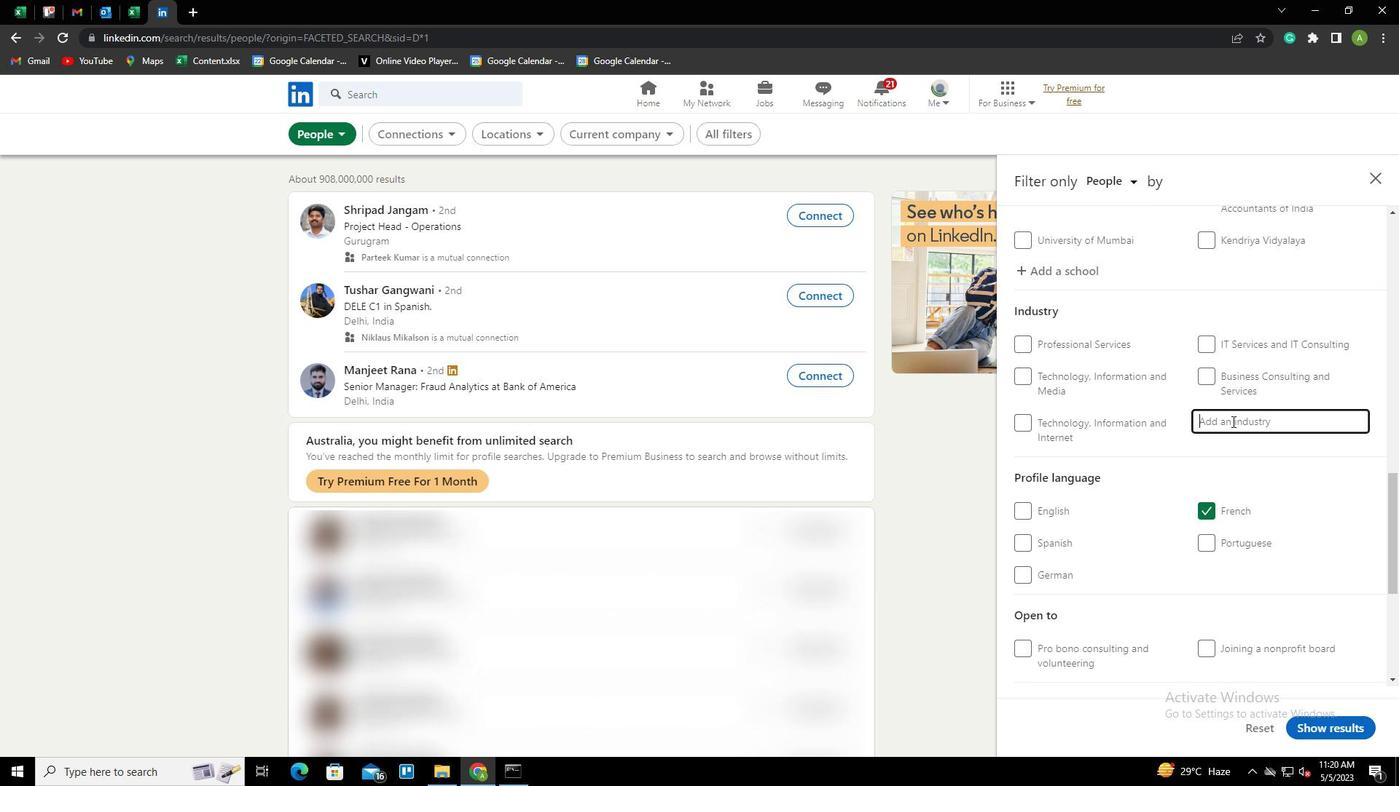 
Action: Key pressed W
Screenshot: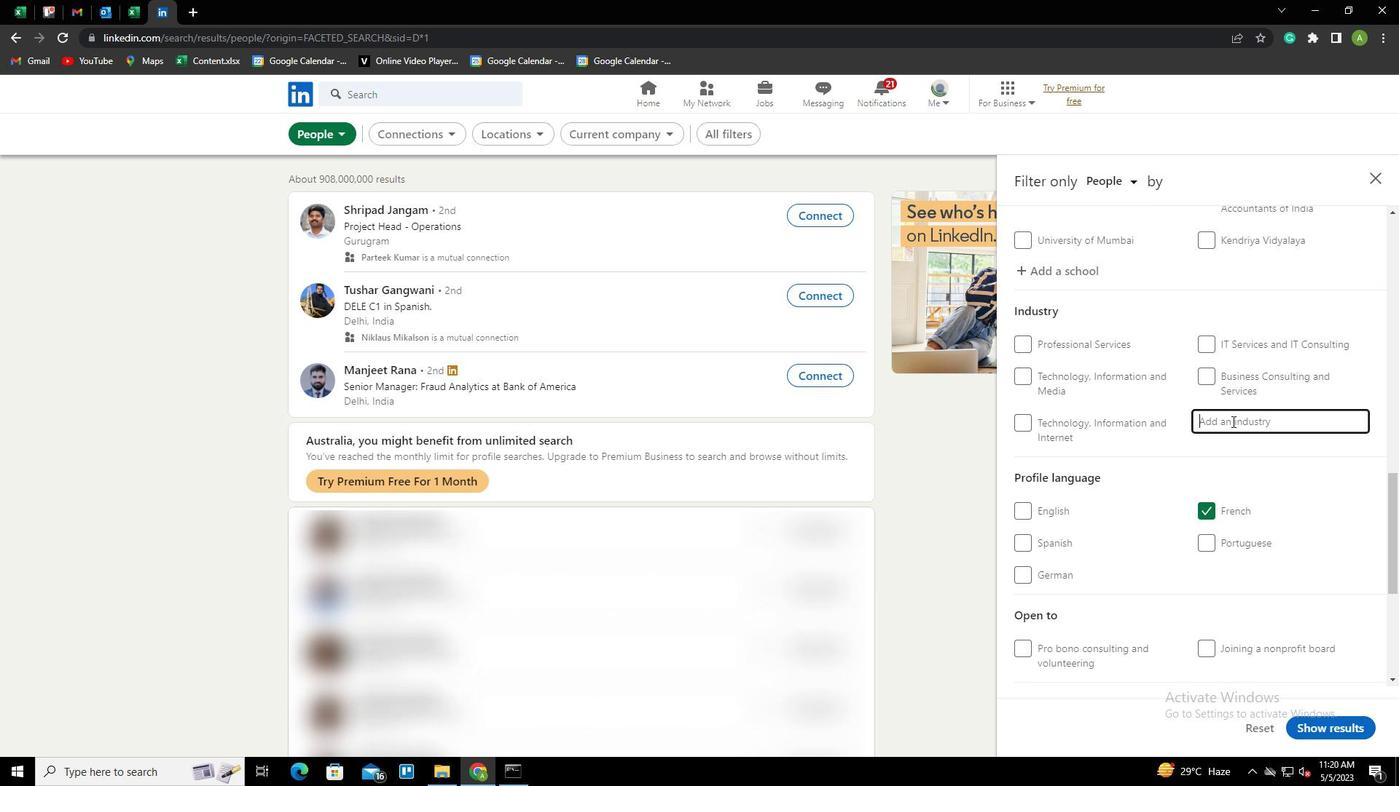 
Action: Mouse moved to (1230, 424)
Screenshot: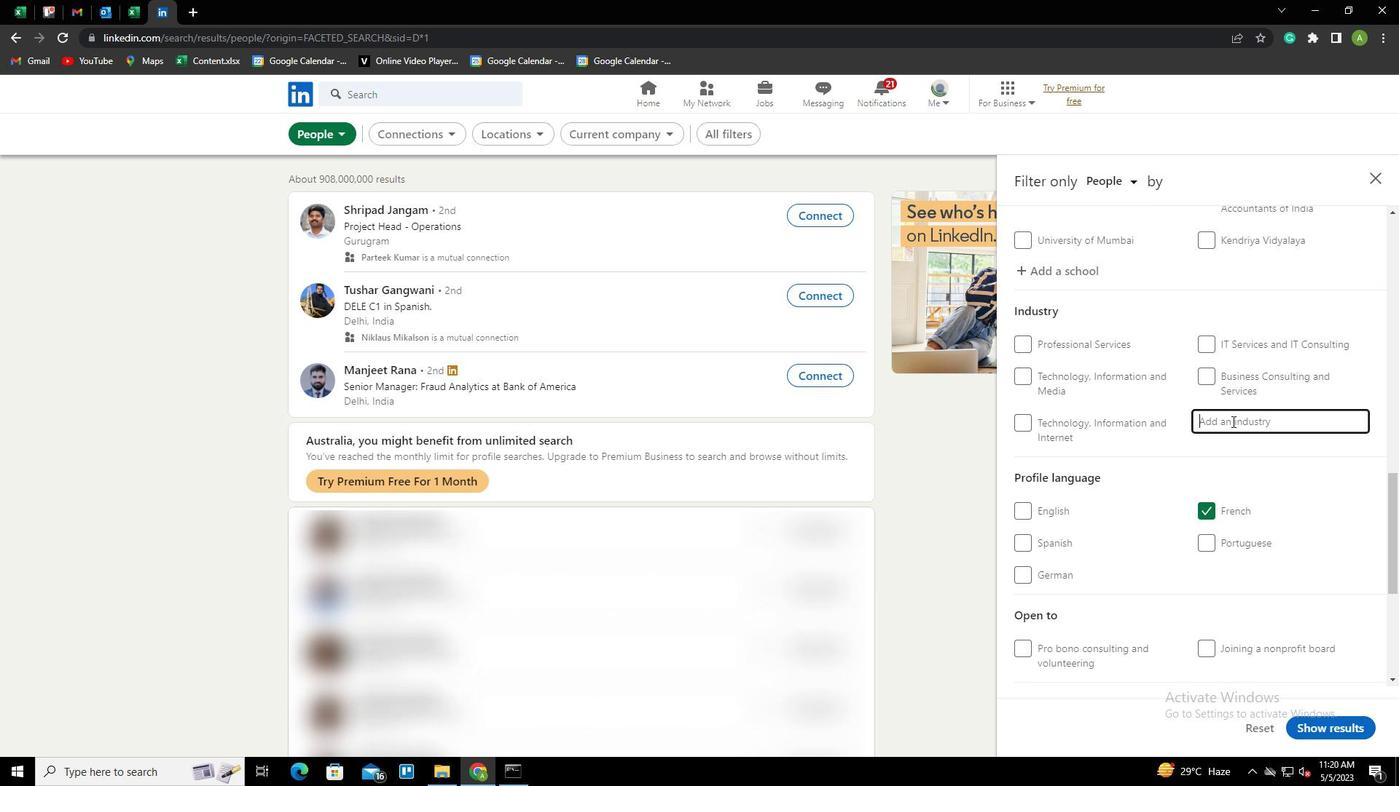 
Action: Key pressed RITING<Key.space>AND<Key.space><Key.shift>EDITING<Key.down><Key.enter>
Screenshot: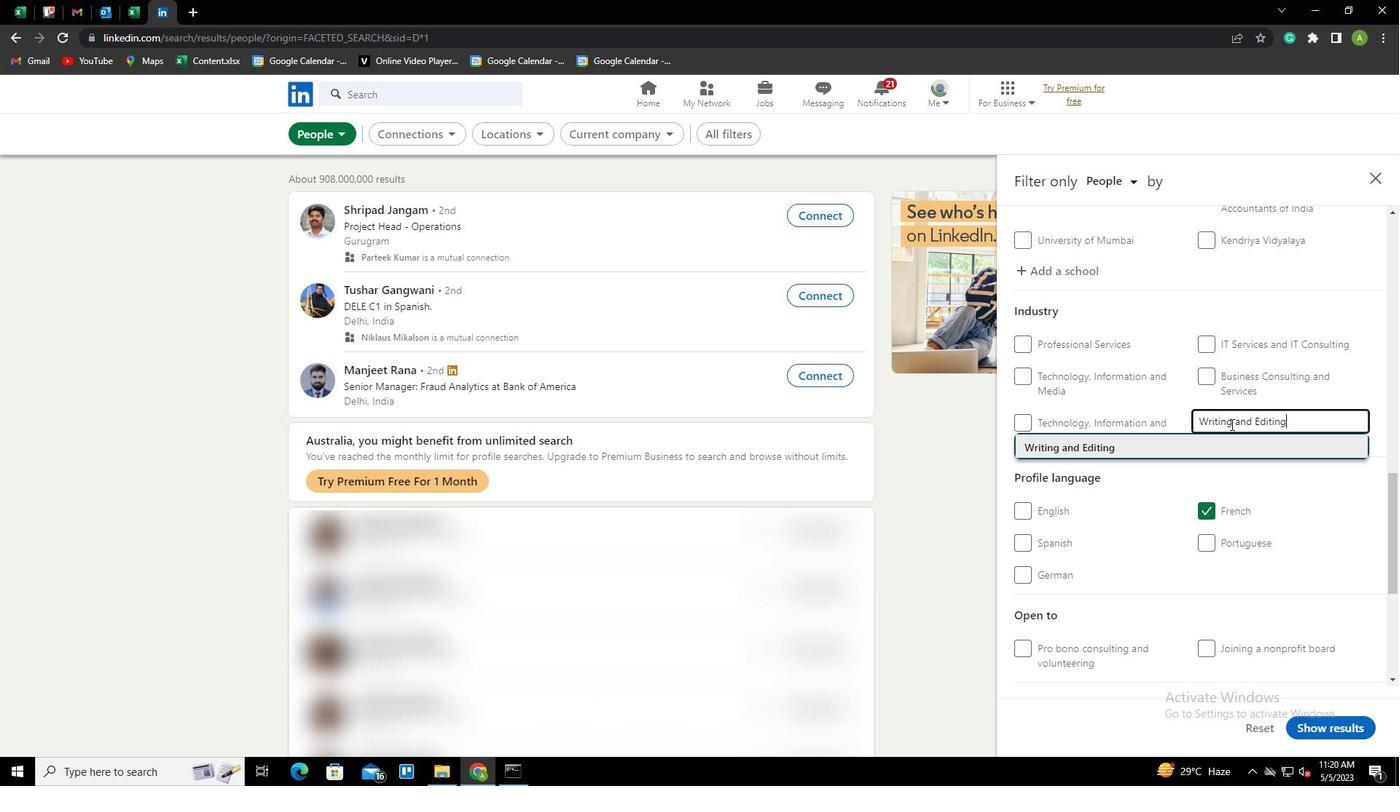
Action: Mouse scrolled (1230, 424) with delta (0, 0)
Screenshot: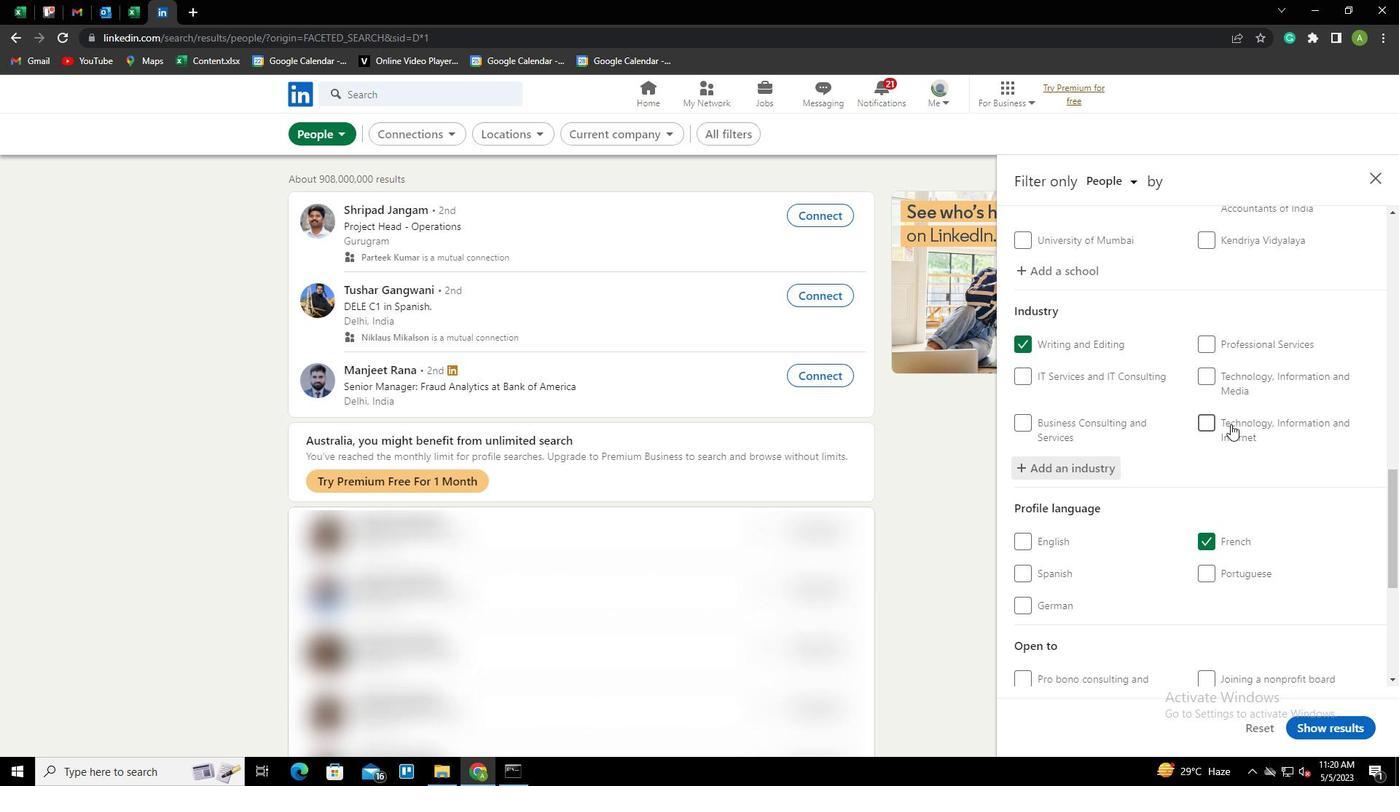 
Action: Mouse scrolled (1230, 424) with delta (0, 0)
Screenshot: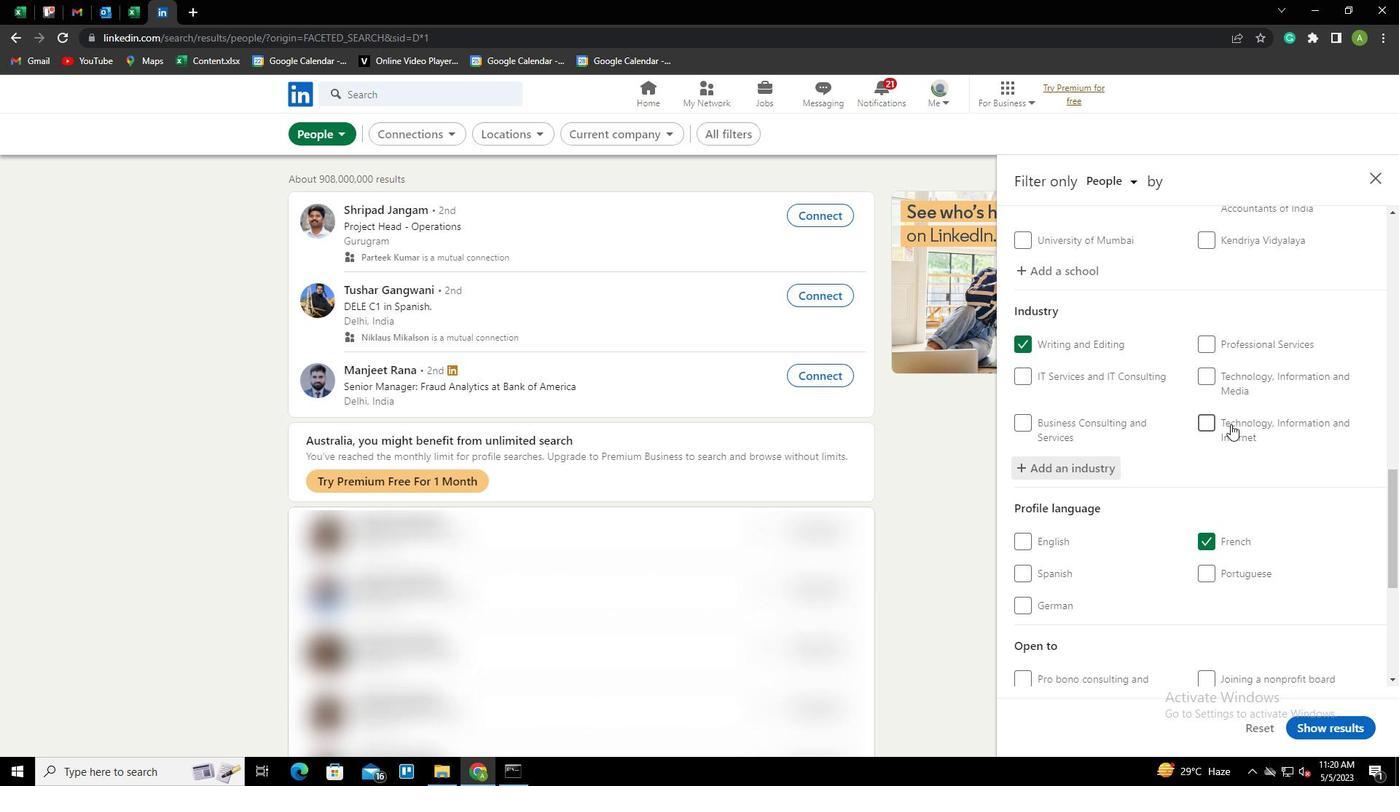 
Action: Mouse scrolled (1230, 424) with delta (0, 0)
Screenshot: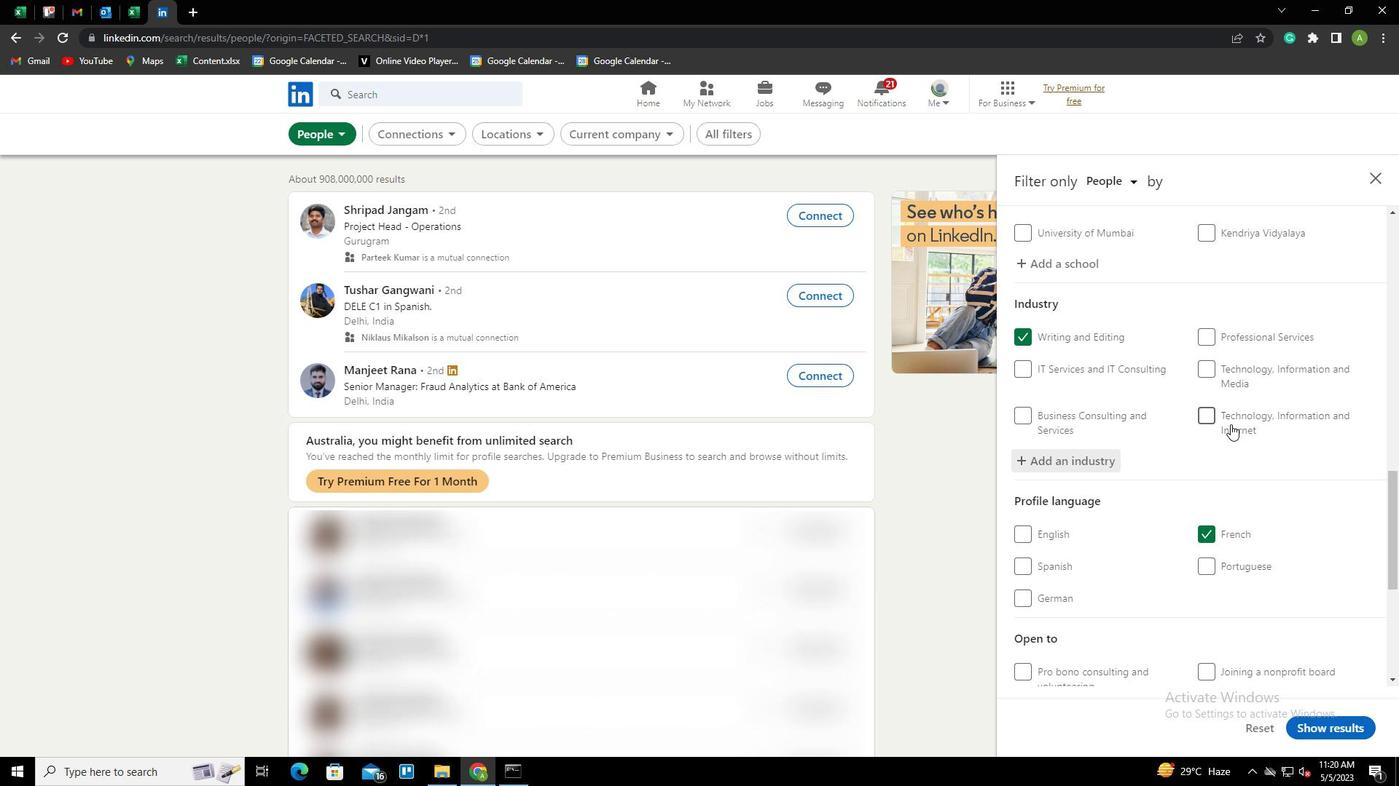 
Action: Mouse scrolled (1230, 424) with delta (0, 0)
Screenshot: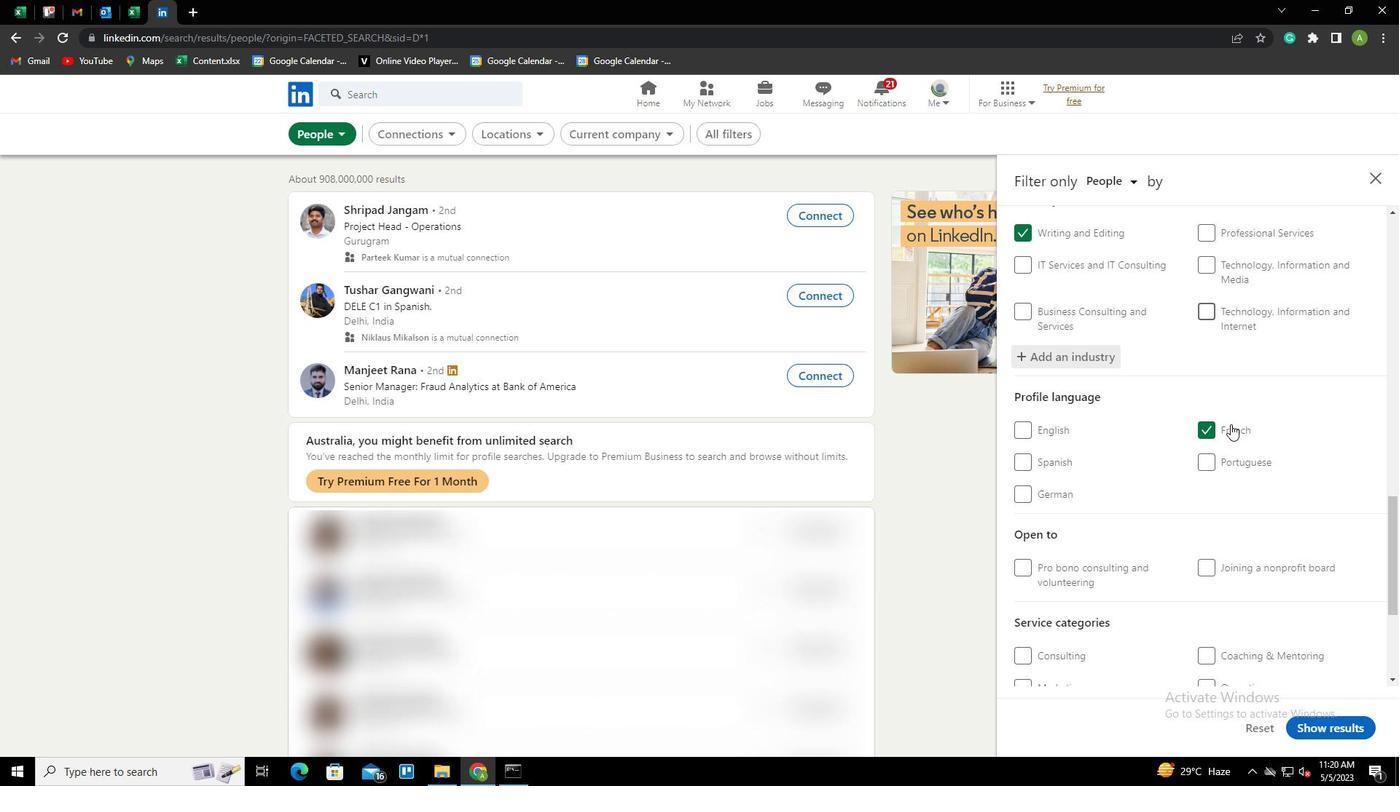 
Action: Mouse scrolled (1230, 424) with delta (0, 0)
Screenshot: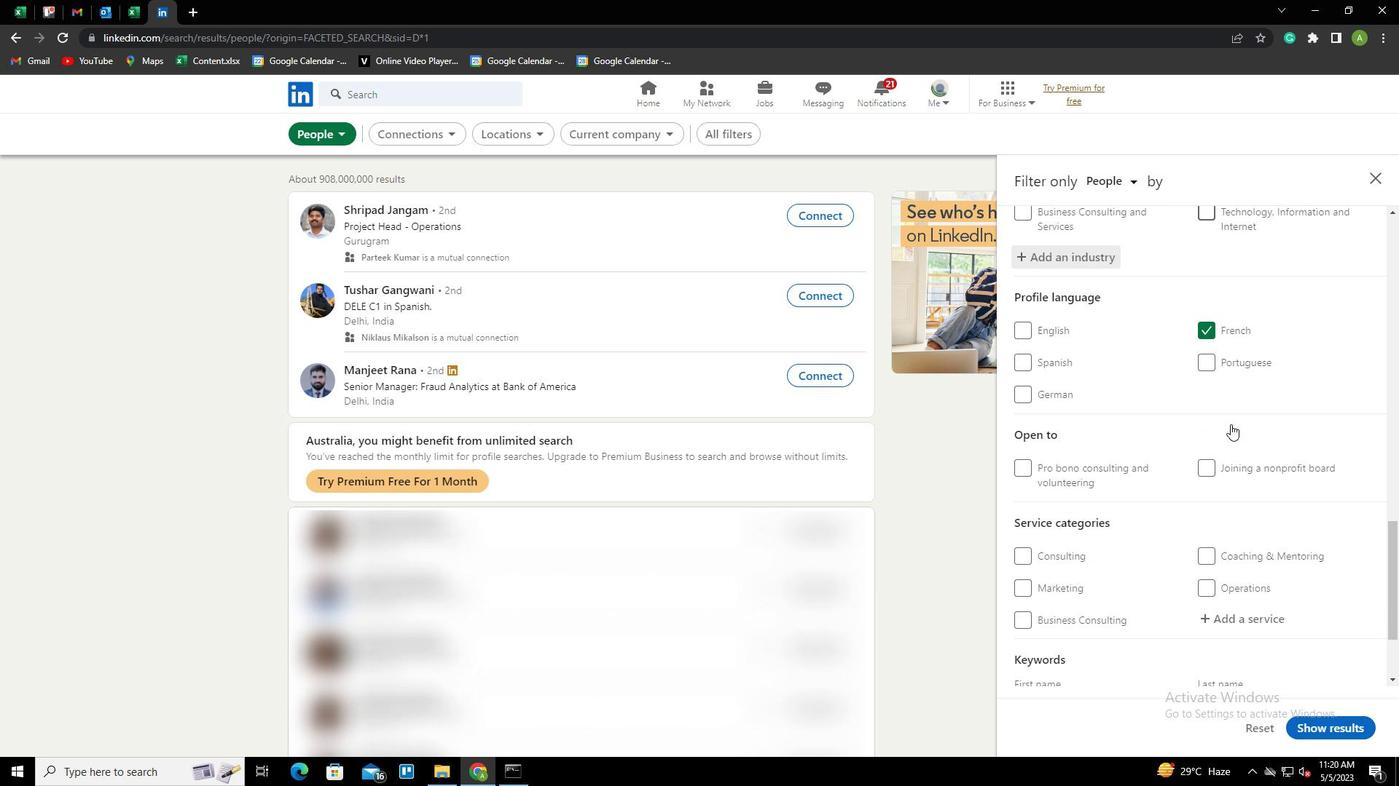 
Action: Mouse moved to (1223, 491)
Screenshot: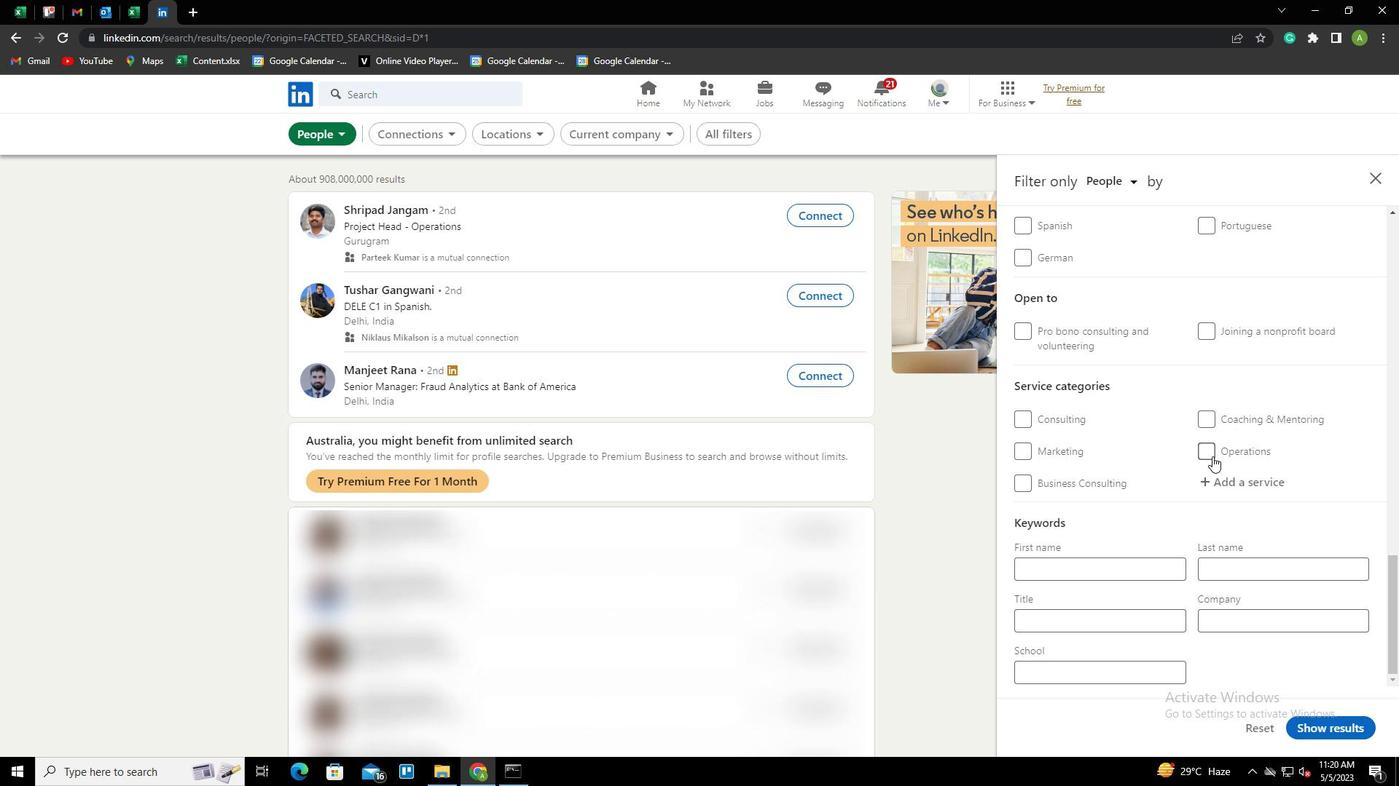 
Action: Mouse pressed left at (1223, 491)
Screenshot: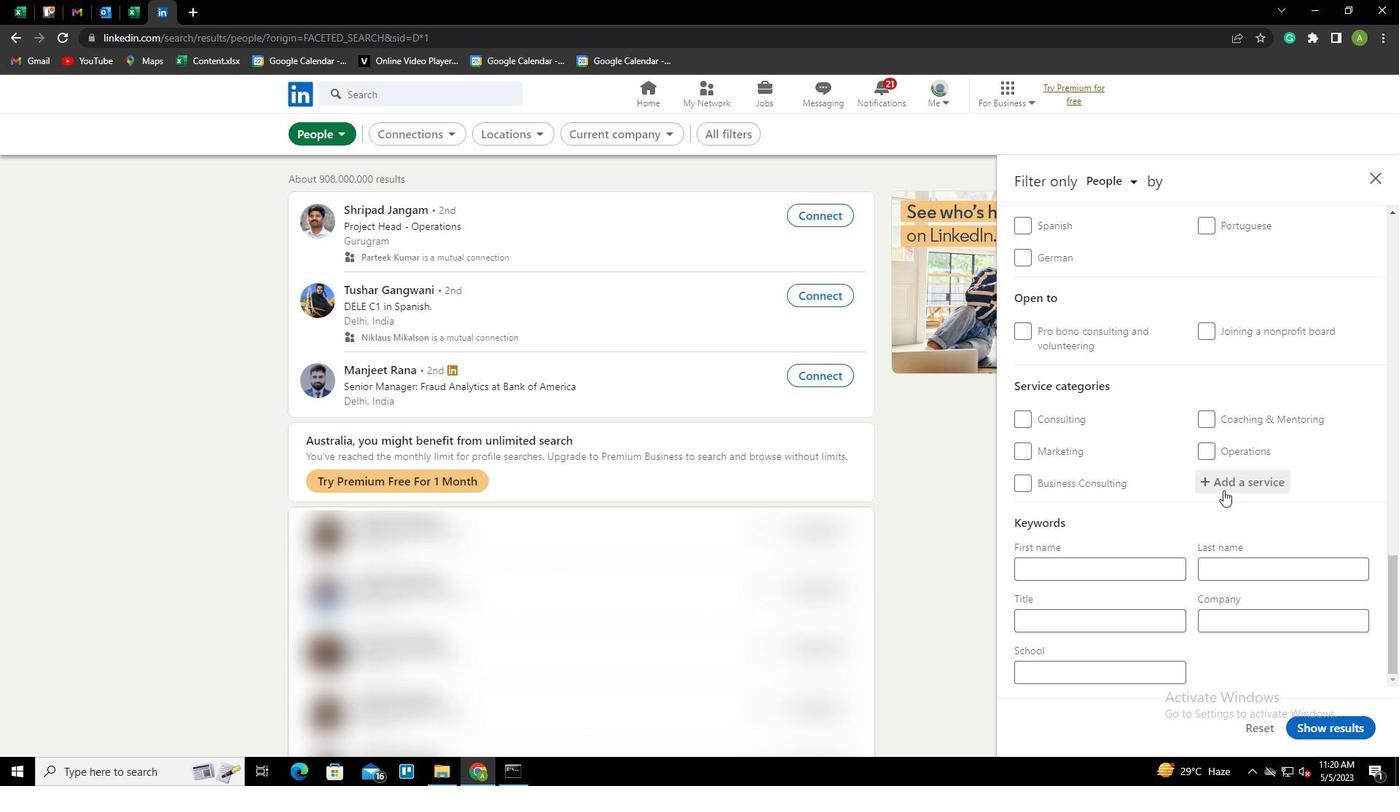 
Action: Key pressed <Key.shift>WRITING<Key.down><Key.enter>
Screenshot: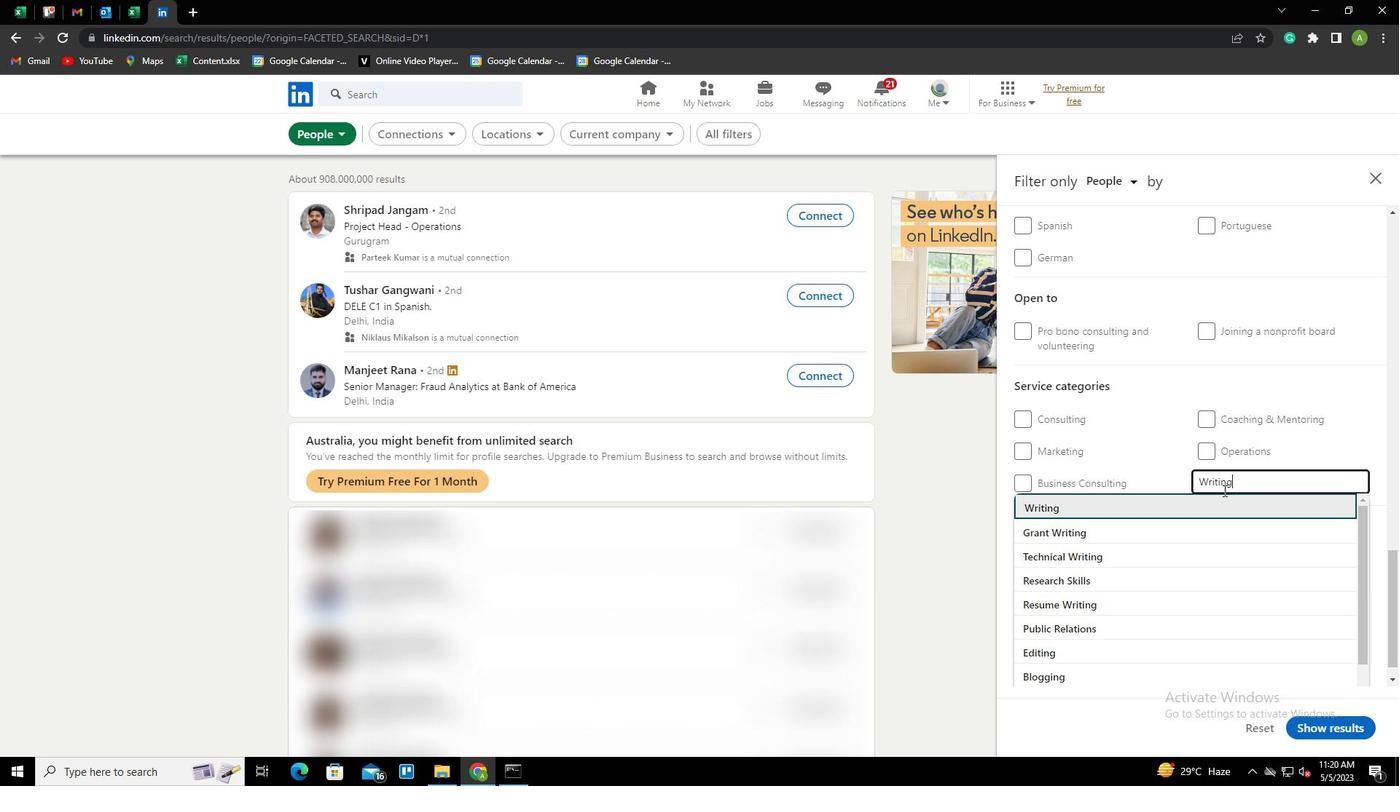 
Action: Mouse scrolled (1223, 490) with delta (0, 0)
Screenshot: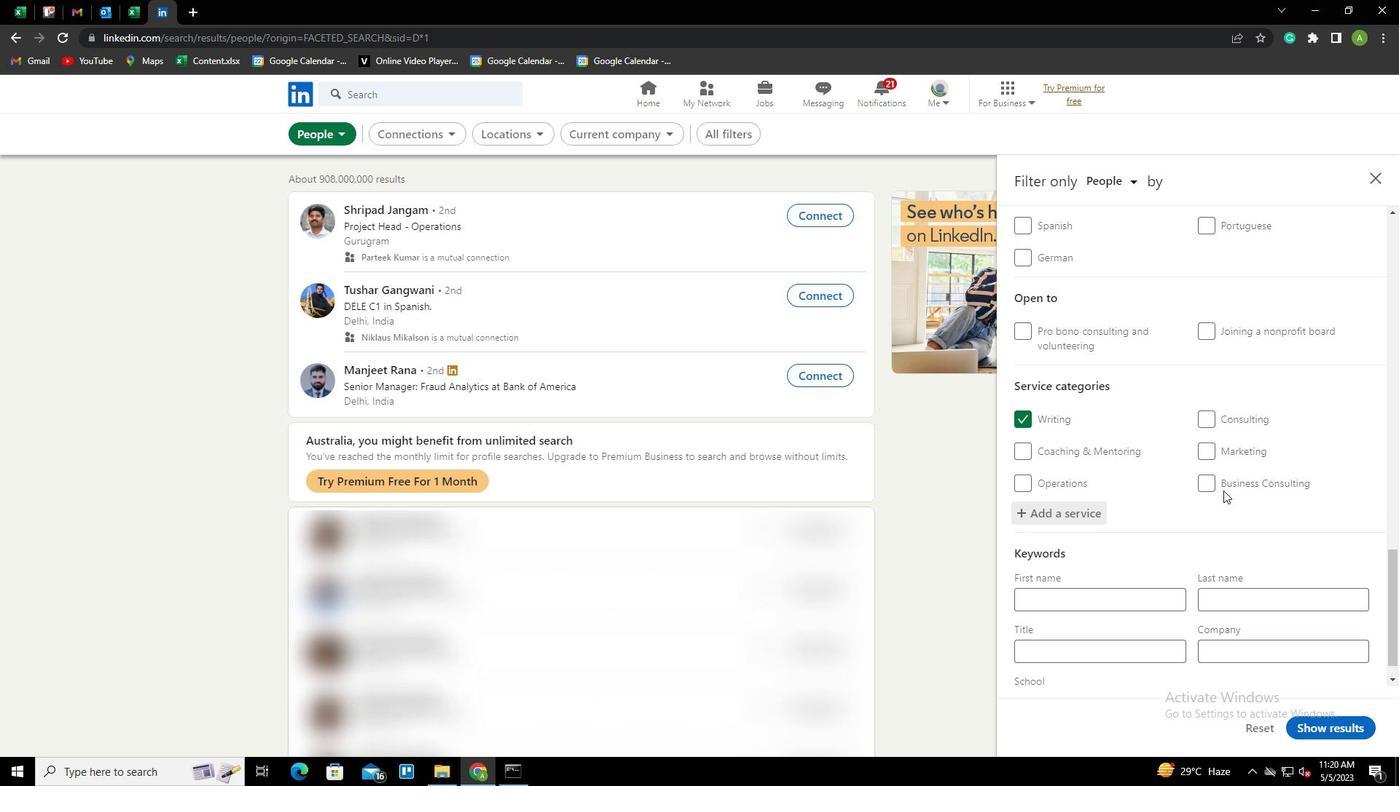 
Action: Mouse scrolled (1223, 490) with delta (0, 0)
Screenshot: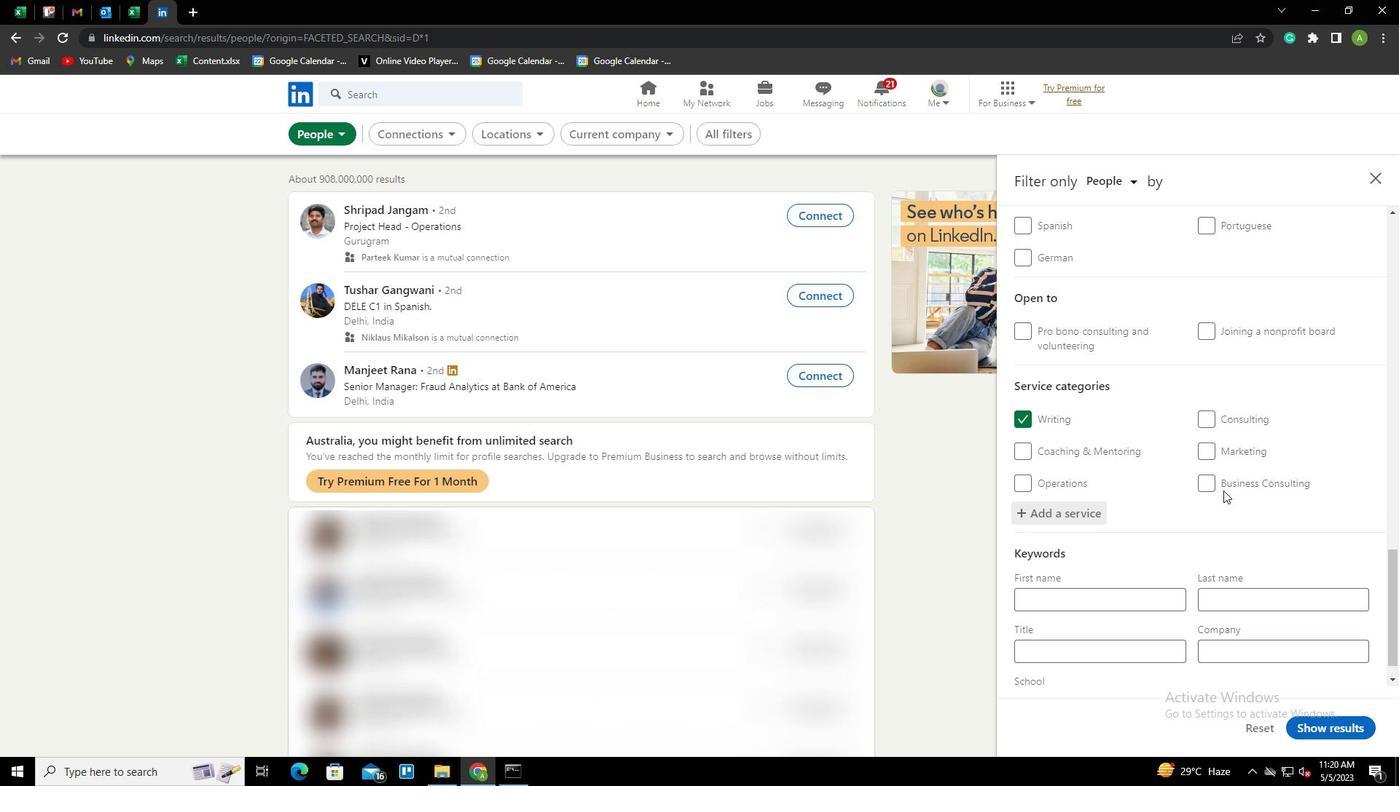 
Action: Mouse scrolled (1223, 490) with delta (0, 0)
Screenshot: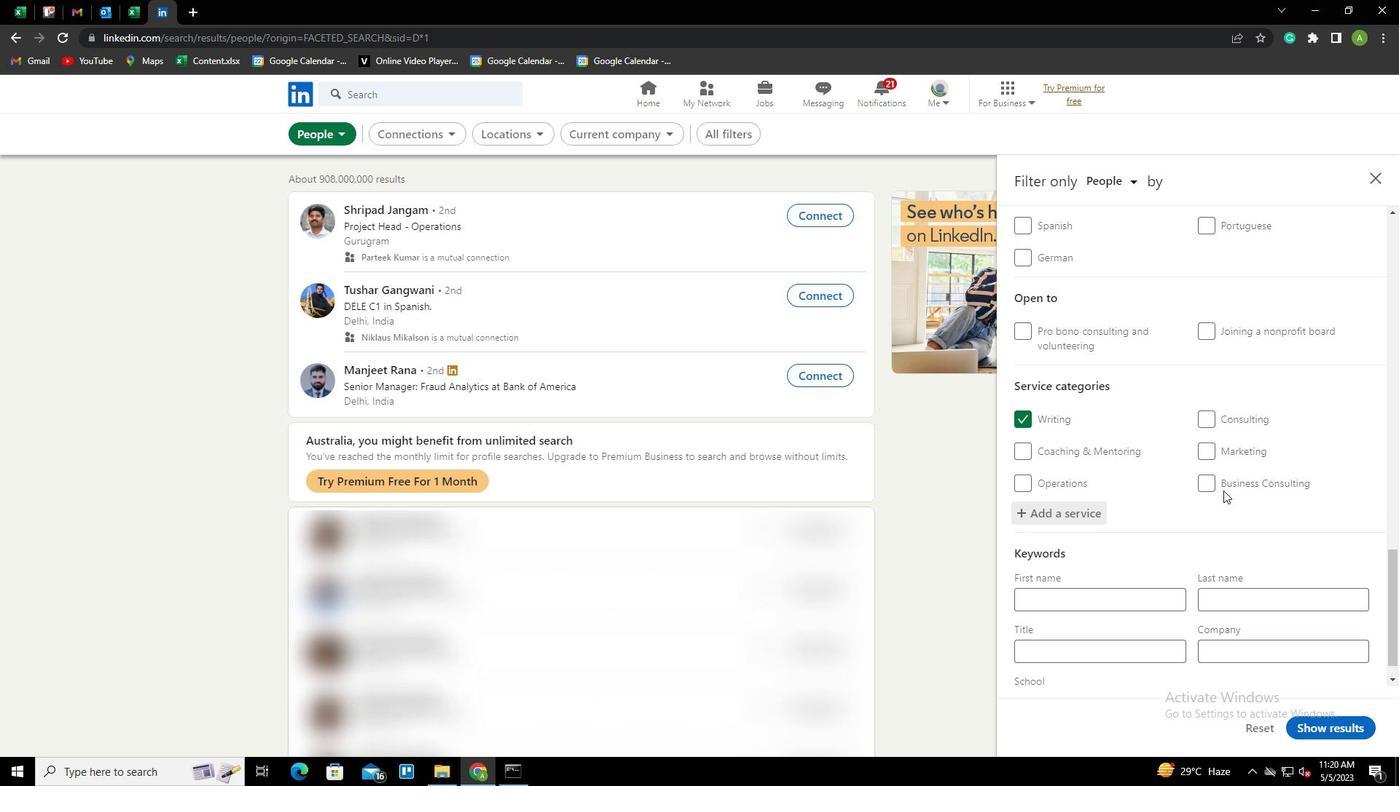 
Action: Mouse scrolled (1223, 490) with delta (0, 0)
Screenshot: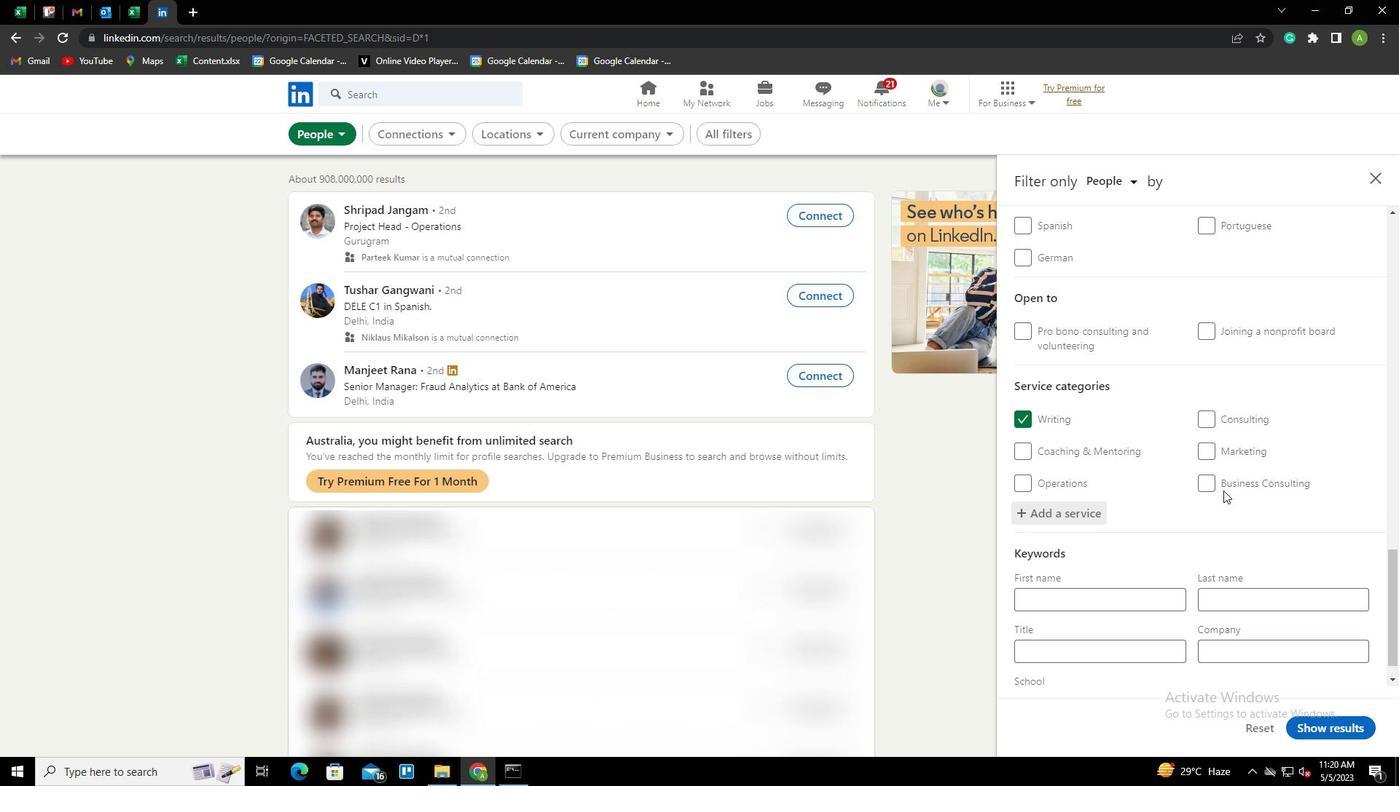 
Action: Mouse scrolled (1223, 490) with delta (0, 0)
Screenshot: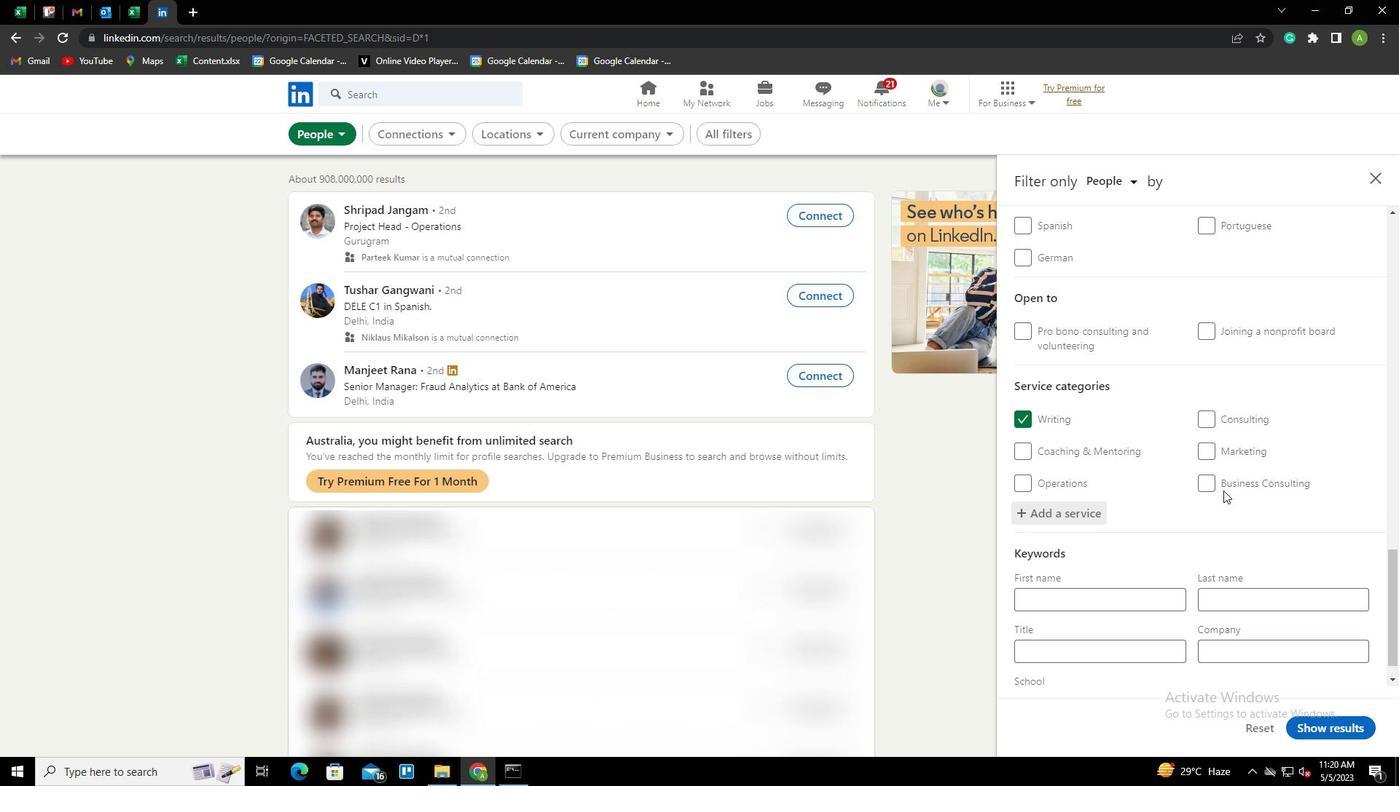 
Action: Mouse scrolled (1223, 490) with delta (0, 0)
Screenshot: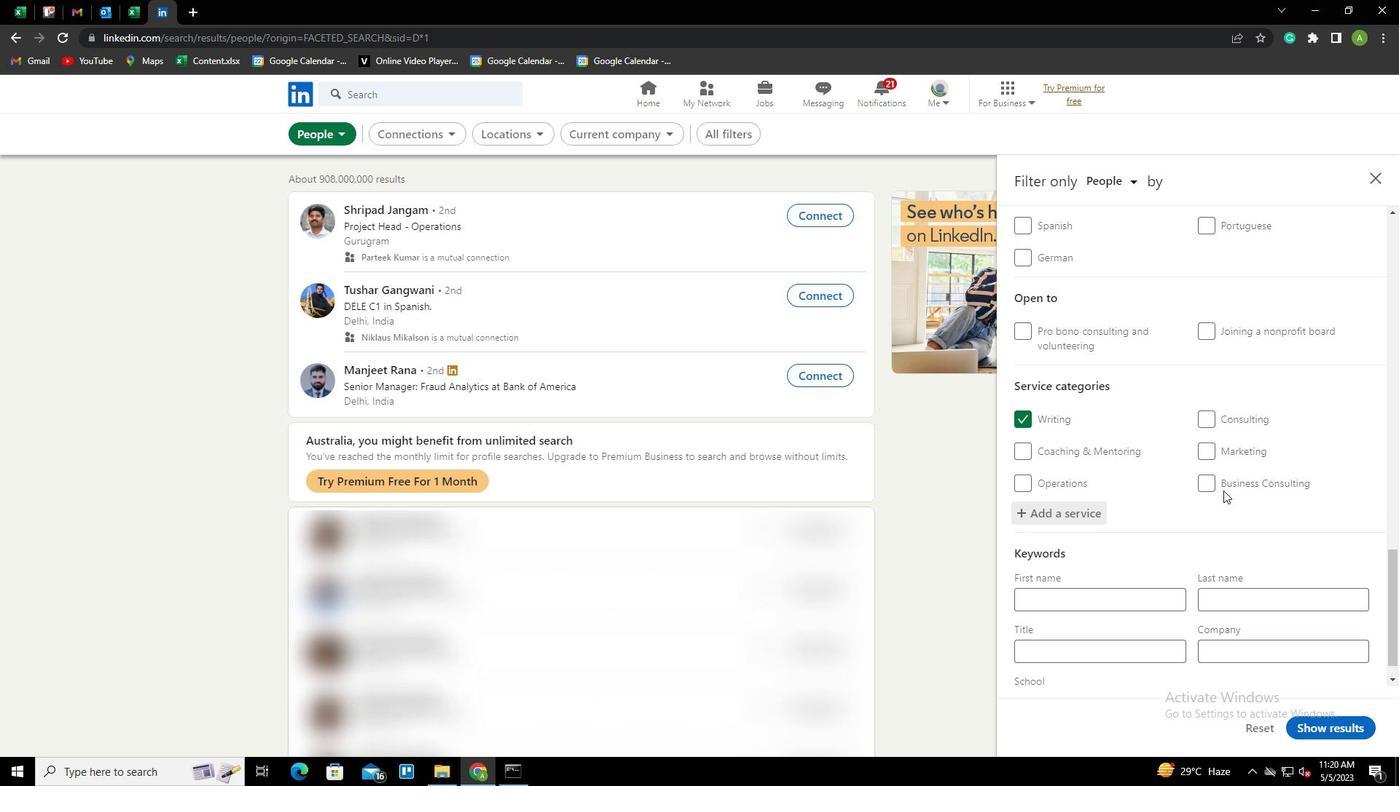
Action: Mouse scrolled (1223, 490) with delta (0, 0)
Screenshot: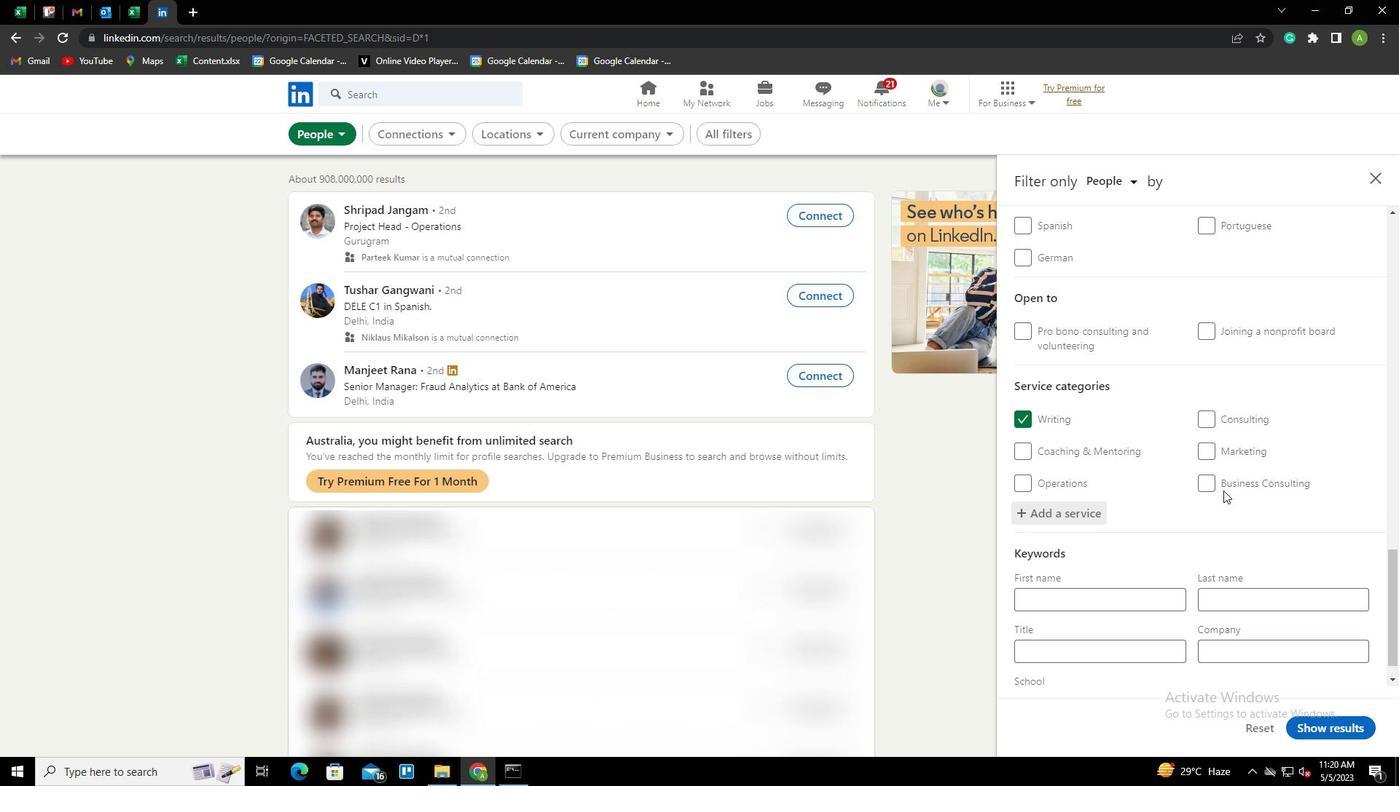 
Action: Mouse scrolled (1223, 490) with delta (0, 0)
Screenshot: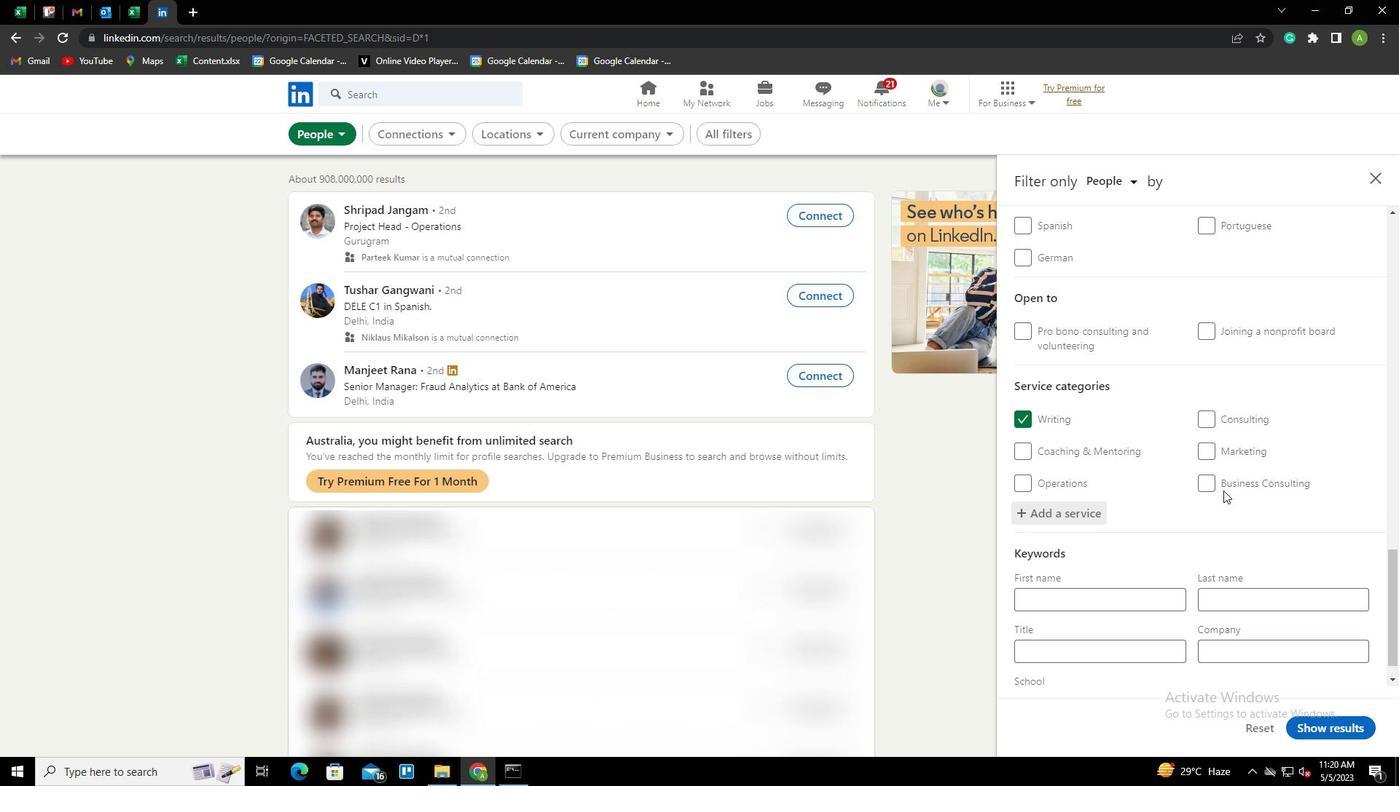 
Action: Mouse moved to (1192, 539)
Screenshot: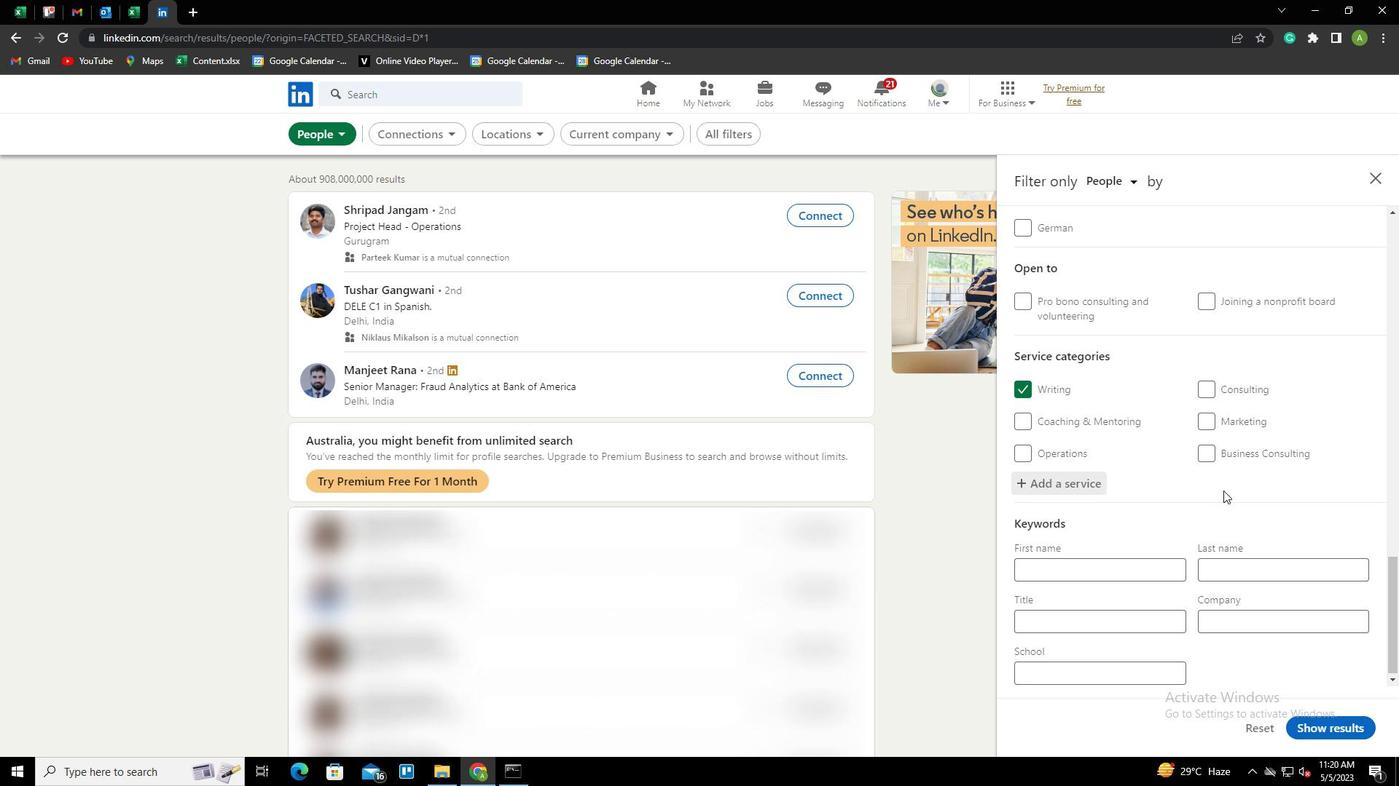 
Action: Mouse scrolled (1192, 538) with delta (0, 0)
Screenshot: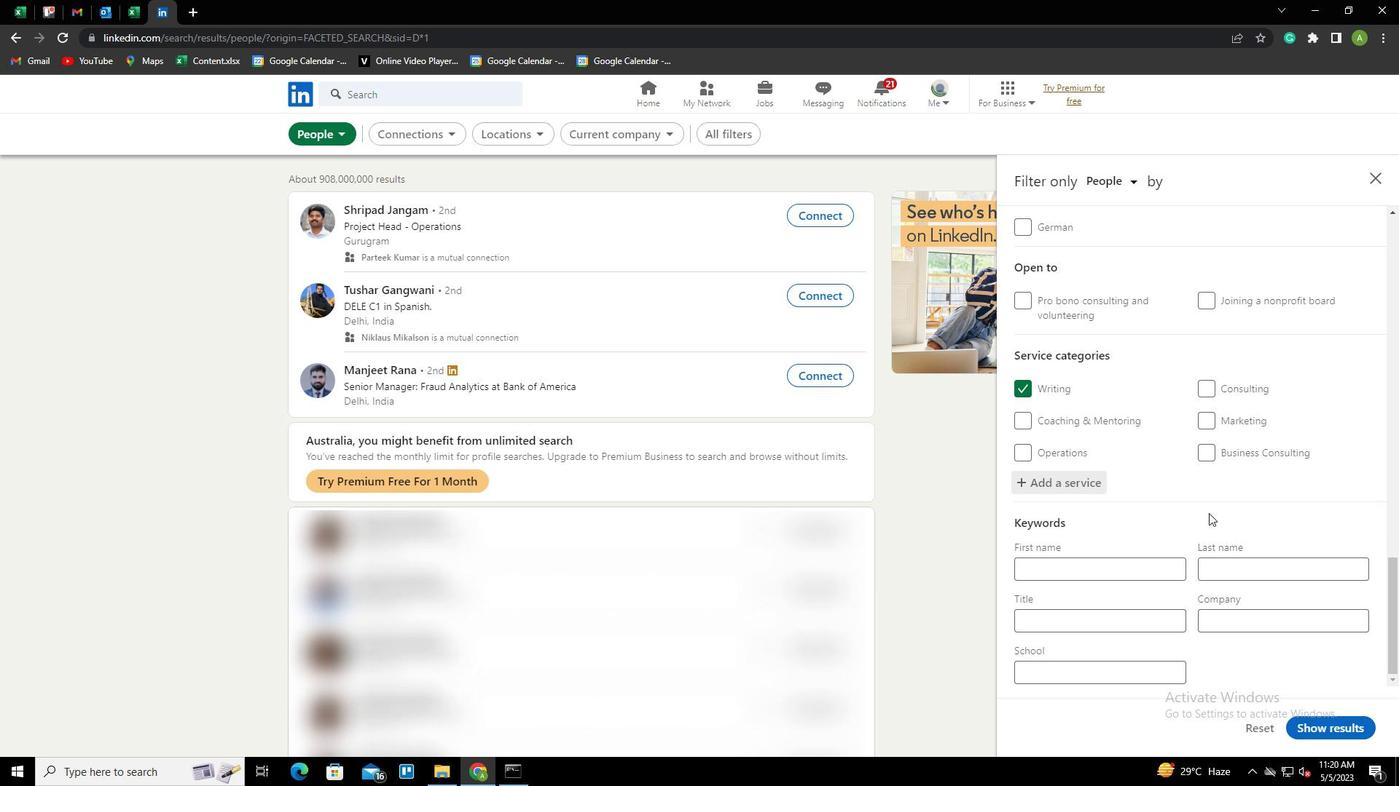 
Action: Mouse moved to (1192, 539)
Screenshot: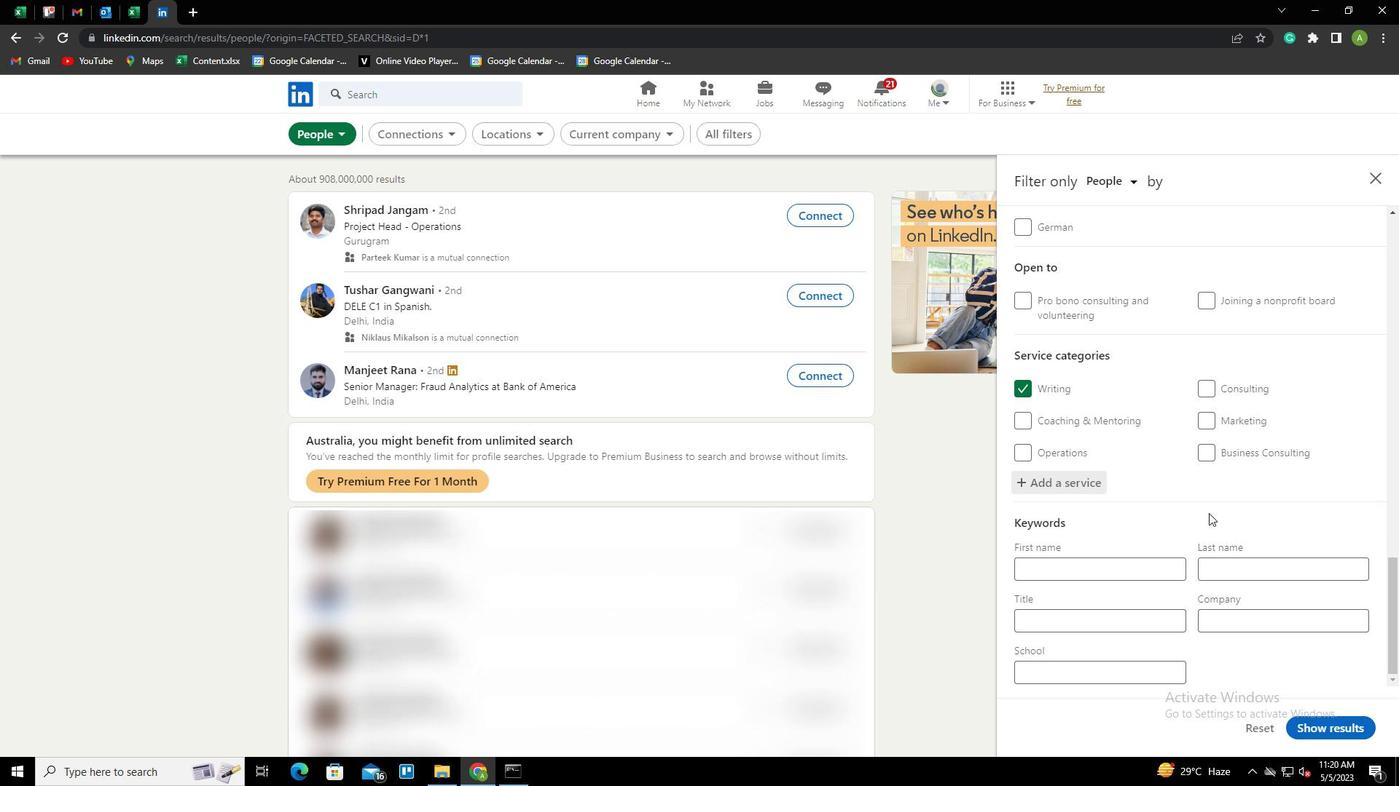 
Action: Mouse scrolled (1192, 539) with delta (0, 0)
Screenshot: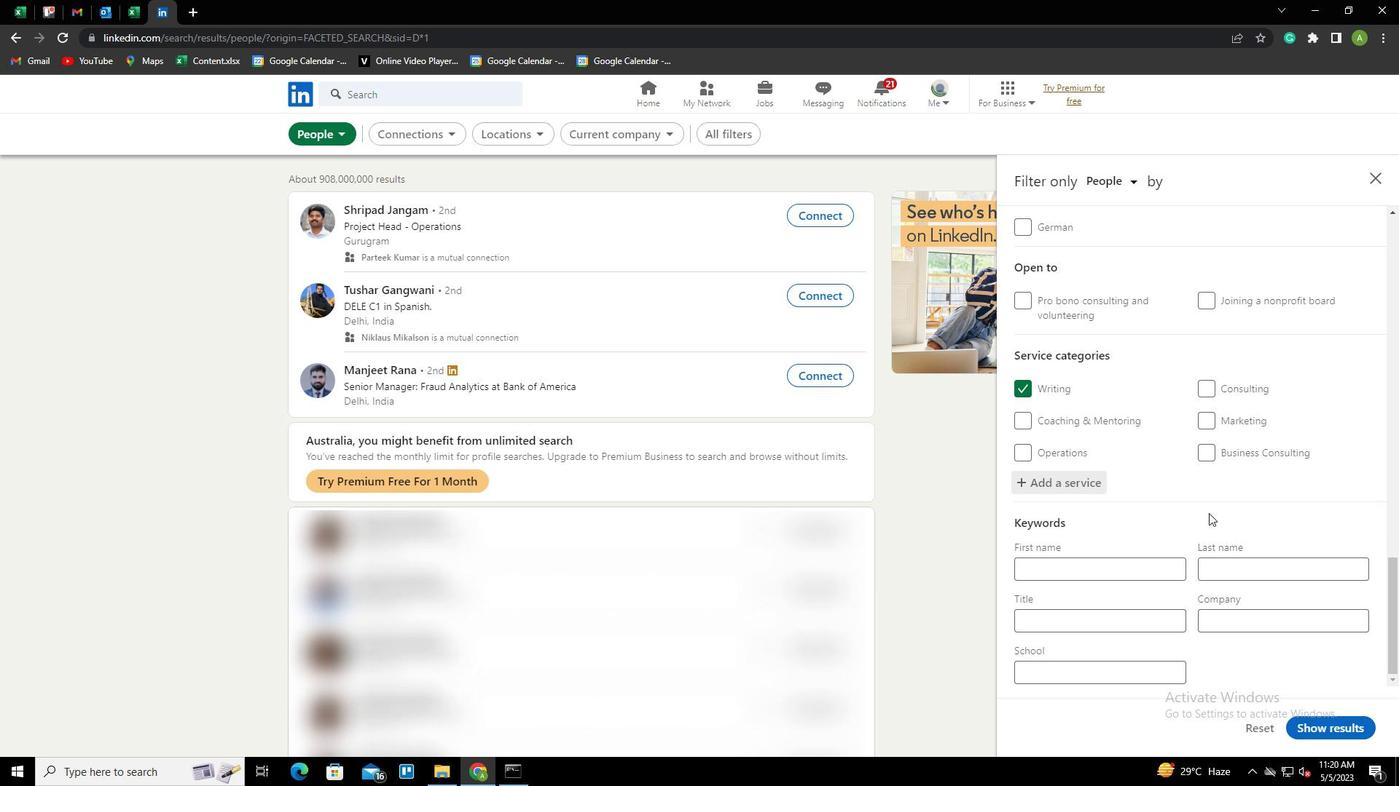 
Action: Mouse scrolled (1192, 539) with delta (0, 0)
Screenshot: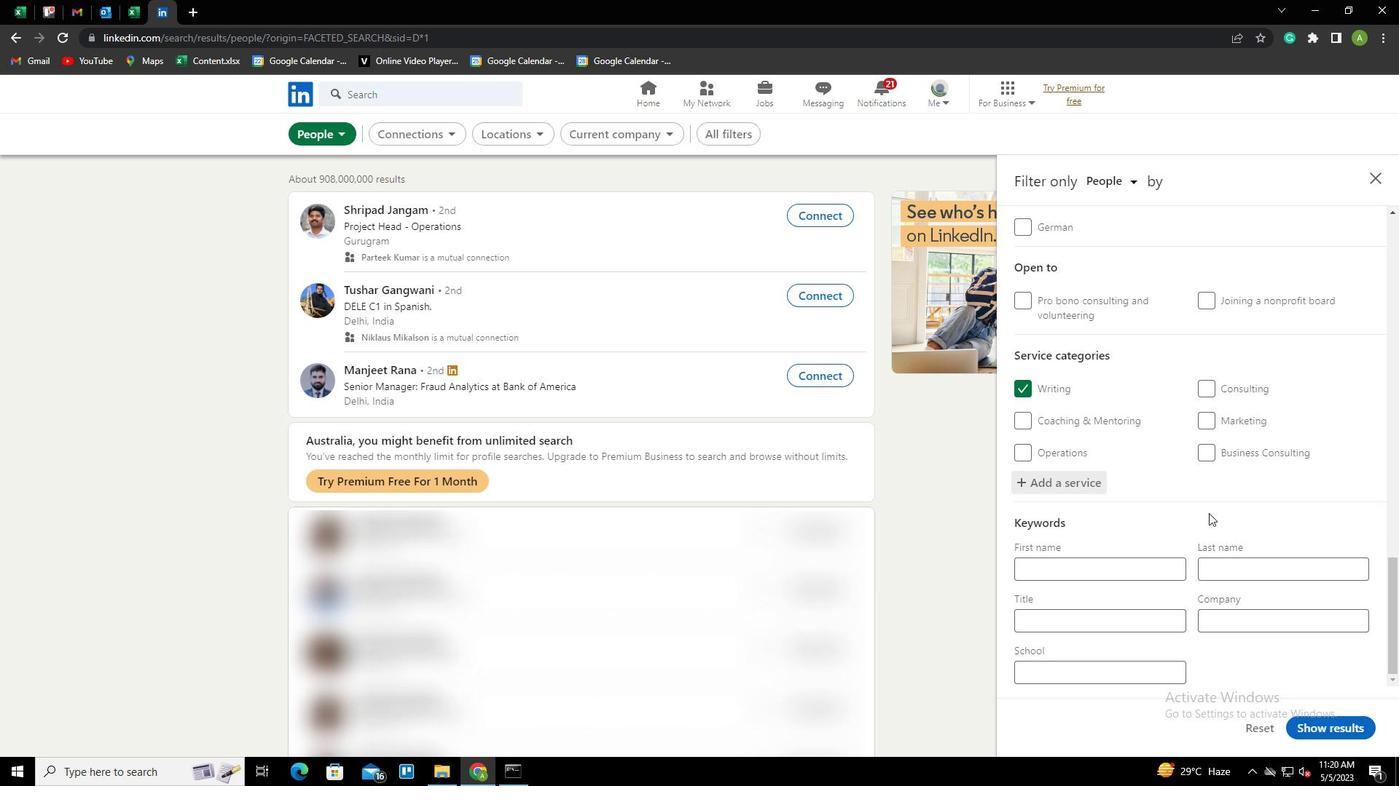 
Action: Mouse moved to (1192, 539)
Screenshot: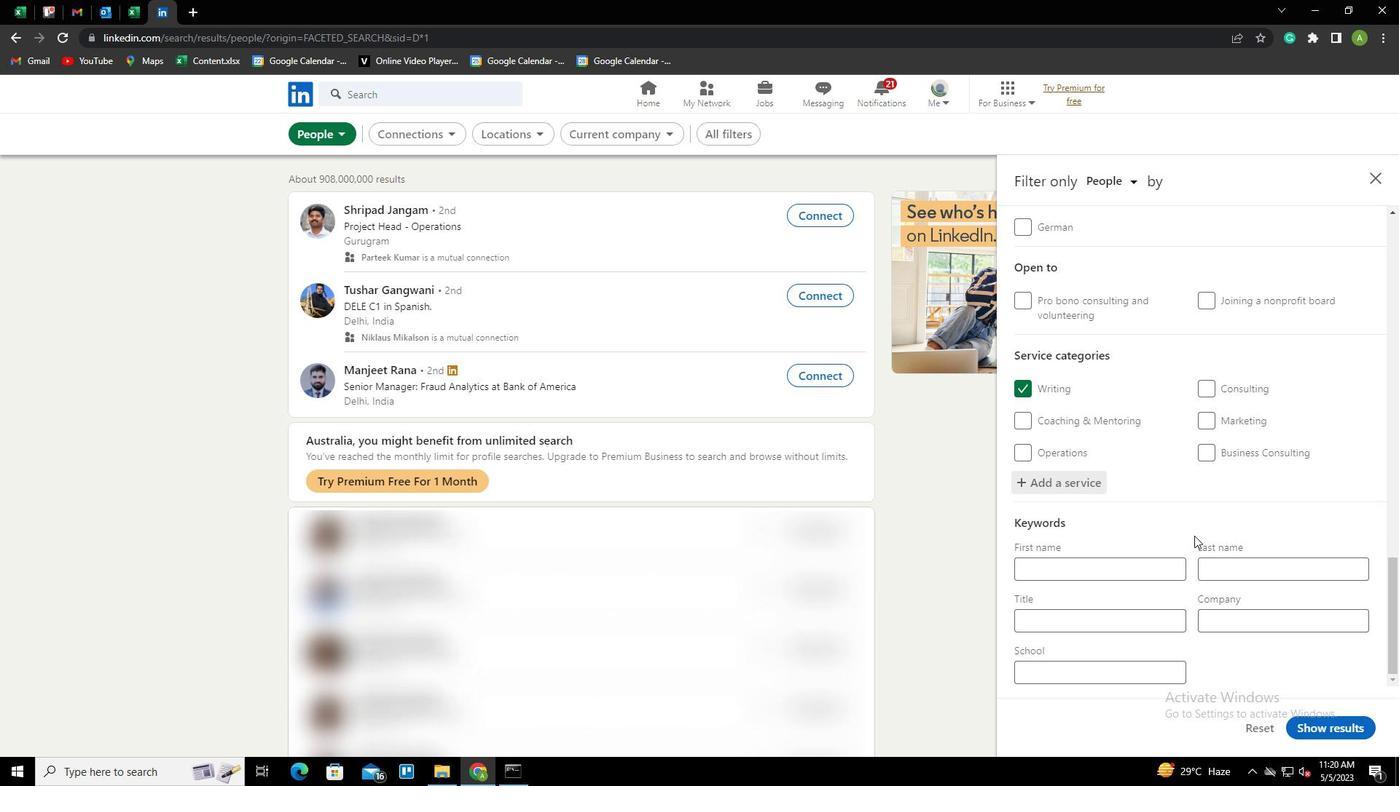 
Action: Mouse scrolled (1192, 539) with delta (0, 0)
Screenshot: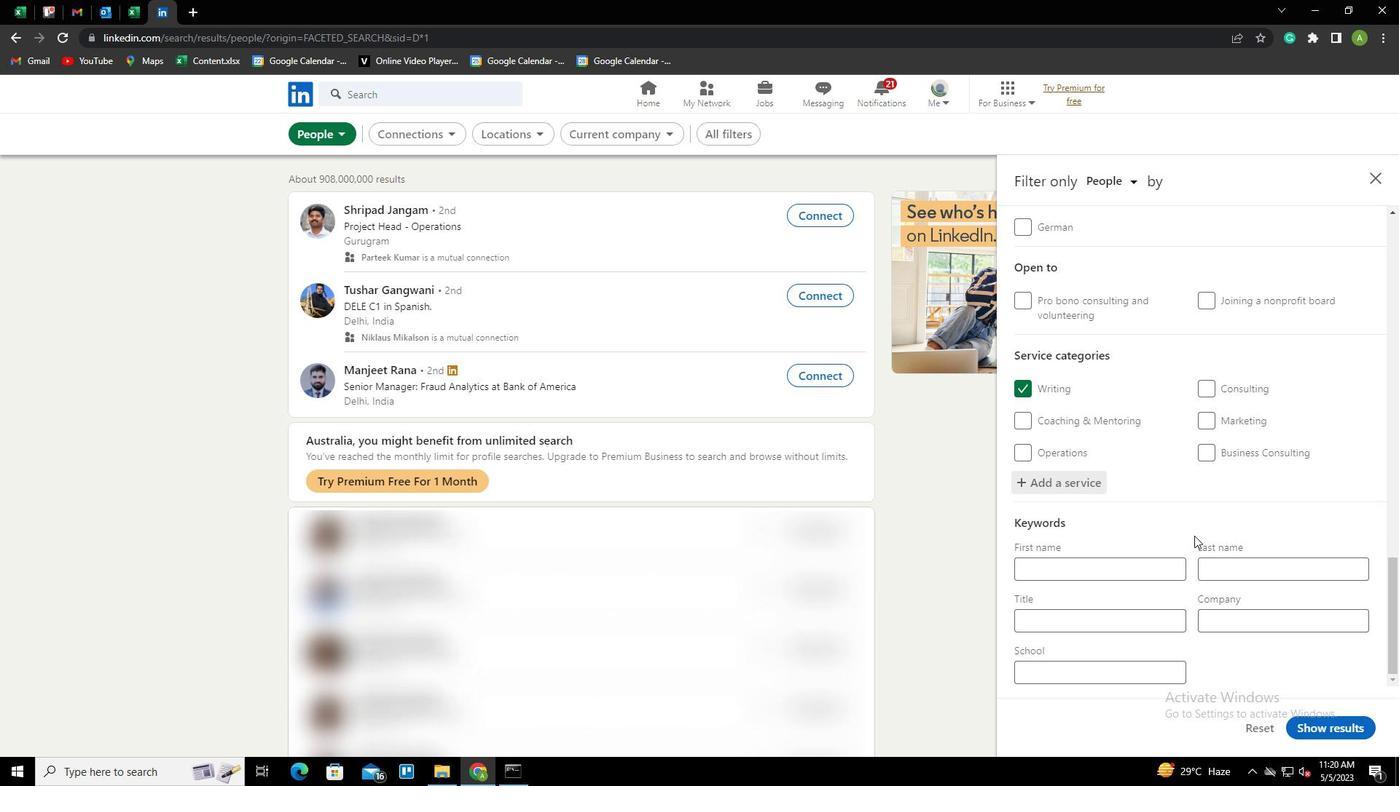 
Action: Mouse moved to (1119, 623)
Screenshot: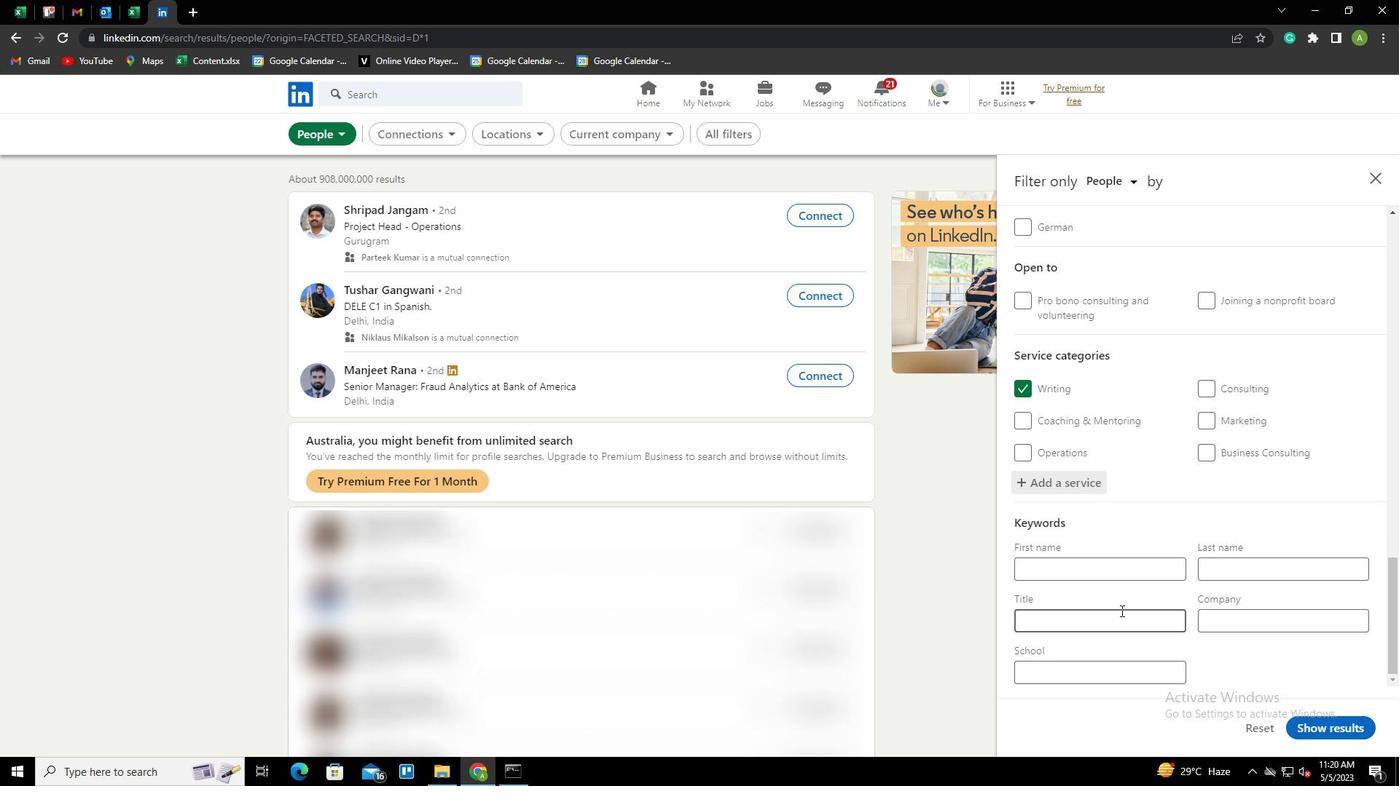 
Action: Mouse pressed left at (1119, 623)
Screenshot: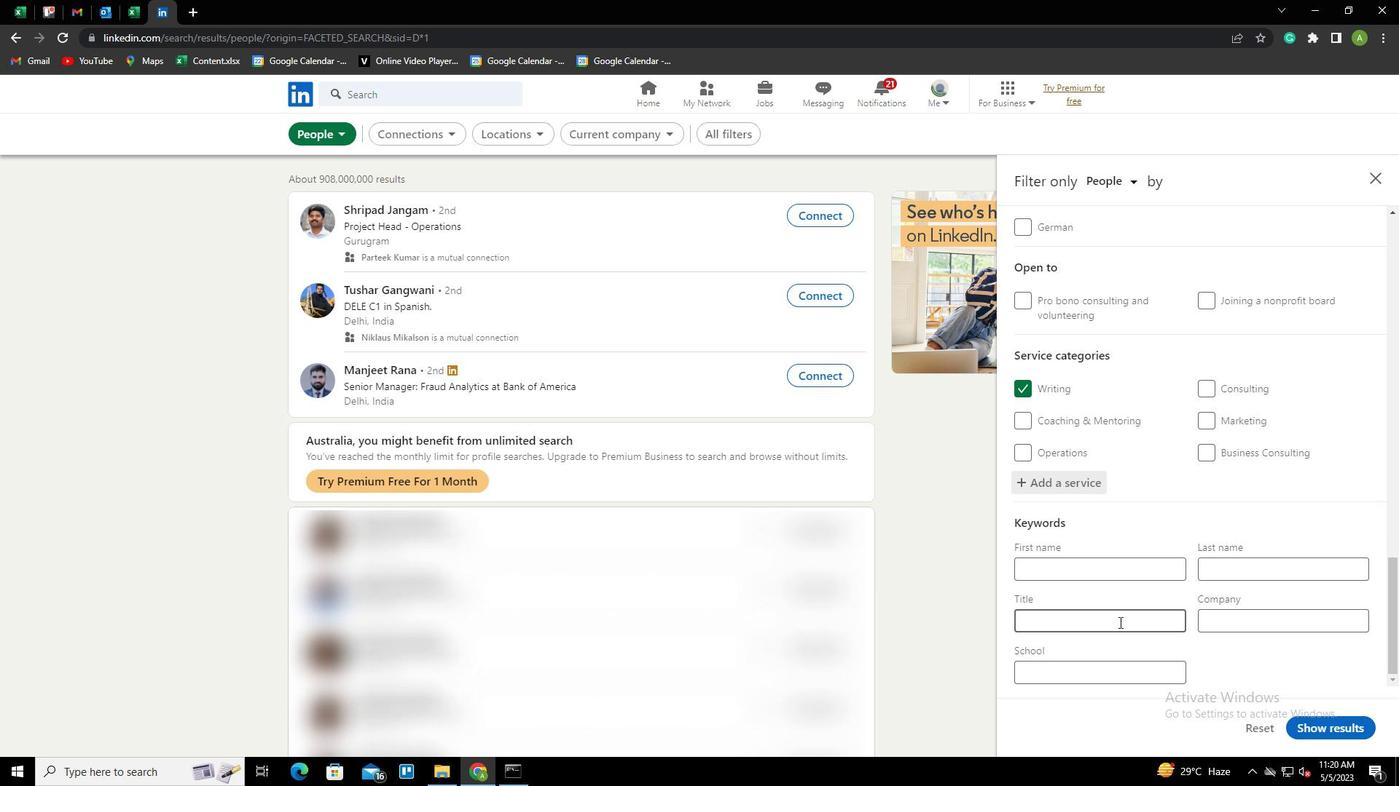 
Action: Key pressed <Key.shift>FINANCIAL<Key.space><Key.shift>ANALYST
Screenshot: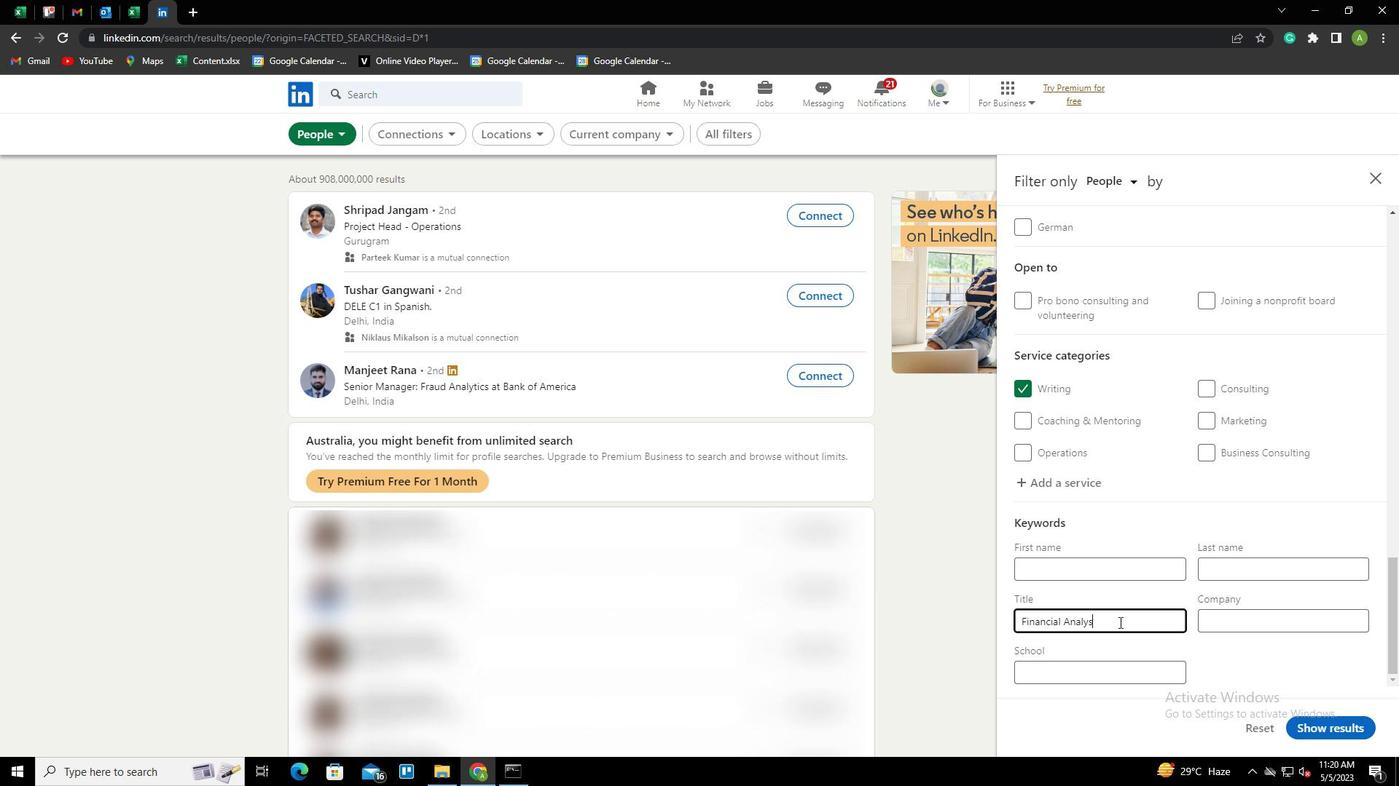 
Action: Mouse moved to (1255, 653)
Screenshot: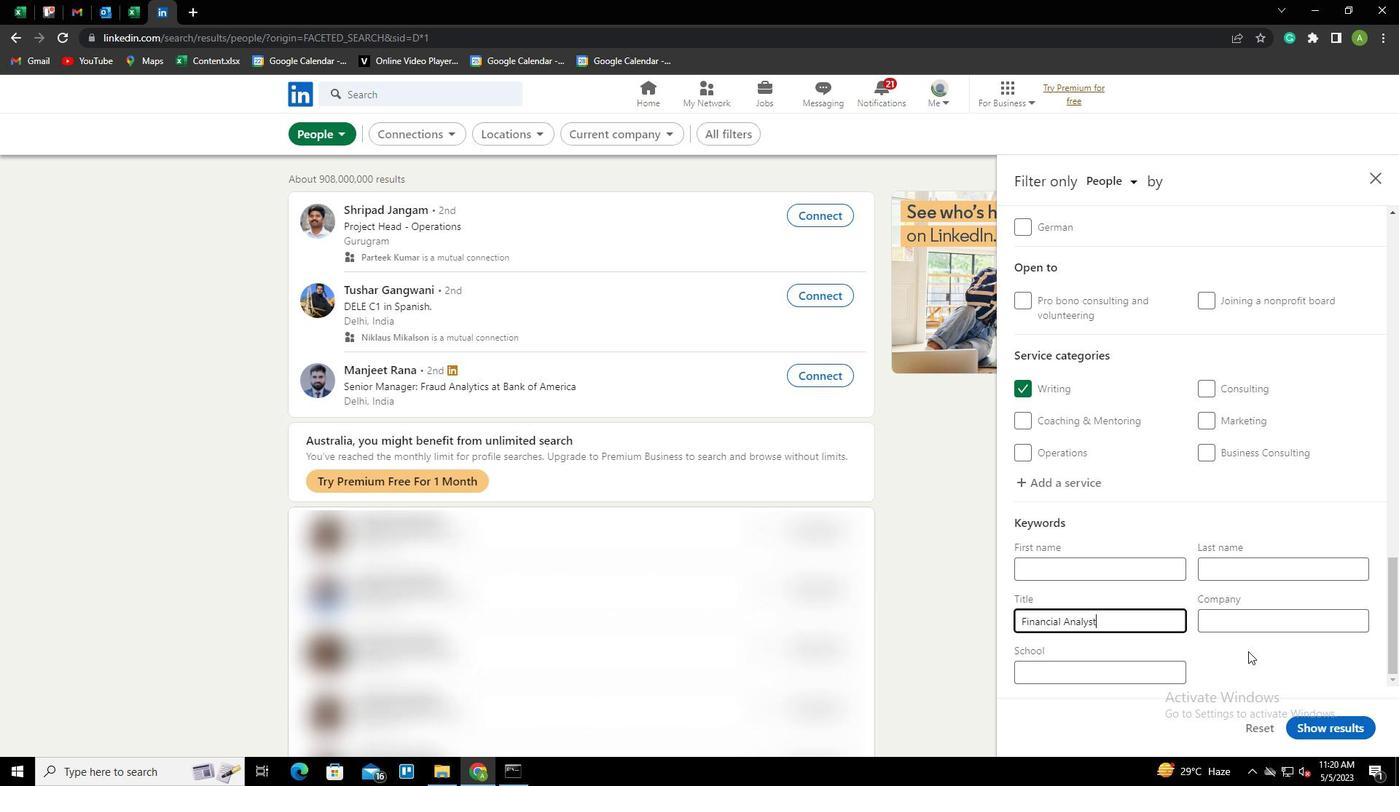 
Action: Mouse pressed left at (1255, 653)
Screenshot: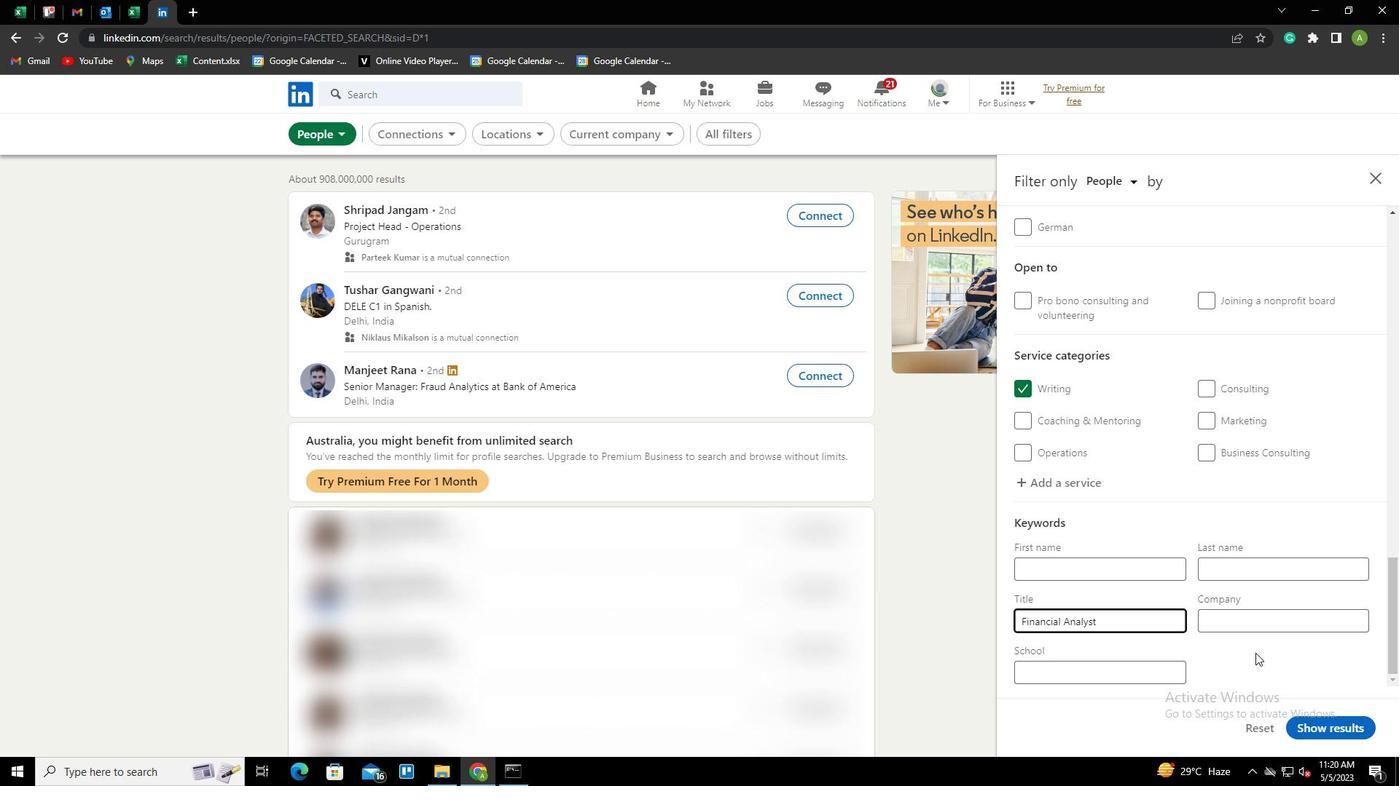 
Action: Mouse moved to (1310, 729)
Screenshot: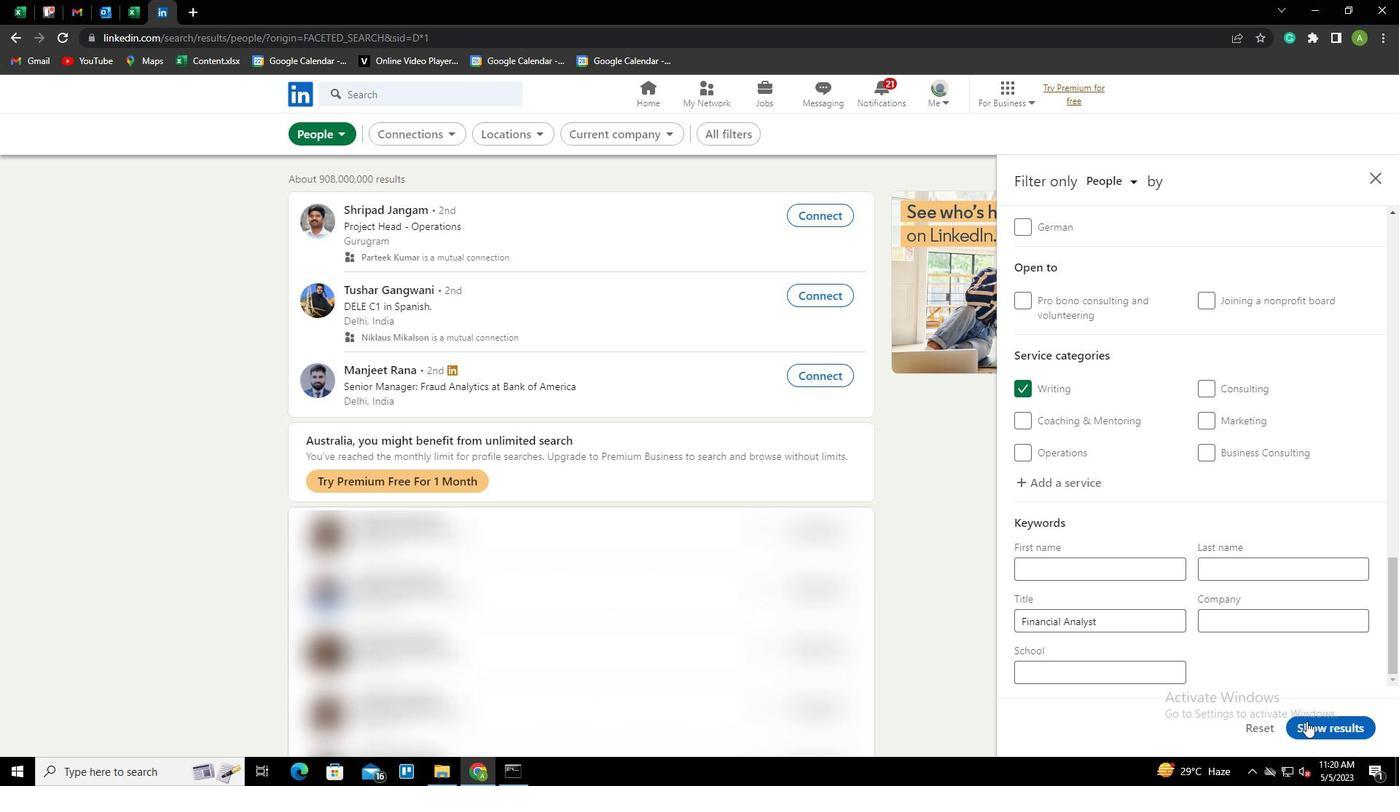 
Action: Mouse pressed left at (1310, 729)
Screenshot: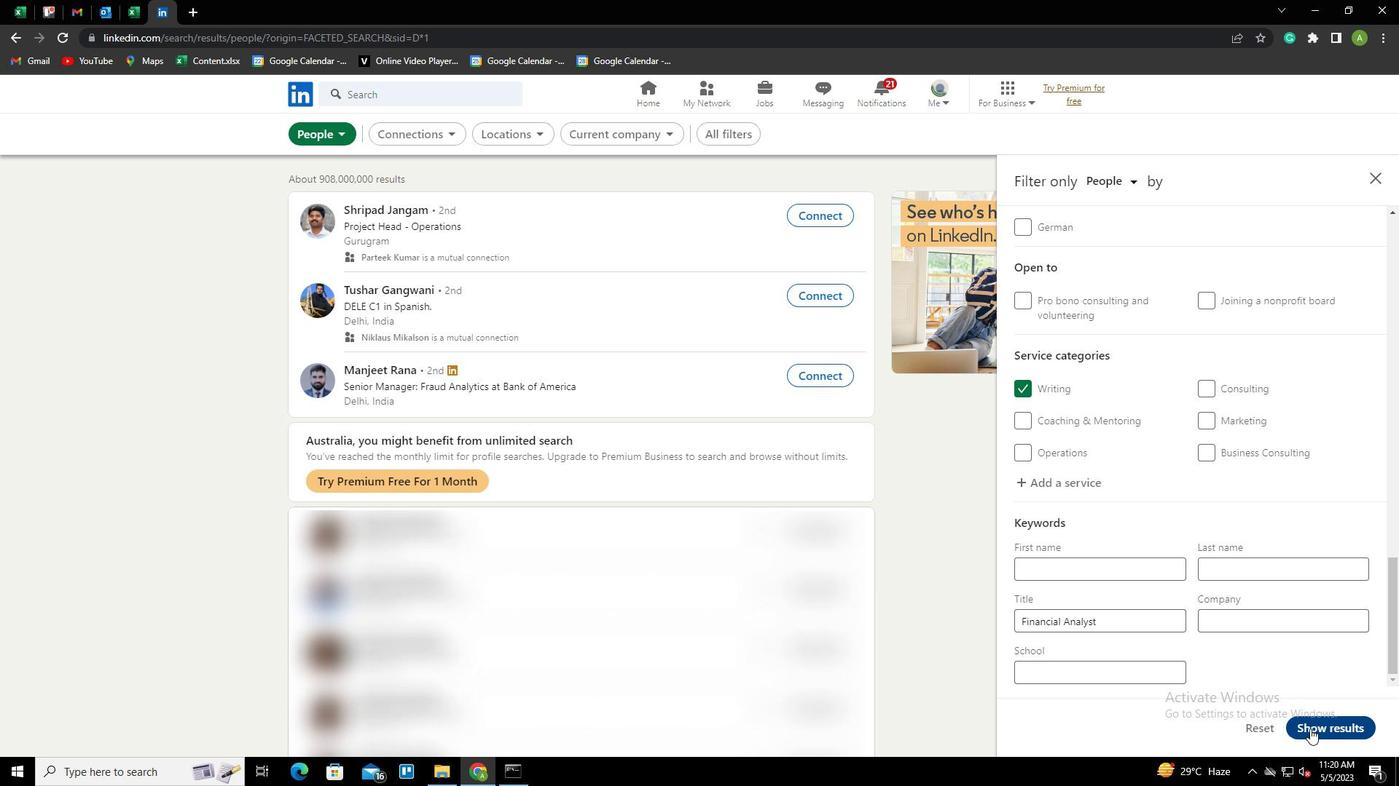 
